 Task: Add an event with the title Second Lunch and Learn: Effective Project Management and Execution Strategies, date ''2023/12/25'', time 9:15 AM to 11:15 AMand add a description: Alongside problem-solving activities, the retreat will provide opportunities for team members to relax, unwind, and build stronger relationships. This could include team meals, social events, or recreational activities that promote camaraderie and connection.Select event color  Tomato . Add location for the event as: 987 Temple of Olympian Zeus, Athens, Greece, logged in from the account softage.10@softage.netand send the event invitation to softage.7@softage.net and softage.8@softage.net. Set a reminder for the event Weekly on Sunday
Action: Mouse moved to (68, 128)
Screenshot: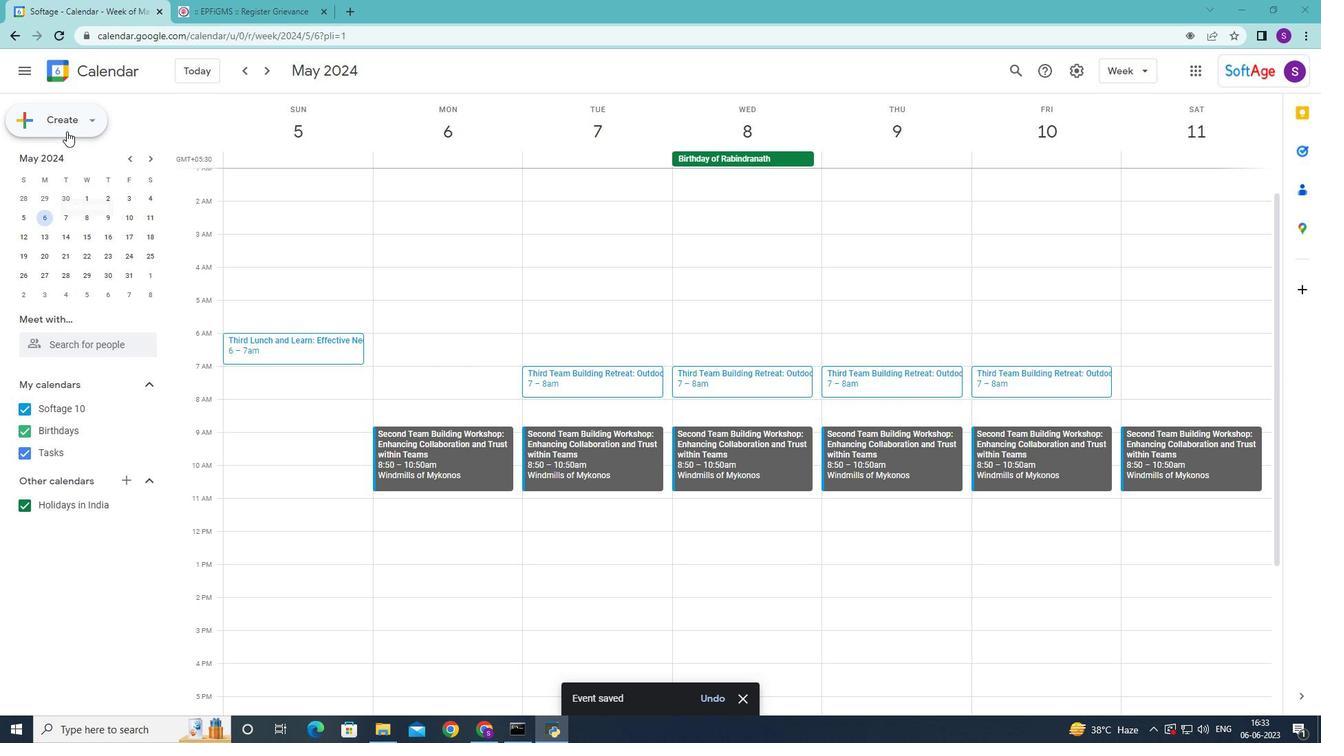 
Action: Mouse pressed left at (68, 128)
Screenshot: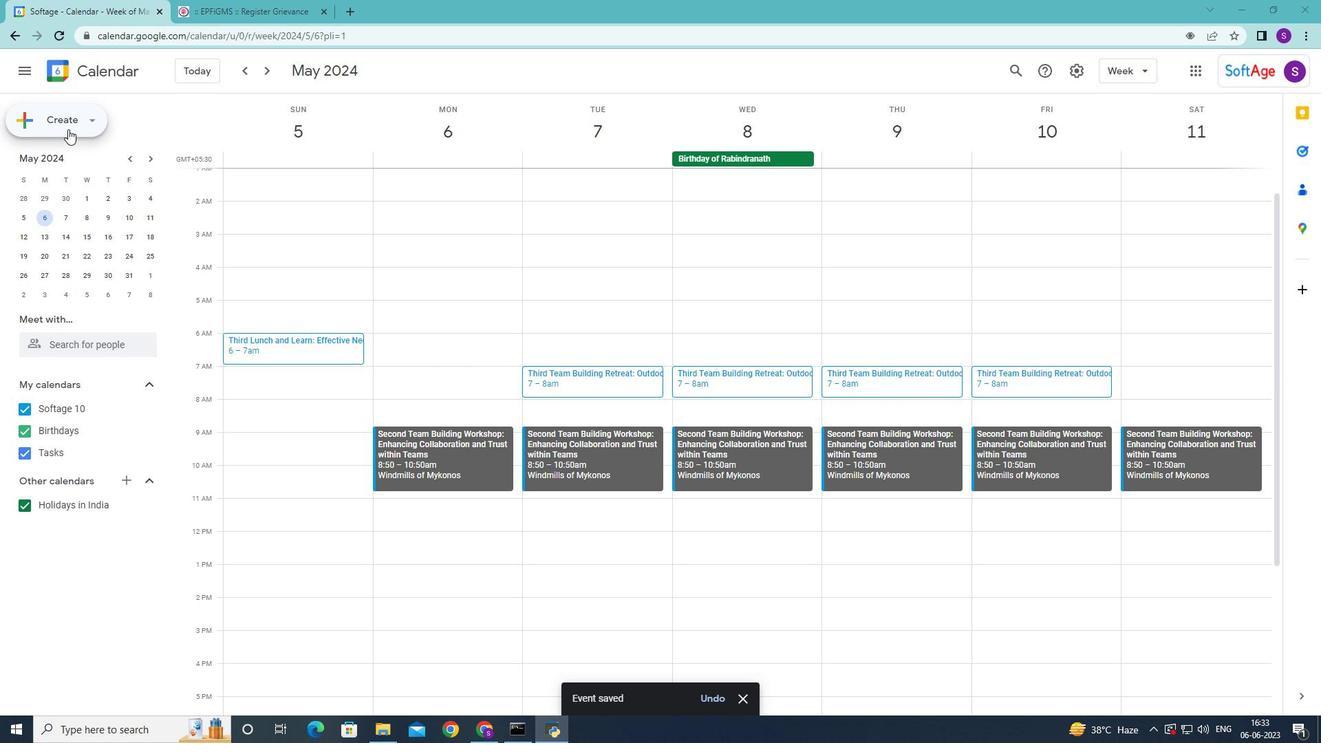 
Action: Mouse moved to (74, 165)
Screenshot: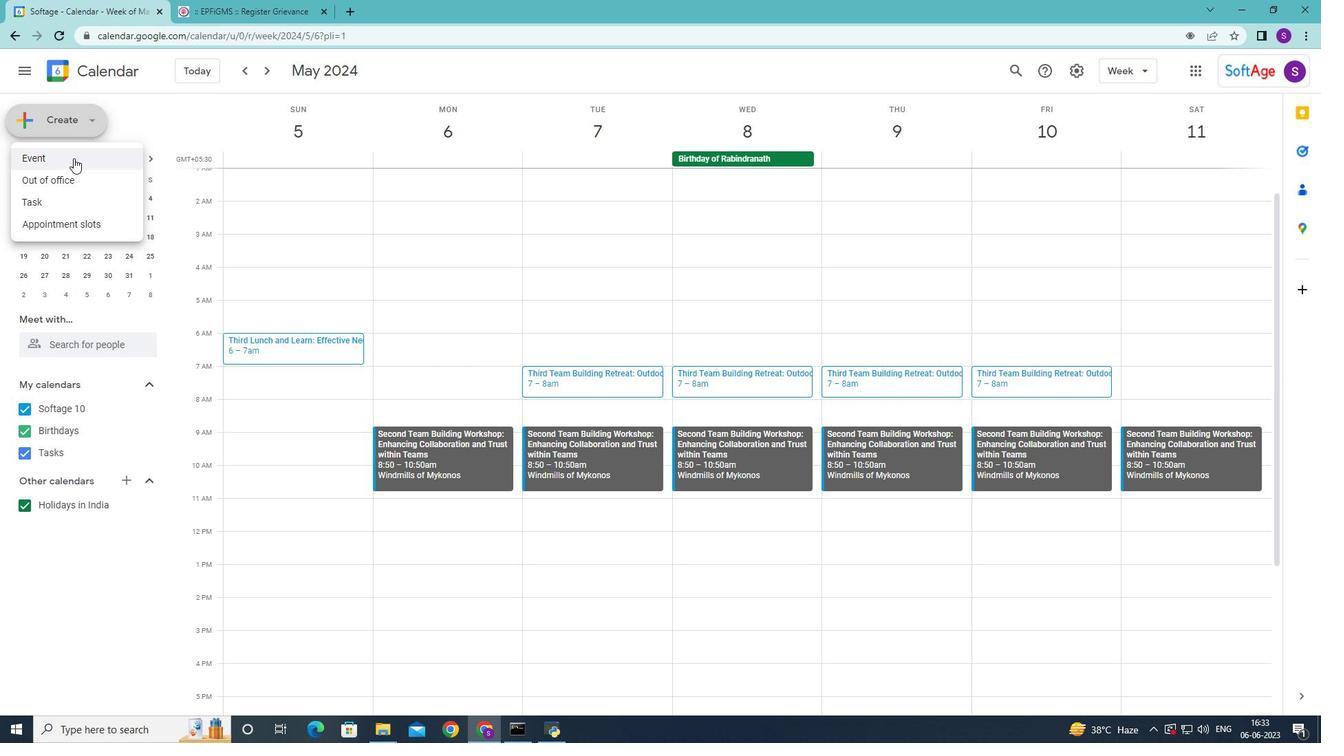 
Action: Mouse pressed left at (74, 165)
Screenshot: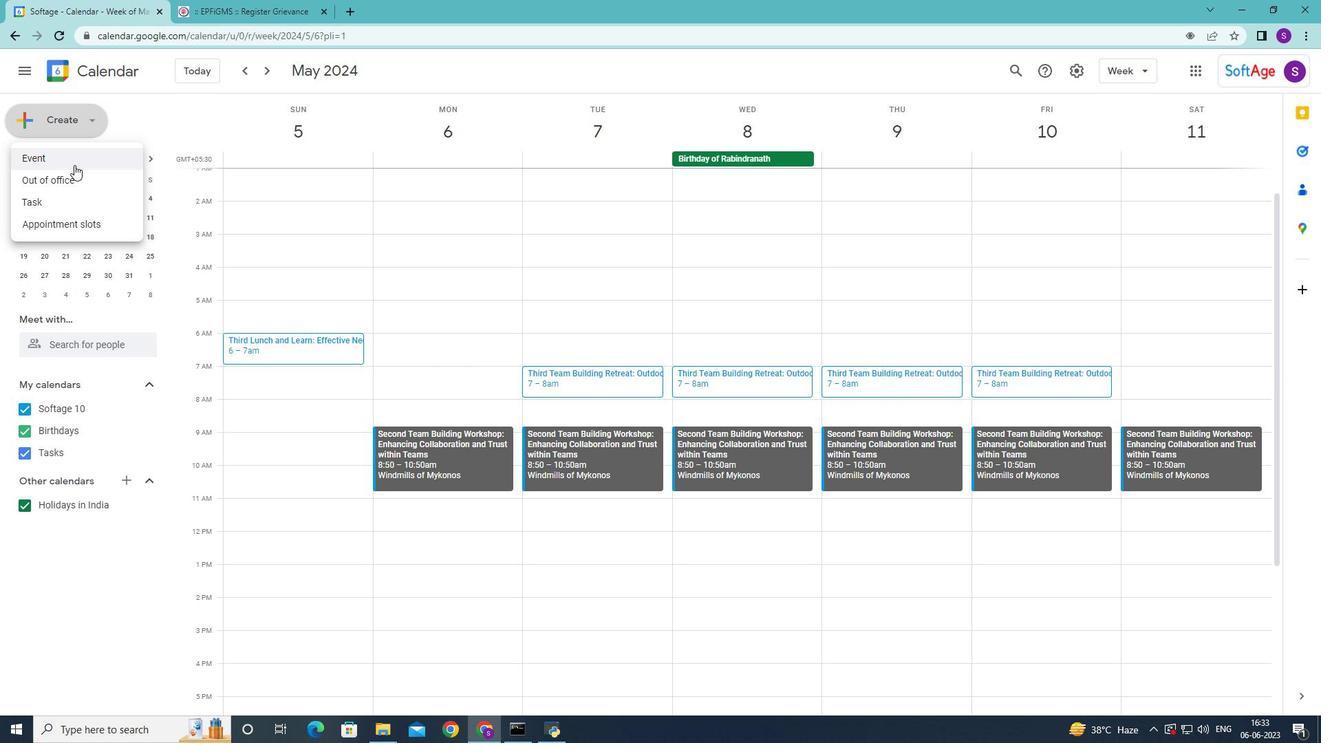 
Action: Mouse moved to (222, 372)
Screenshot: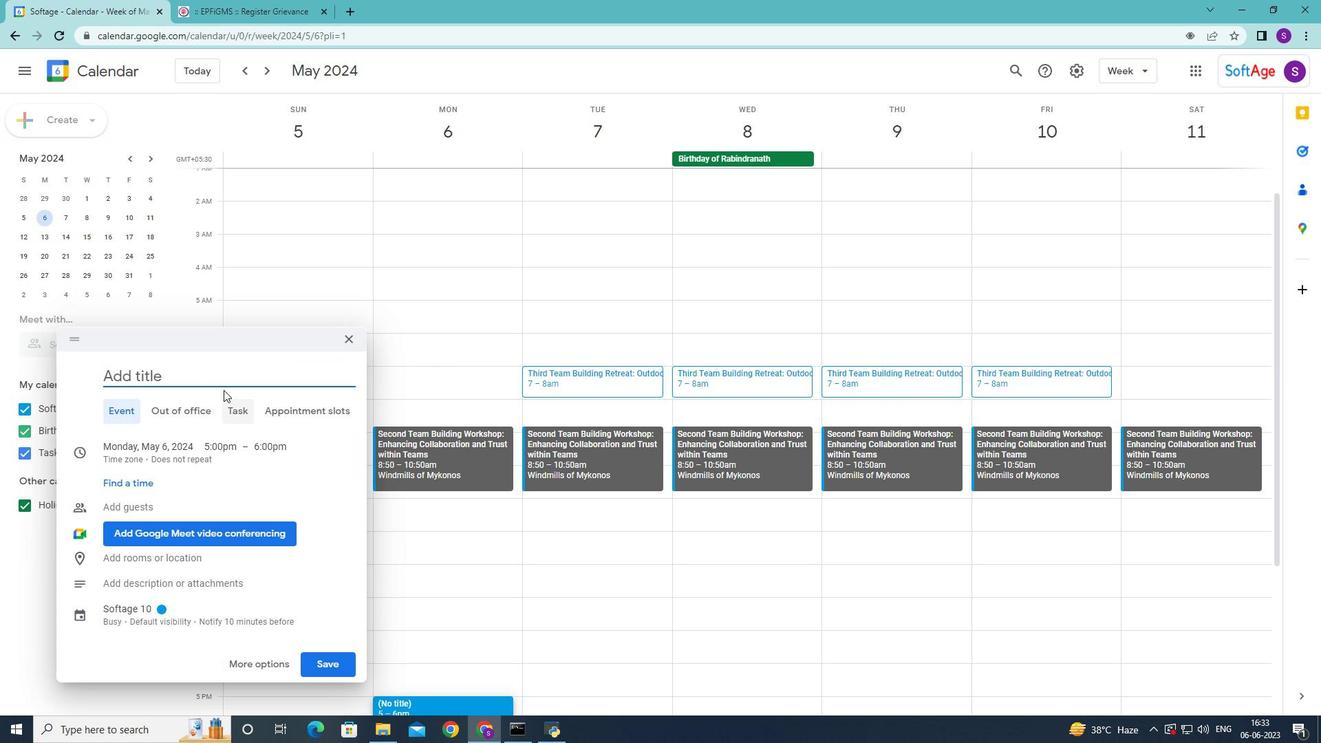 
Action: Mouse pressed left at (222, 372)
Screenshot: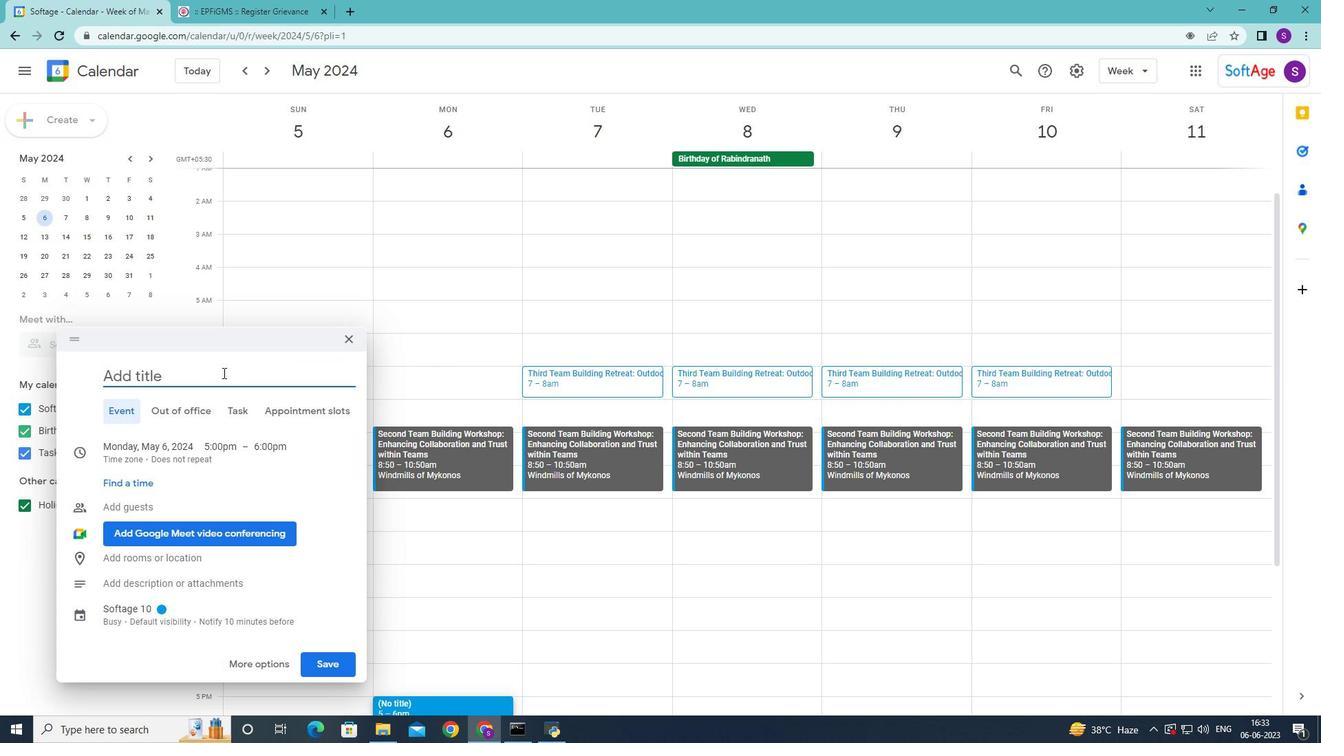 
Action: Mouse moved to (251, 410)
Screenshot: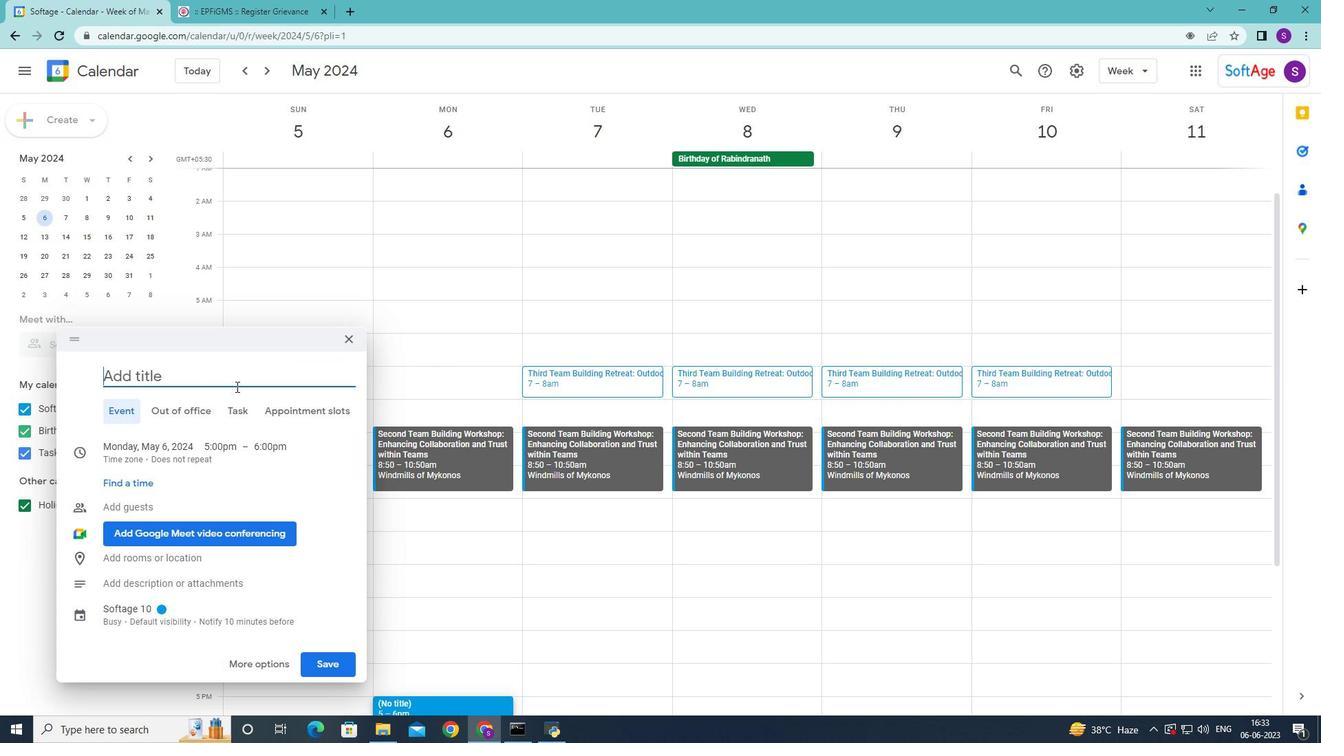 
Action: Key pressed <Key.shift>Scond<Key.space><Key.shift>Lunch<Key.space>
Screenshot: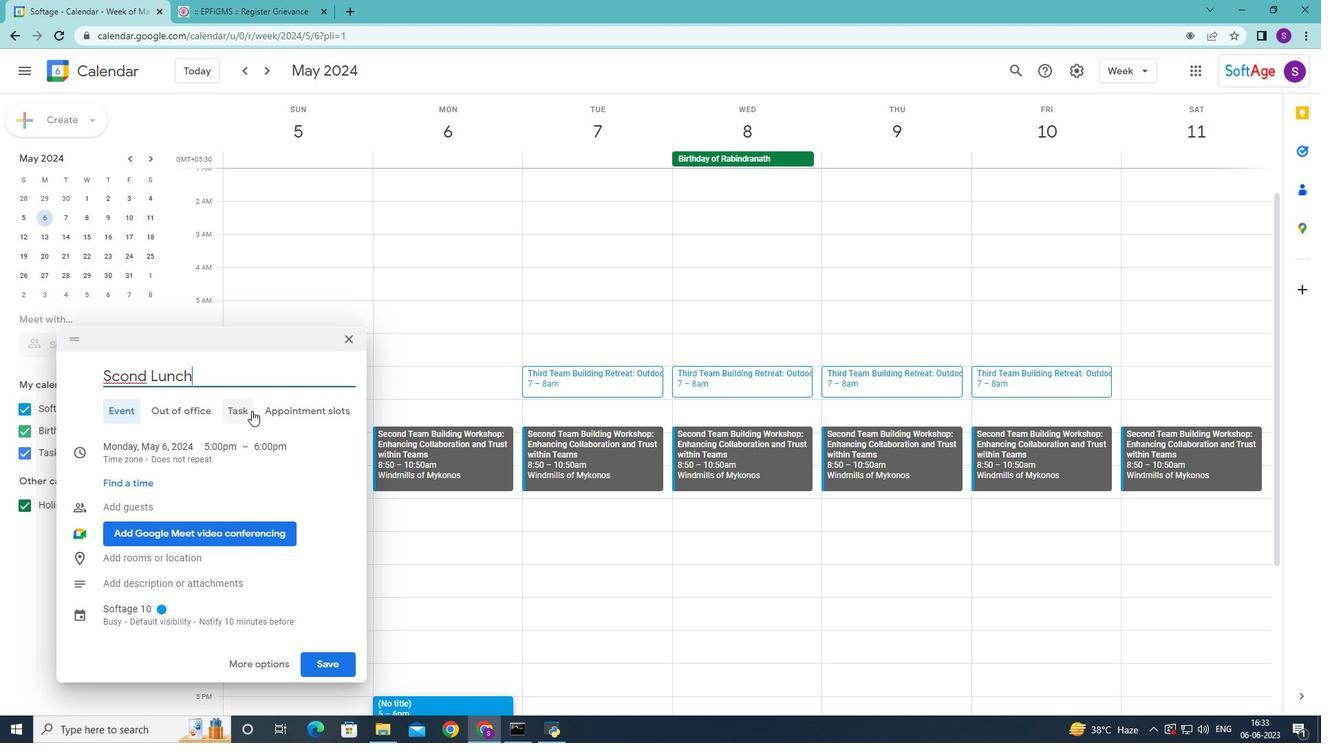 
Action: Mouse moved to (114, 378)
Screenshot: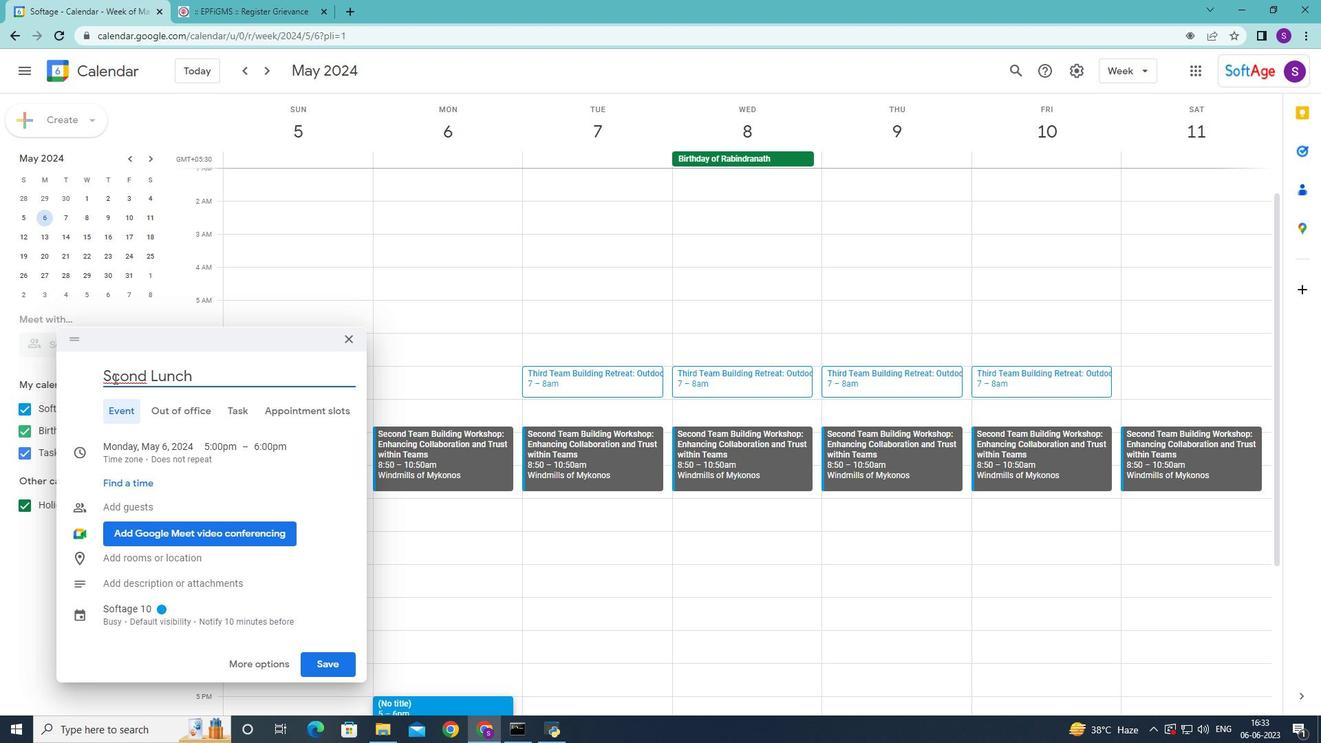 
Action: Mouse pressed left at (114, 378)
Screenshot: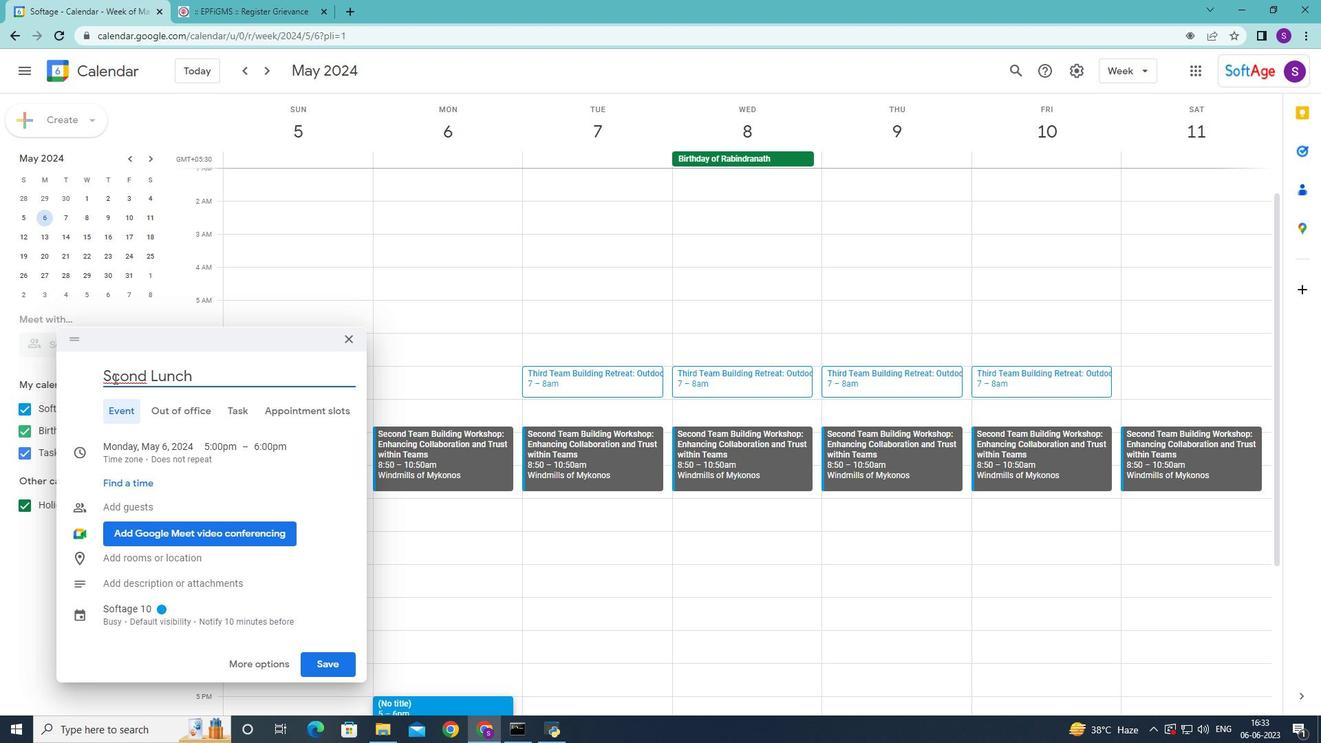 
Action: Mouse moved to (119, 380)
Screenshot: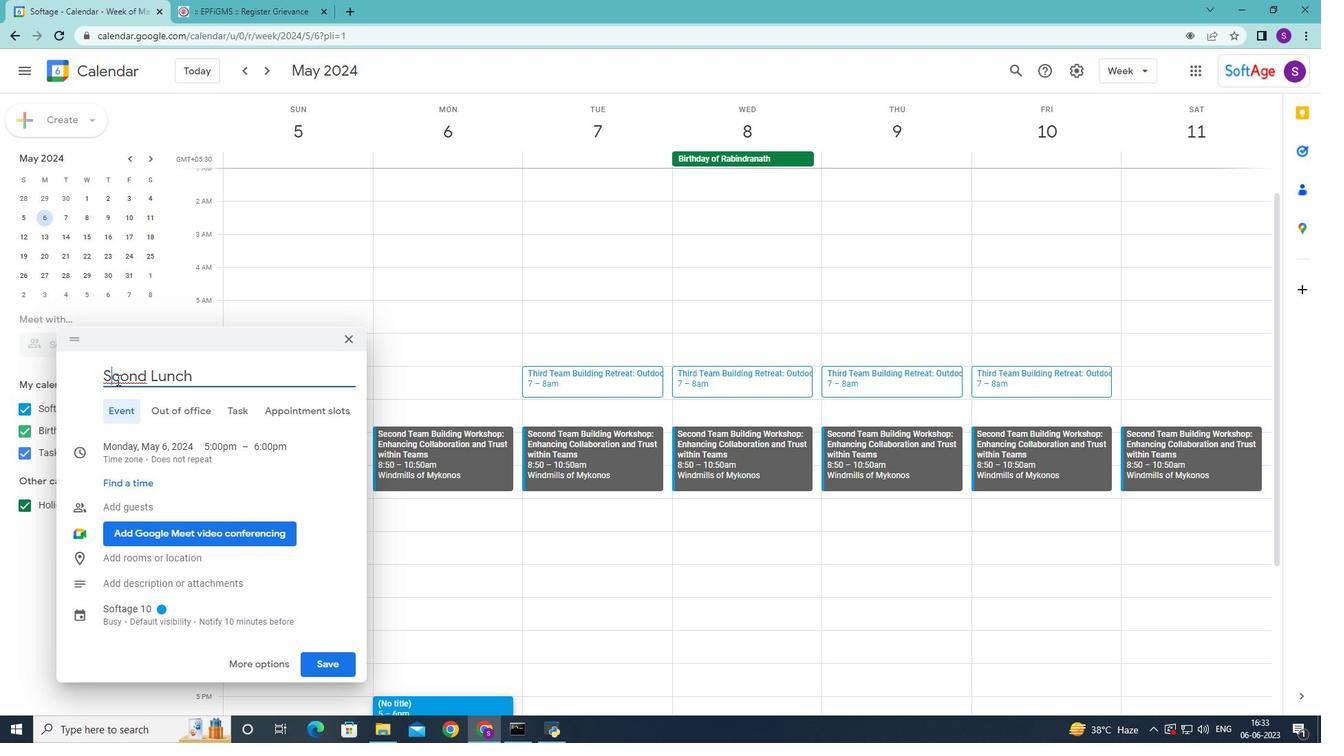 
Action: Key pressed e
Screenshot: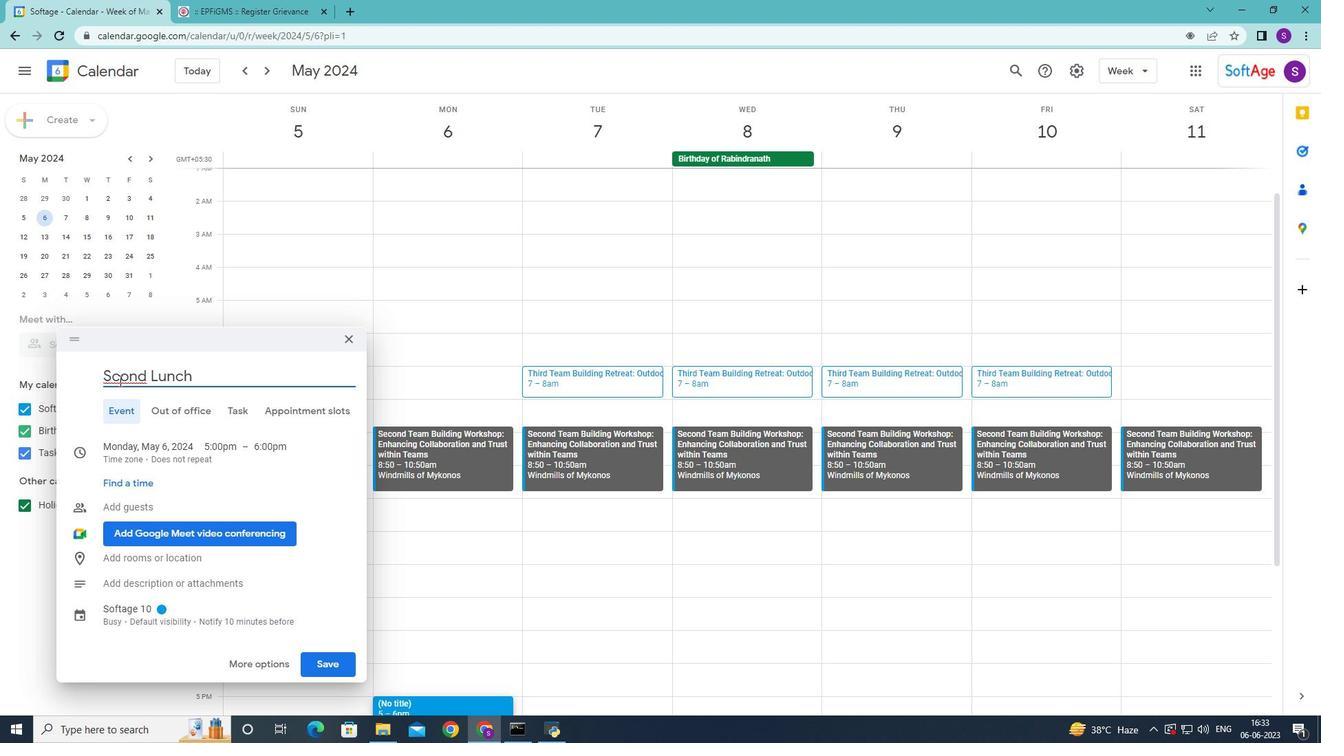 
Action: Mouse moved to (227, 378)
Screenshot: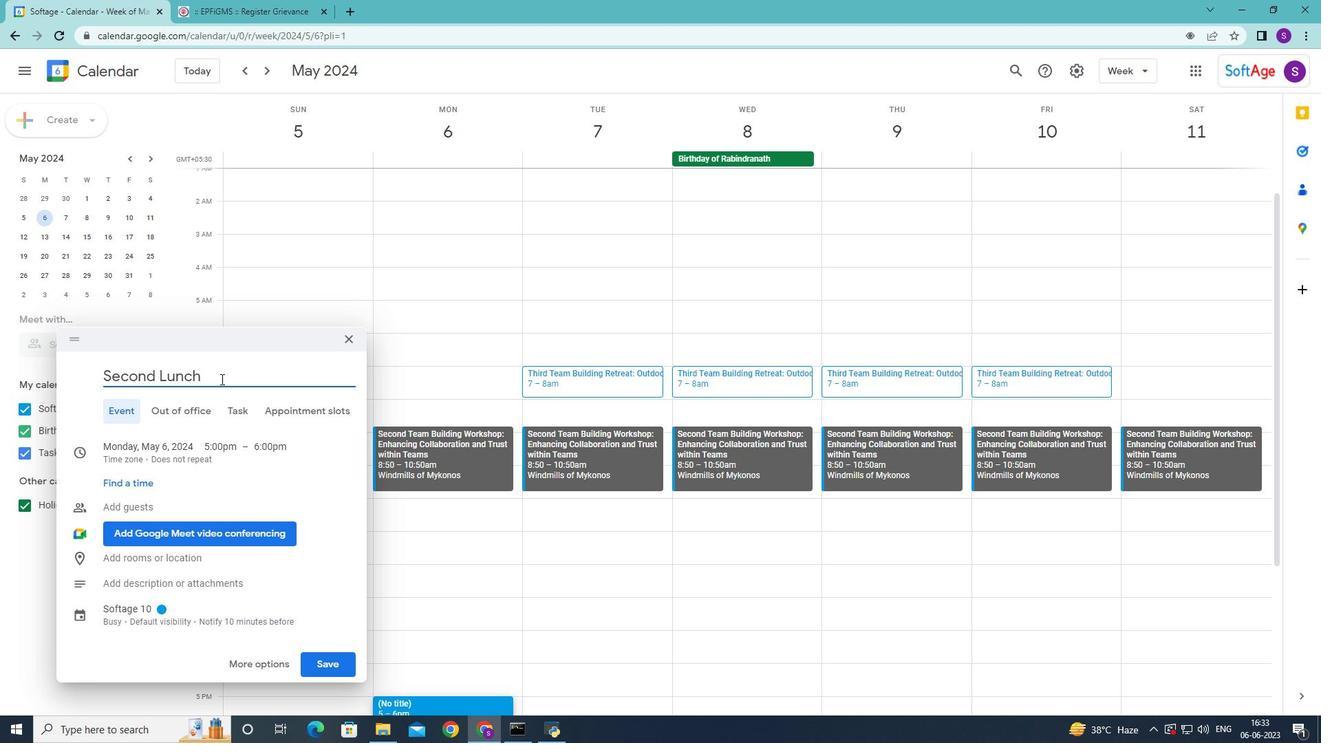 
Action: Mouse pressed left at (227, 378)
Screenshot: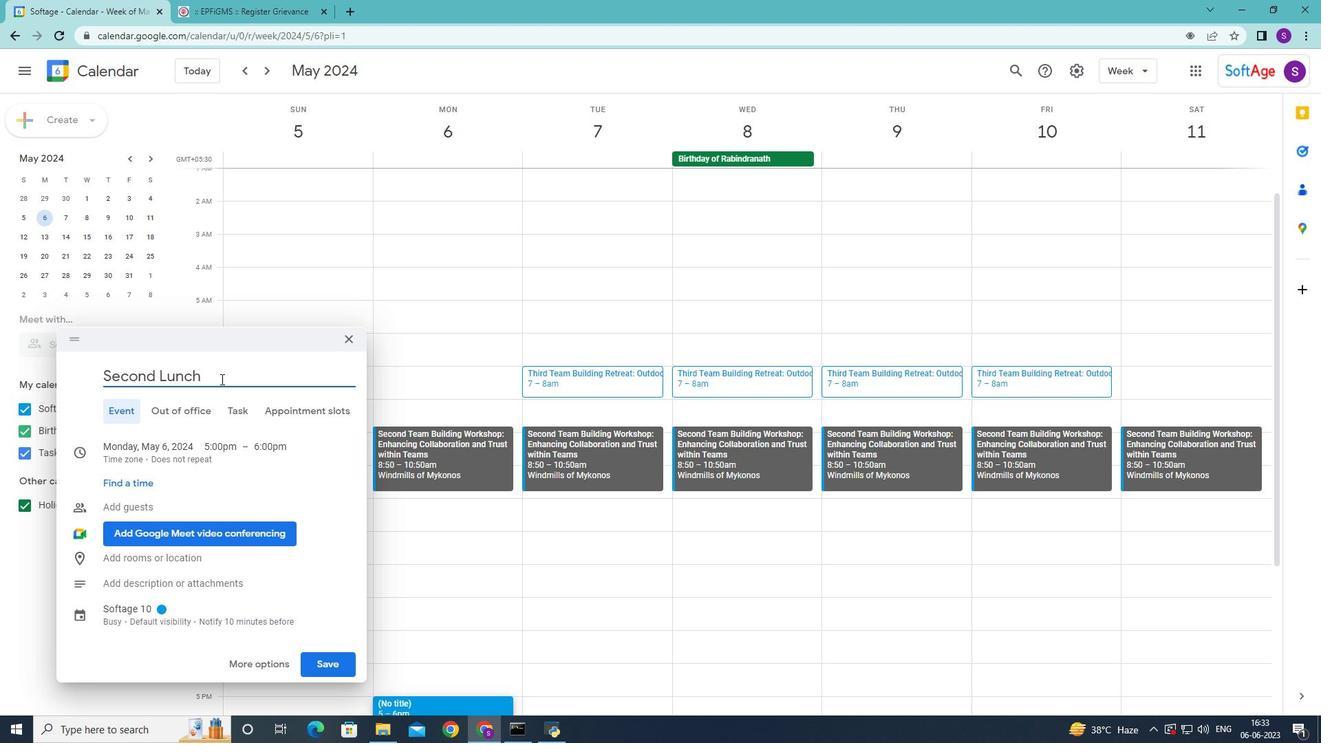 
Action: Mouse moved to (227, 379)
Screenshot: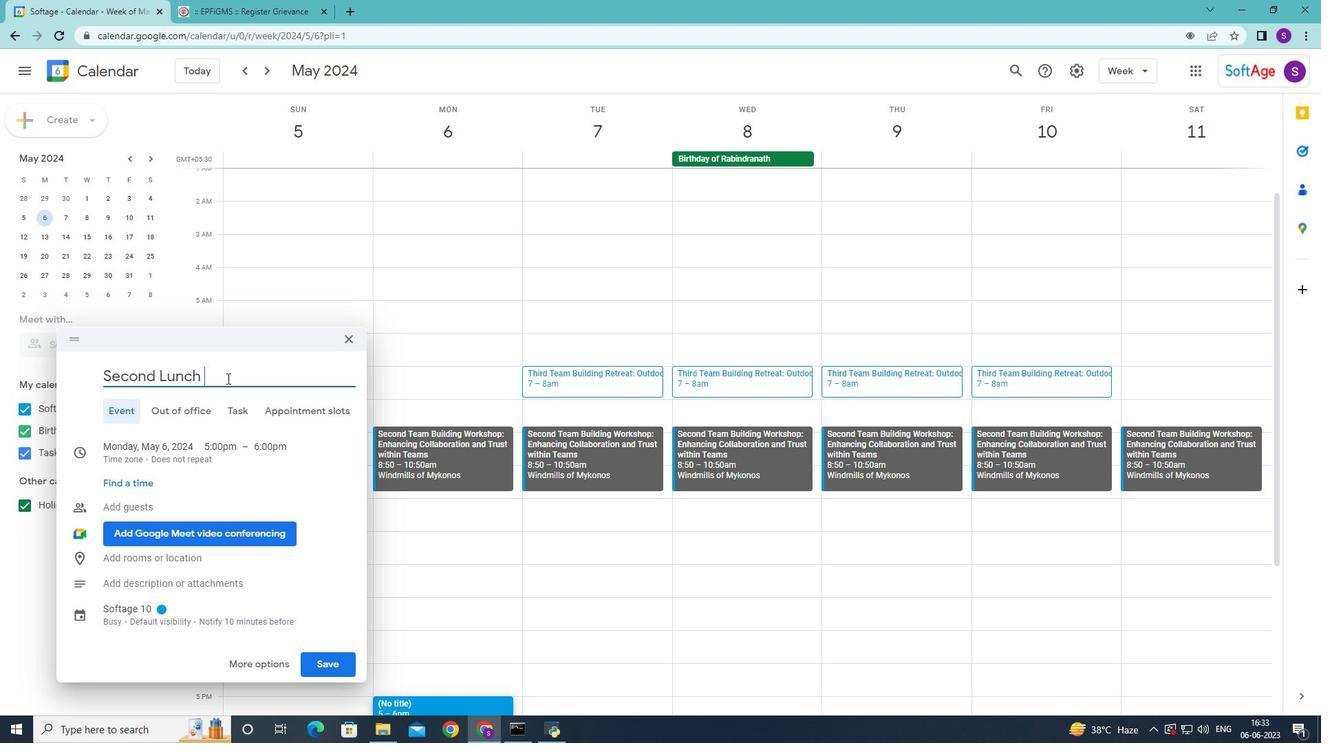 
Action: Key pressed and<Key.space><Key.shift>Learn<Key.shift_r>:<Key.space><Key.shift>Effective<Key.space><Key.shift>Project<Key.space><Key.shift>mnage<Key.backspace><Key.backspace><Key.backspace><Key.backspace><Key.backspace><Key.shift><Key.shift><Key.shift><Key.shift><Key.shift><Key.shift><Key.shift><Key.shift><Key.shift>Mange<Key.space>ment<Key.space><Key.backspace><Key.backspace><Key.backspace><Key.backspace><Key.backspace><Key.backspace>meny<Key.backspace>t<Key.space>
Screenshot: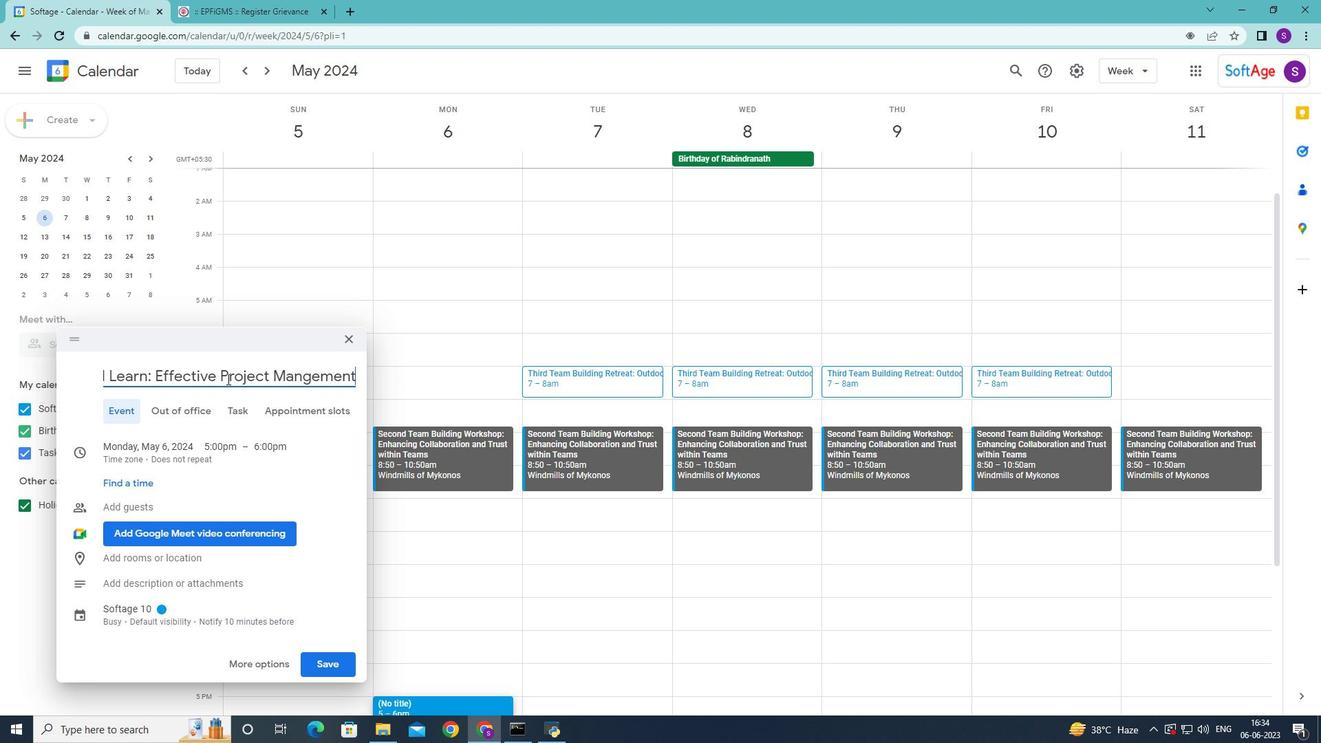 
Action: Mouse moved to (300, 379)
Screenshot: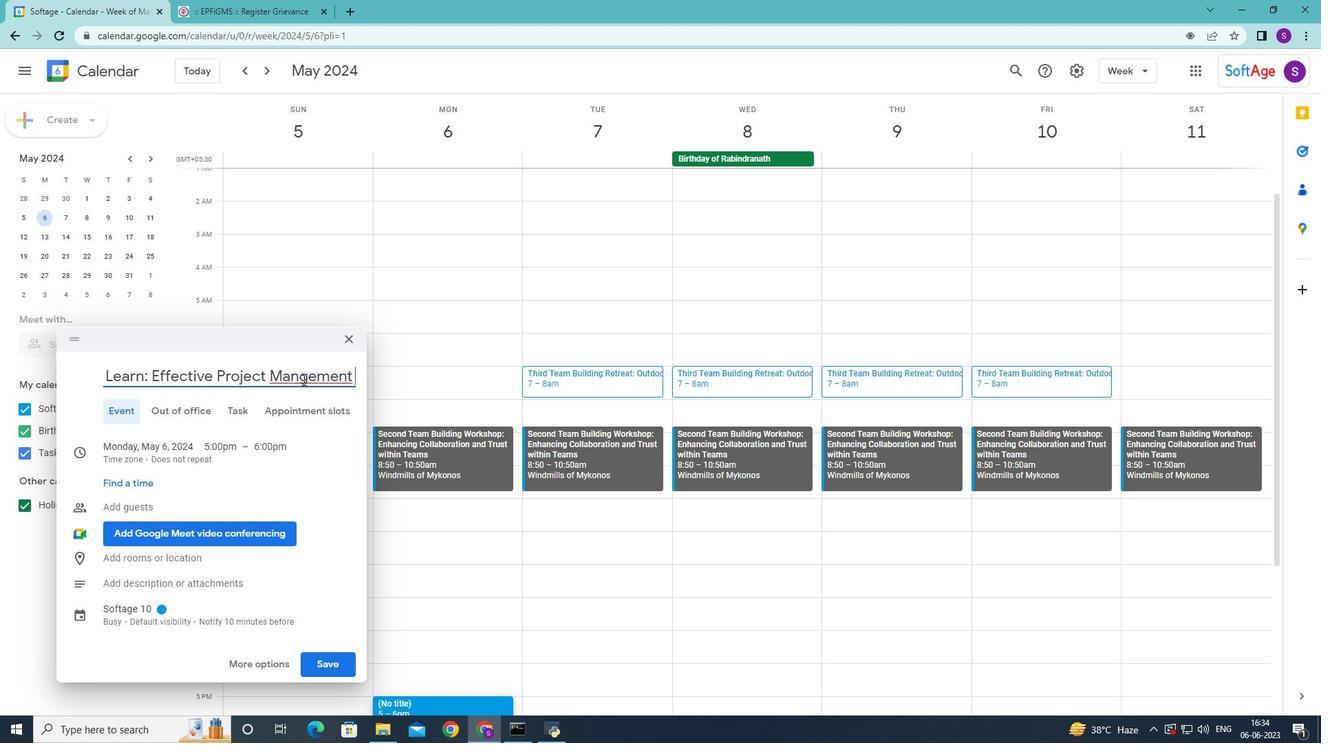 
Action: Mouse pressed left at (300, 379)
Screenshot: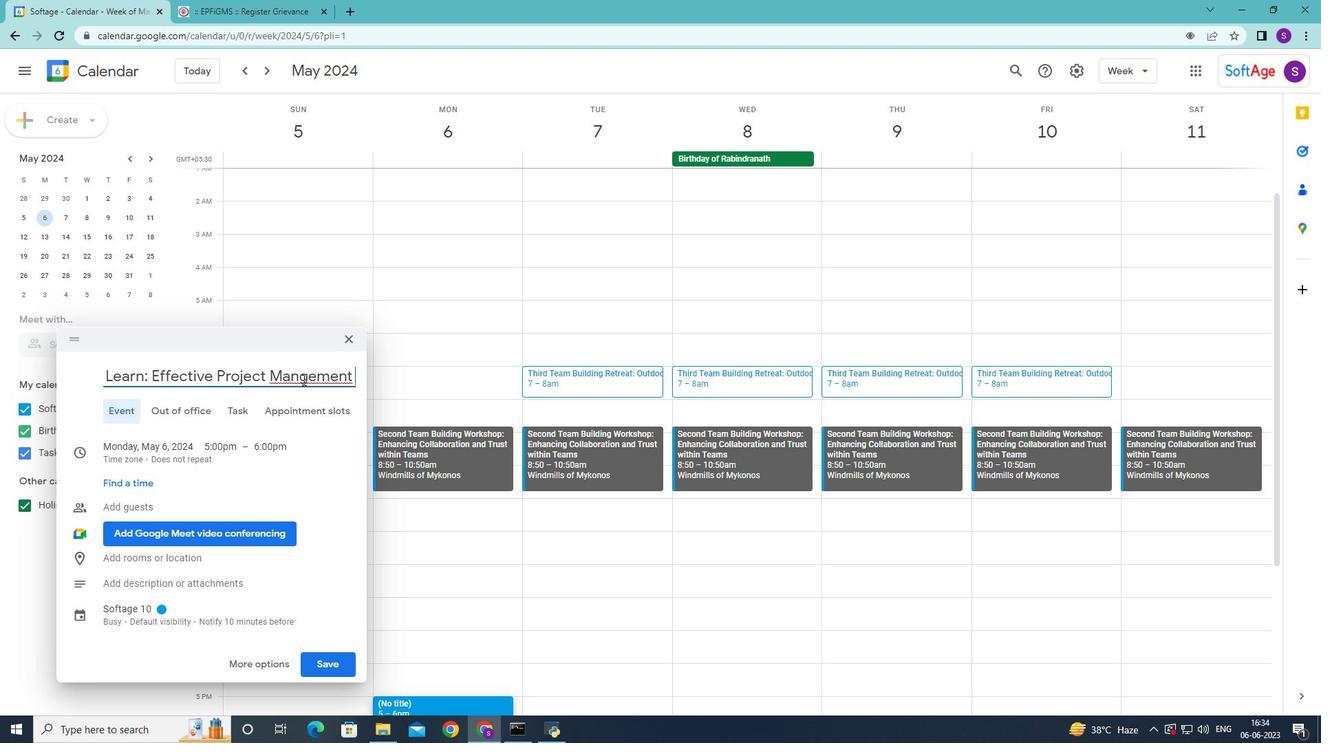 
Action: Mouse moved to (305, 382)
Screenshot: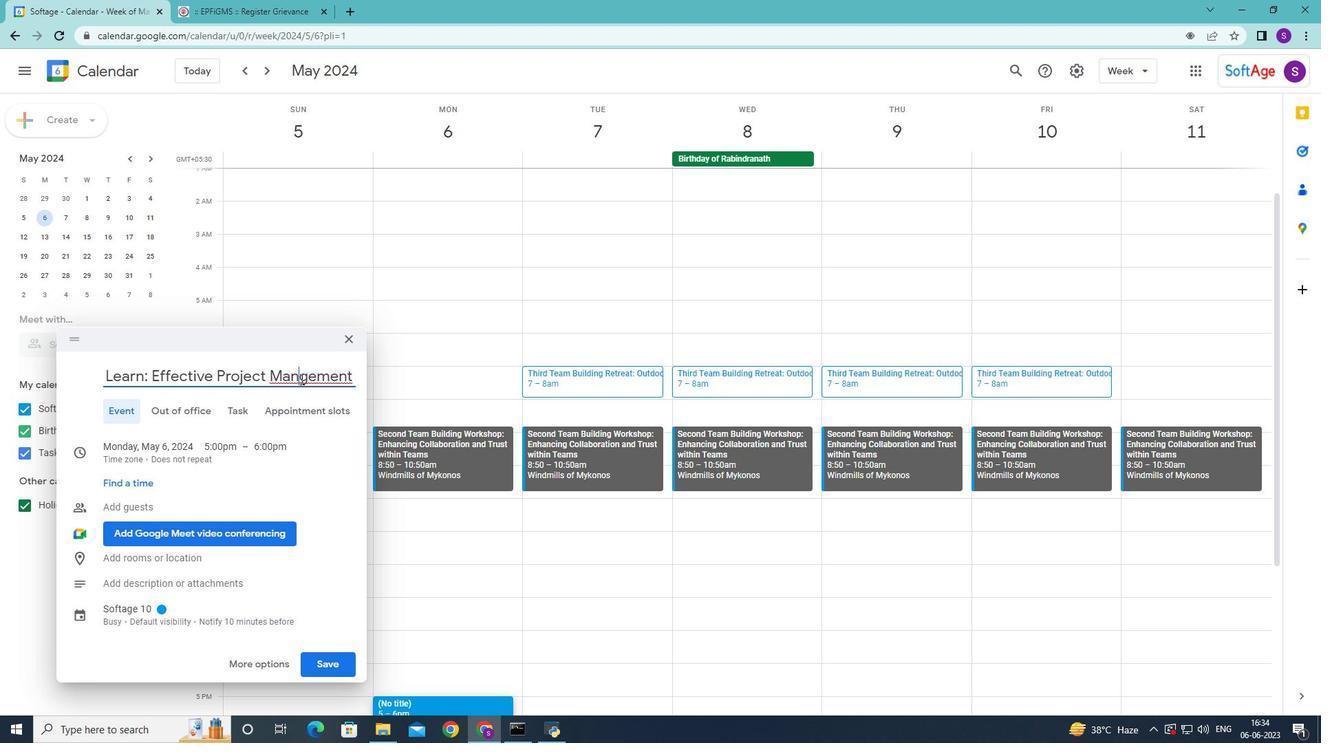 
Action: Key pressed a
Screenshot: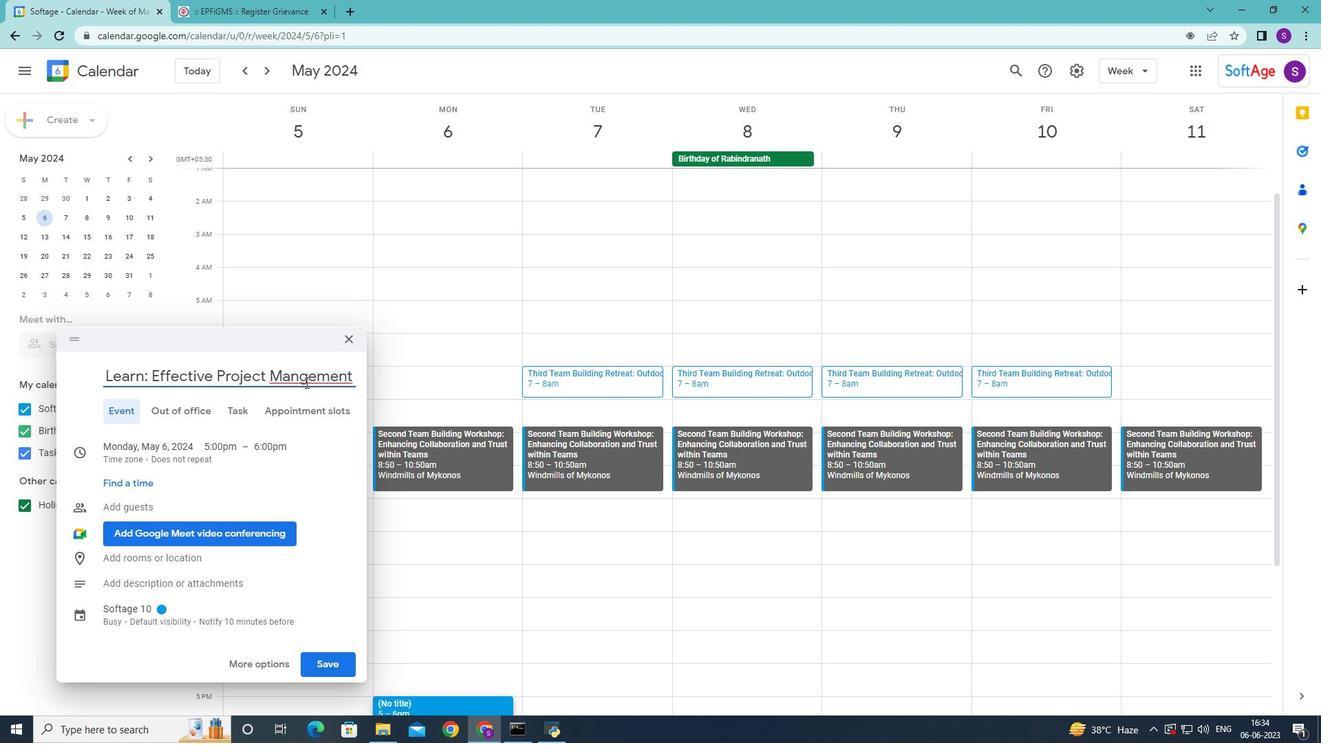 
Action: Mouse moved to (357, 375)
Screenshot: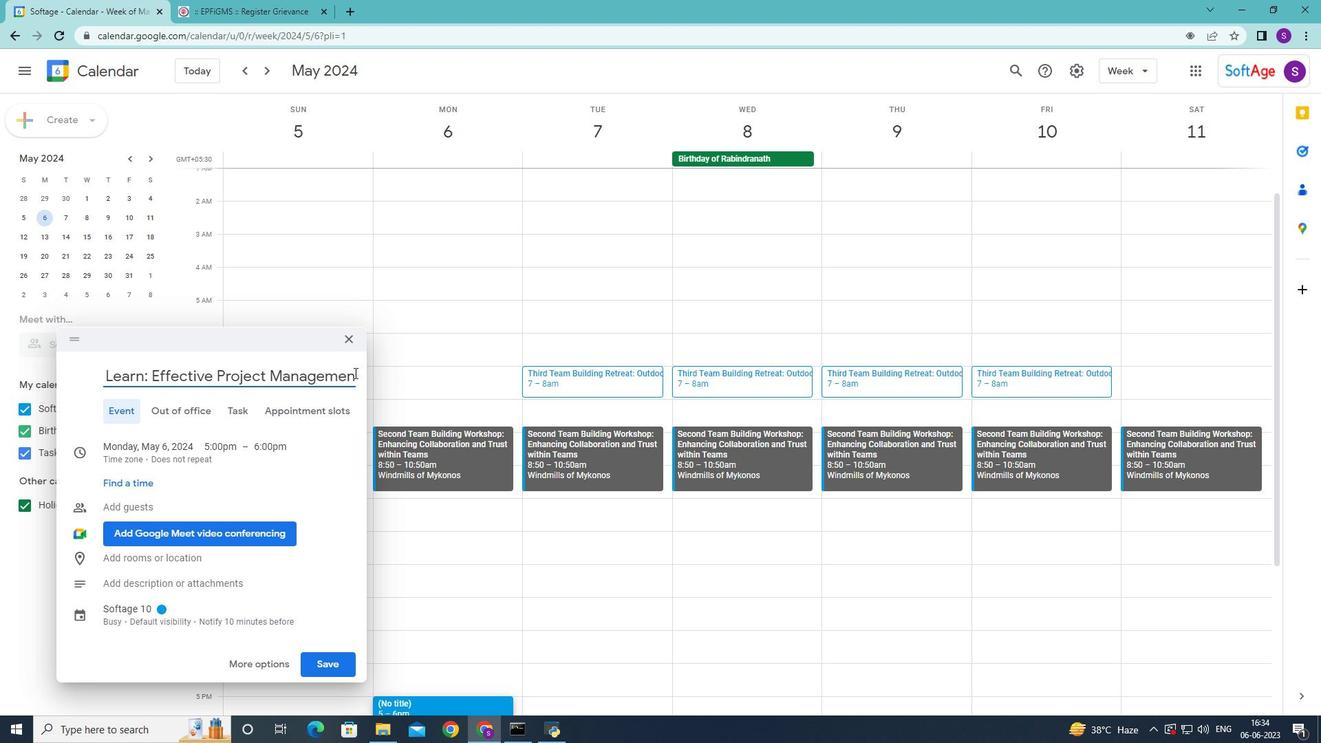 
Action: Mouse pressed left at (357, 375)
Screenshot: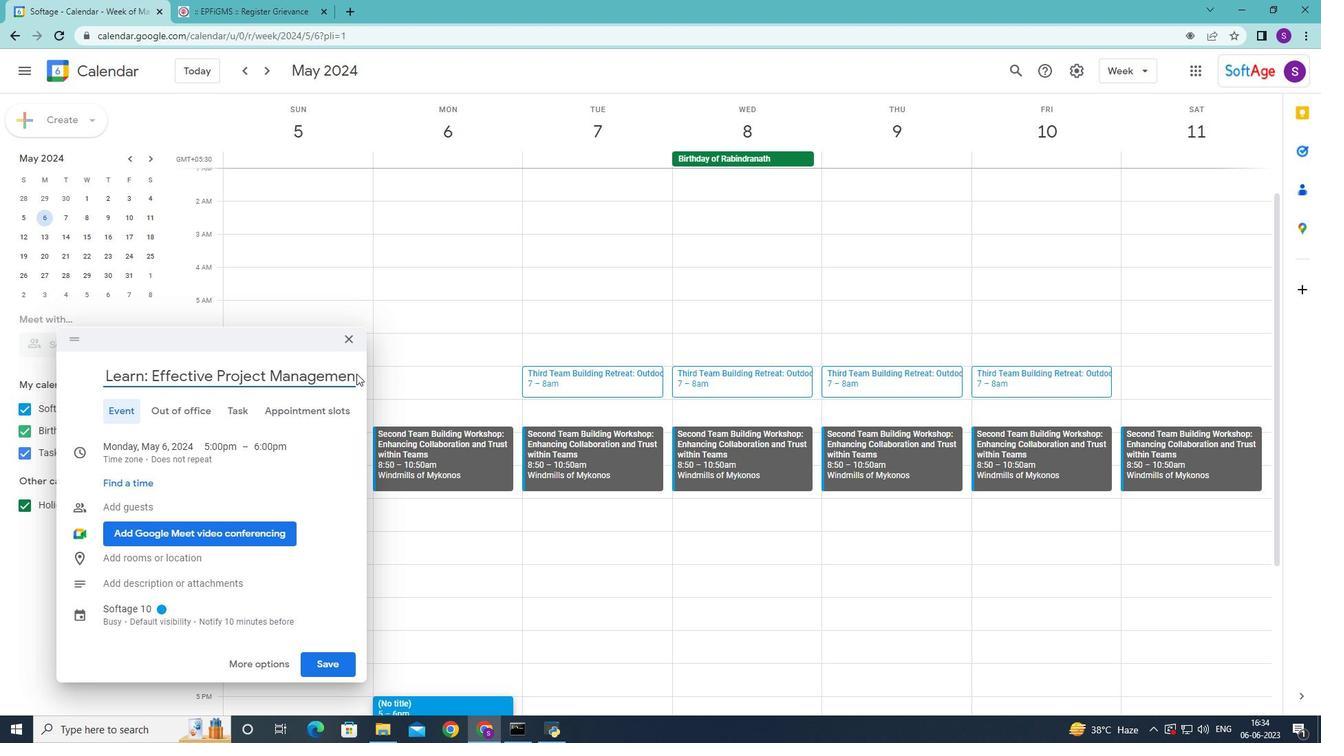 
Action: Mouse moved to (341, 381)
Screenshot: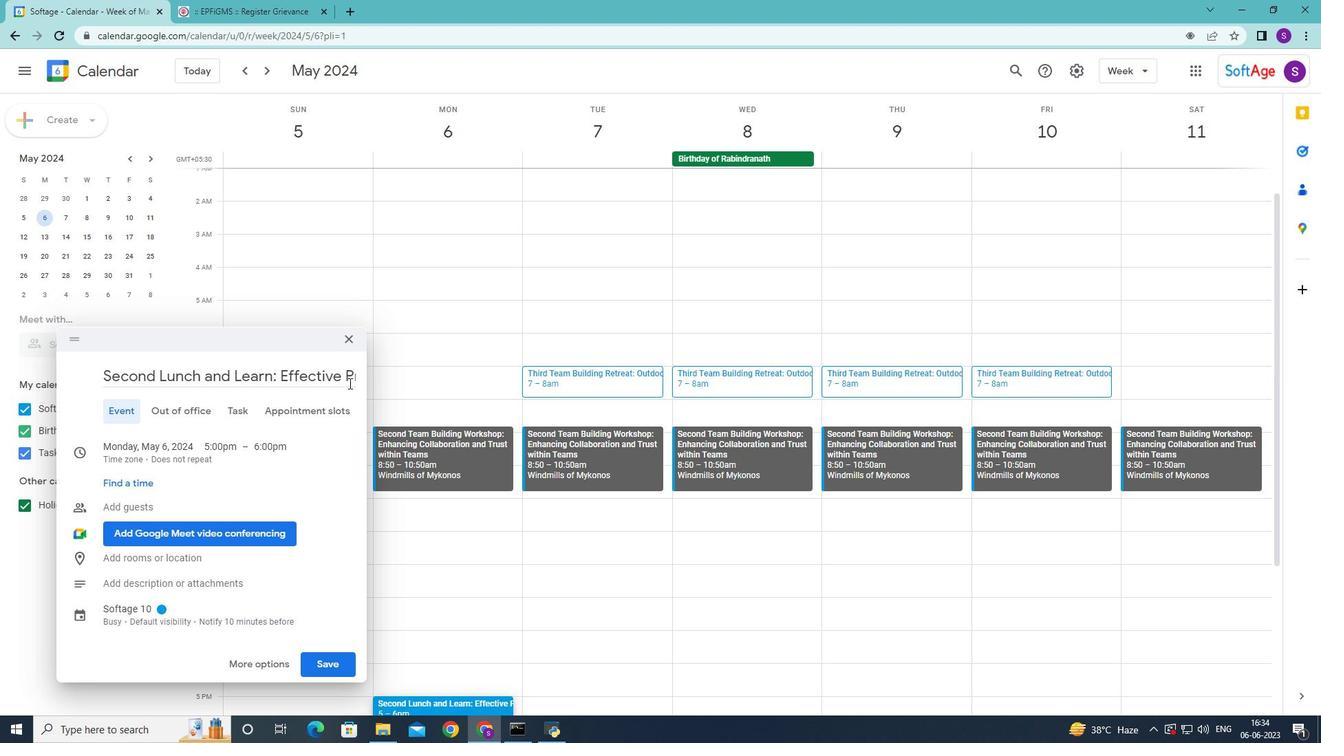 
Action: Key pressed <Key.right><Key.right><Key.right><Key.right><Key.right><Key.right><Key.right><Key.right><Key.right>
Screenshot: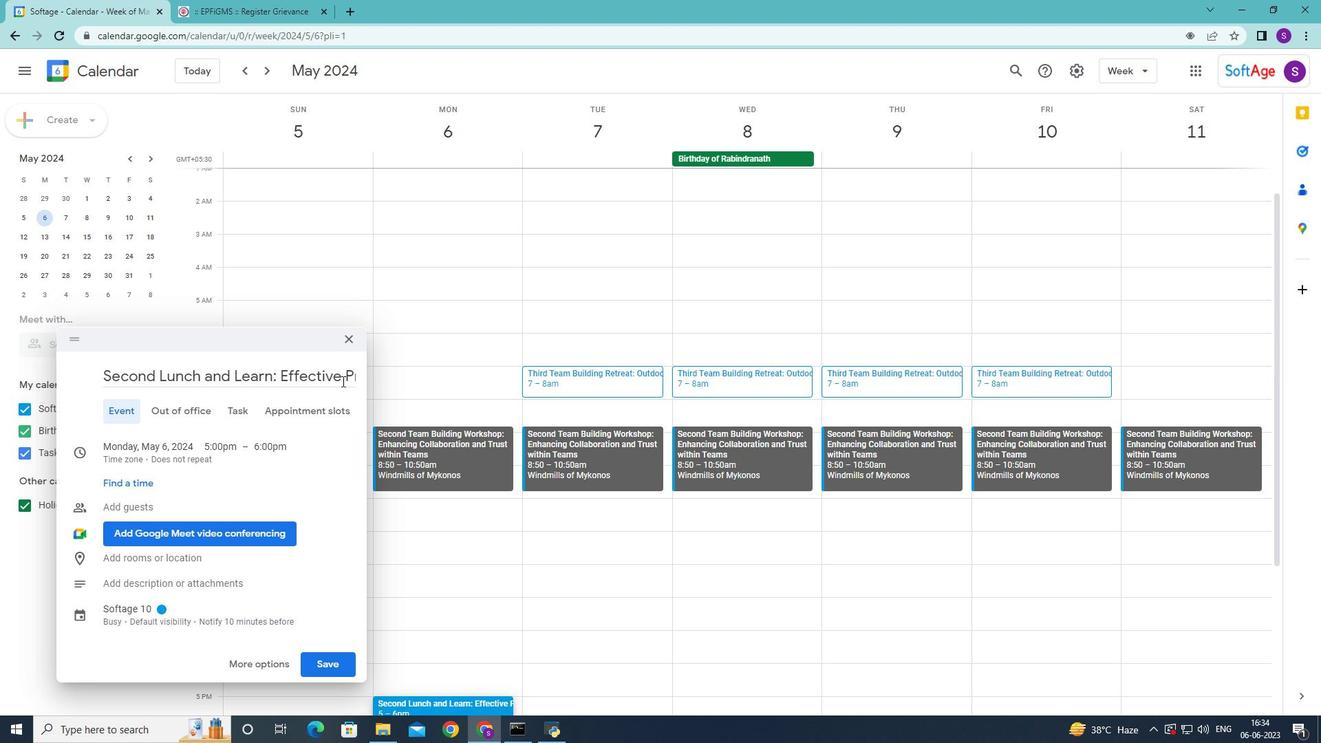 
Action: Mouse moved to (354, 375)
Screenshot: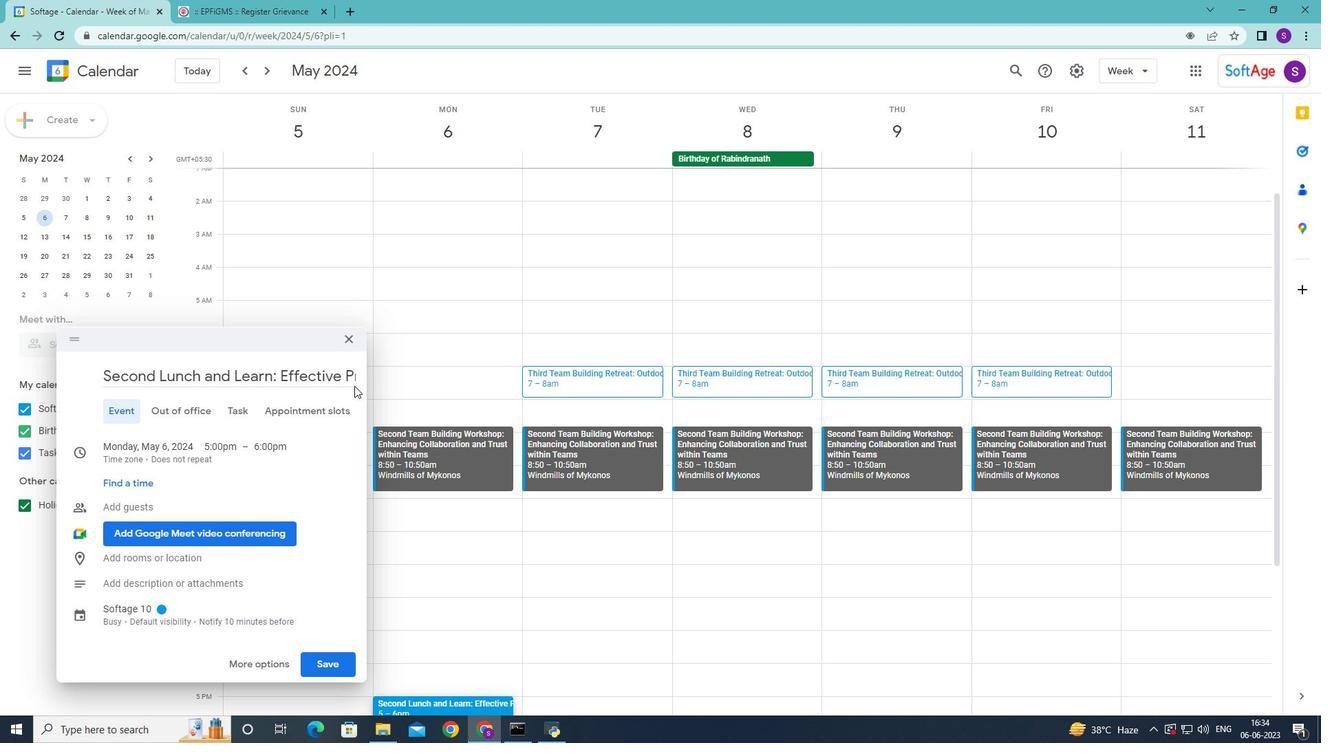 
Action: Mouse pressed left at (354, 375)
Screenshot: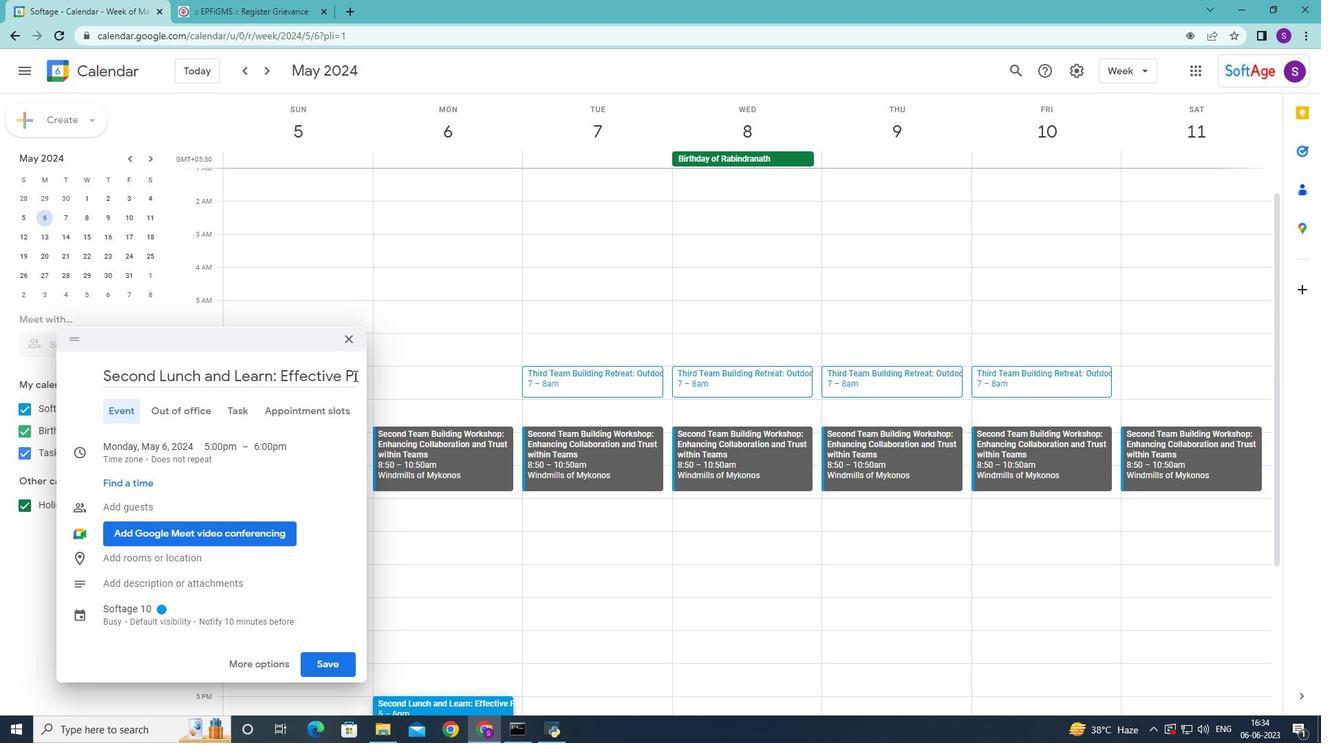 
Action: Mouse moved to (357, 378)
Screenshot: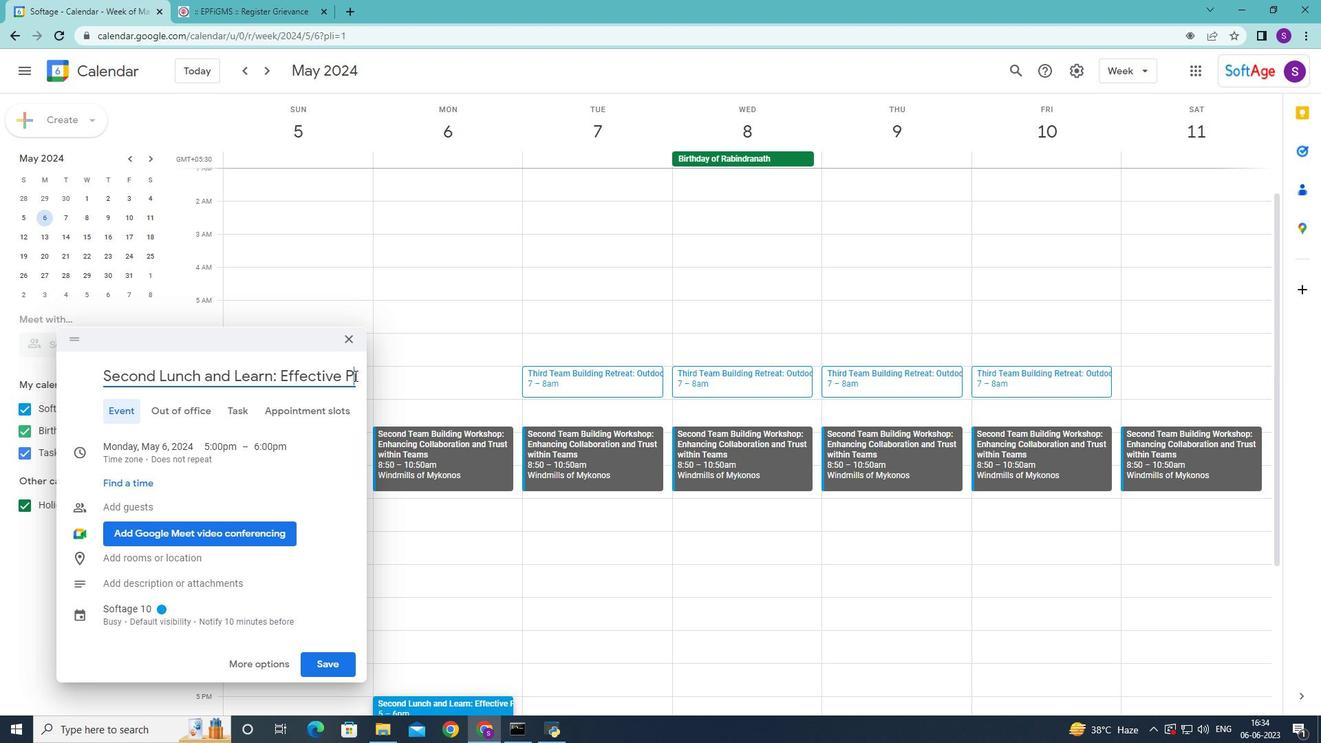 
Action: Key pressed <Key.right><Key.right>
Screenshot: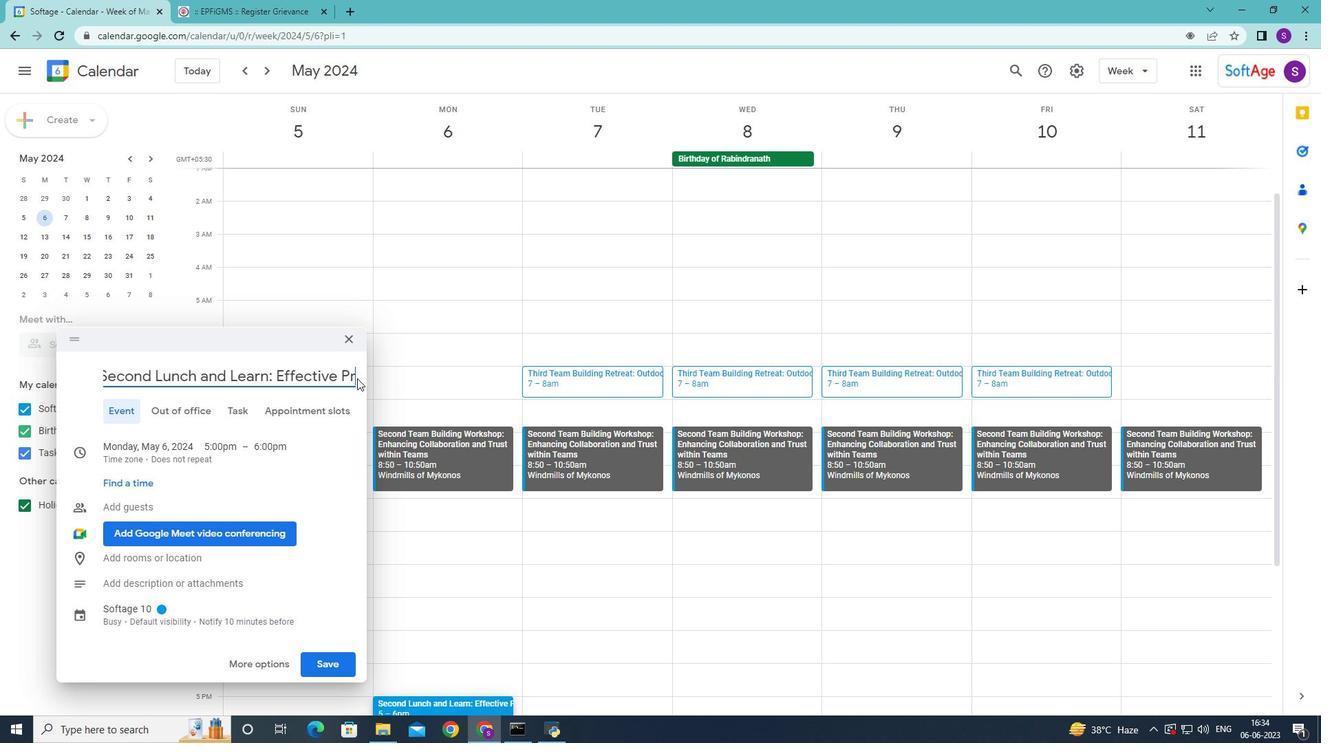 
Action: Mouse moved to (357, 379)
Screenshot: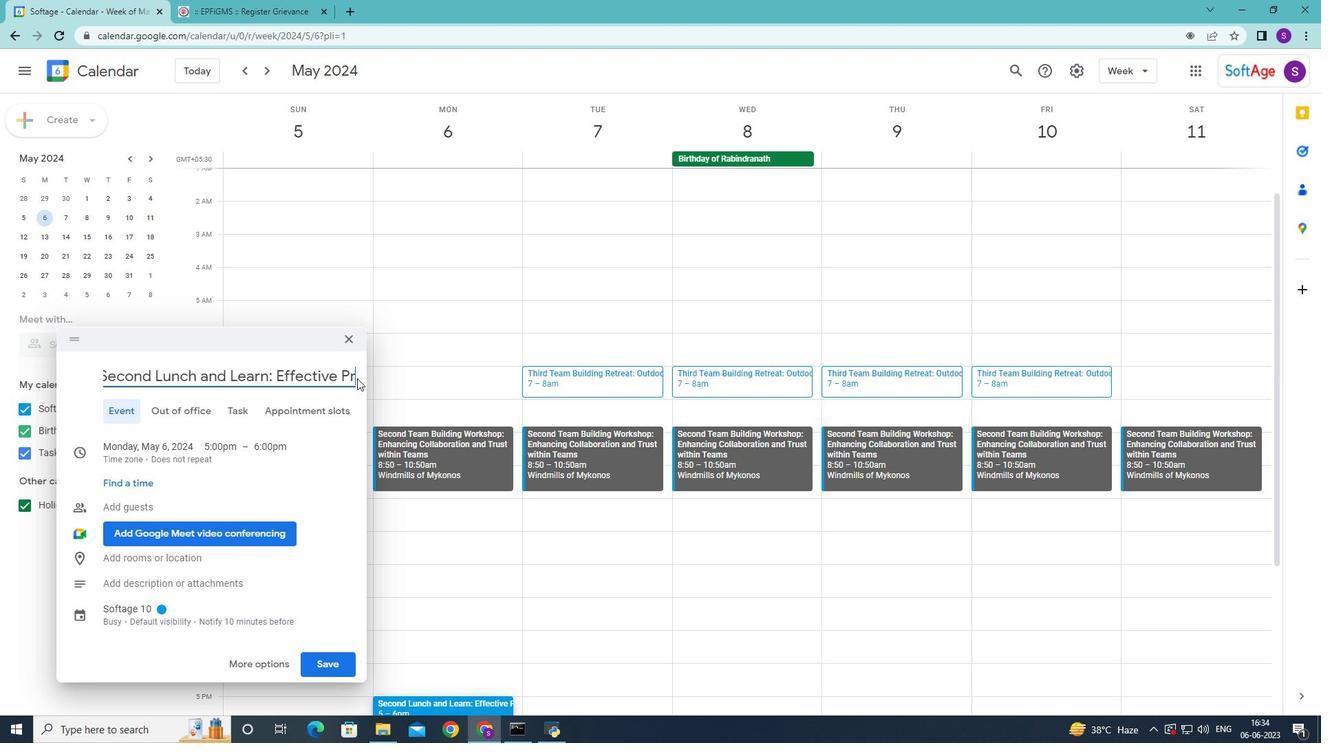 
Action: Key pressed <Key.right><Key.right><Key.right><Key.right><Key.right><Key.right><Key.right><Key.right><Key.right><Key.right><Key.right><Key.right><Key.right><Key.right><Key.right><Key.space>and<Key.space><Key.shift>Execution<Key.space><Key.shift>Strategies<Key.space>
Screenshot: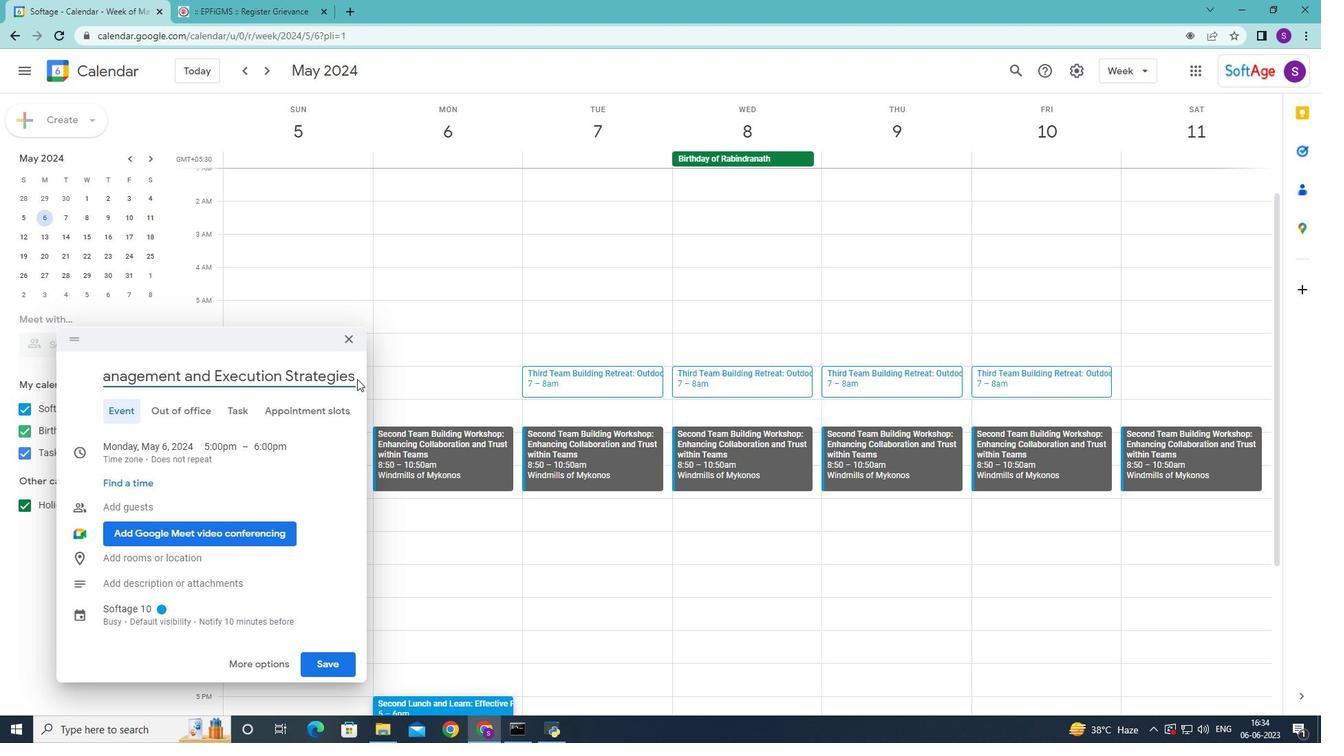 
Action: Mouse moved to (158, 456)
Screenshot: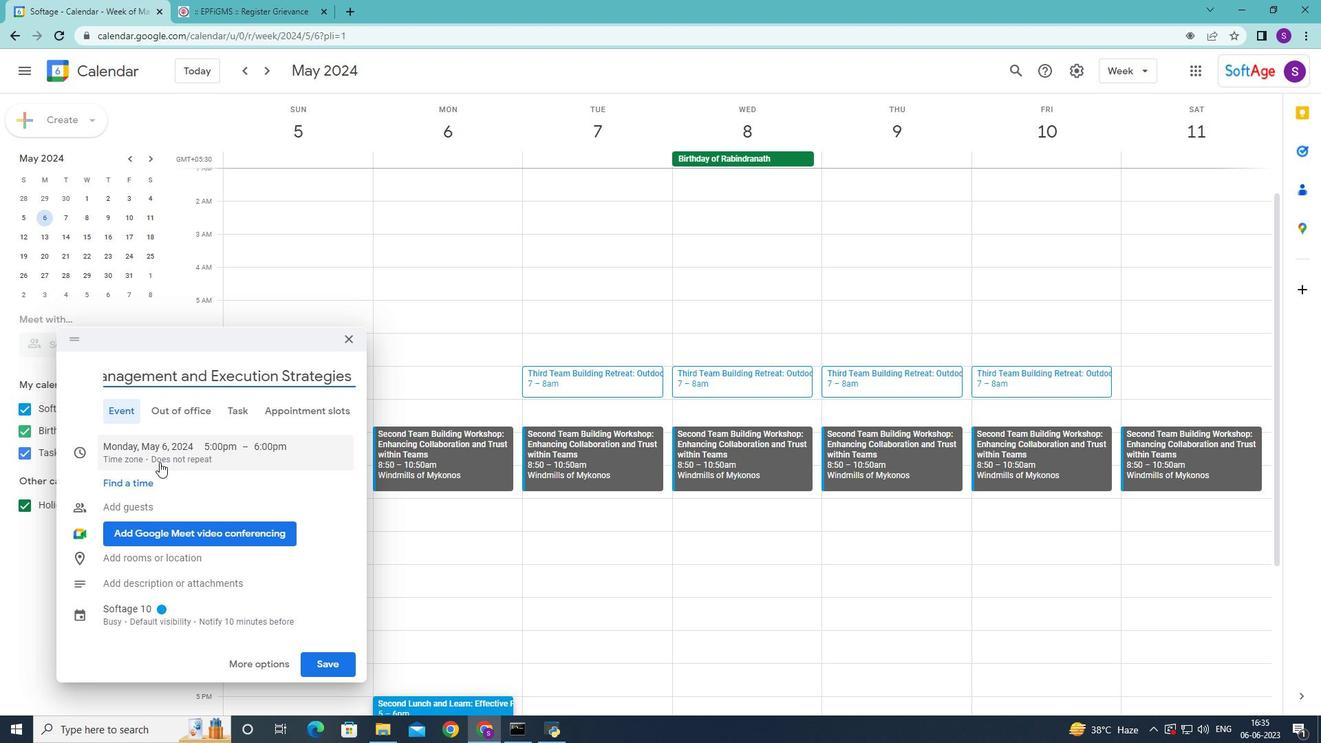 
Action: Mouse pressed left at (158, 456)
Screenshot: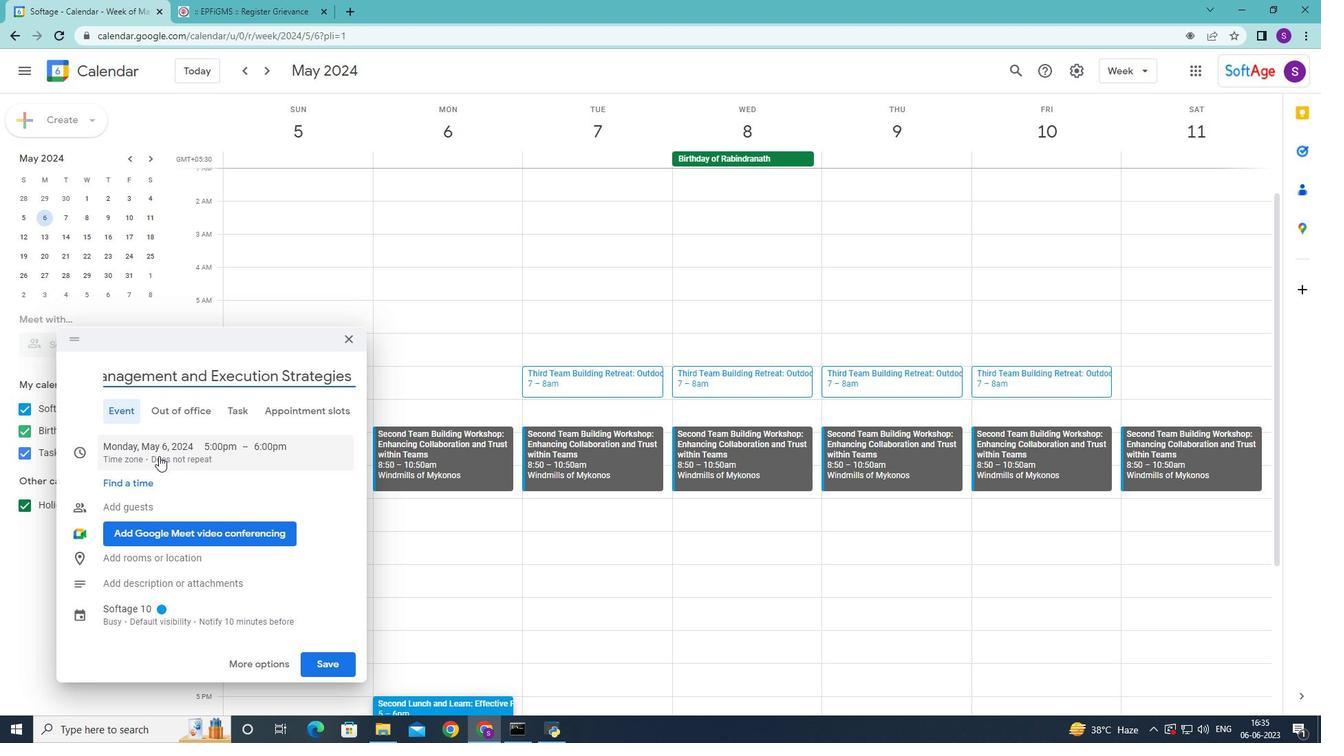 
Action: Mouse moved to (159, 401)
Screenshot: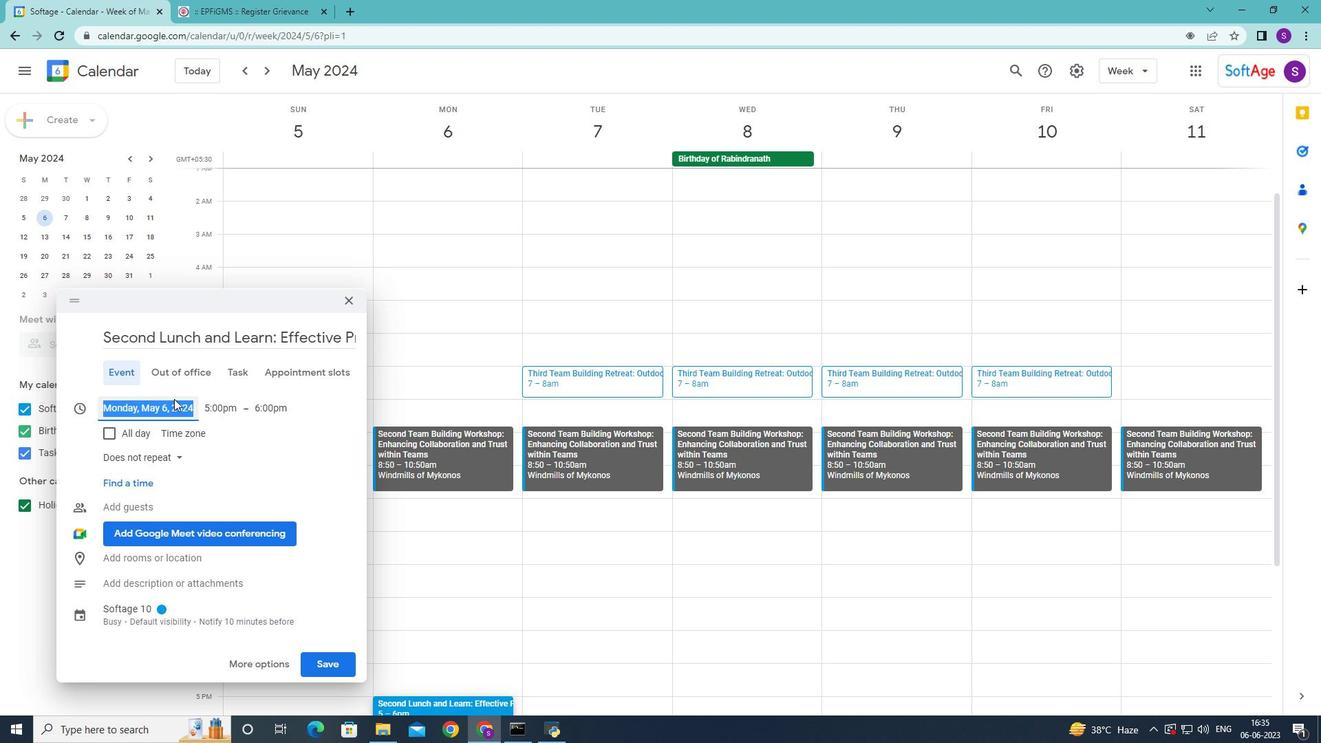 
Action: Mouse pressed left at (159, 401)
Screenshot: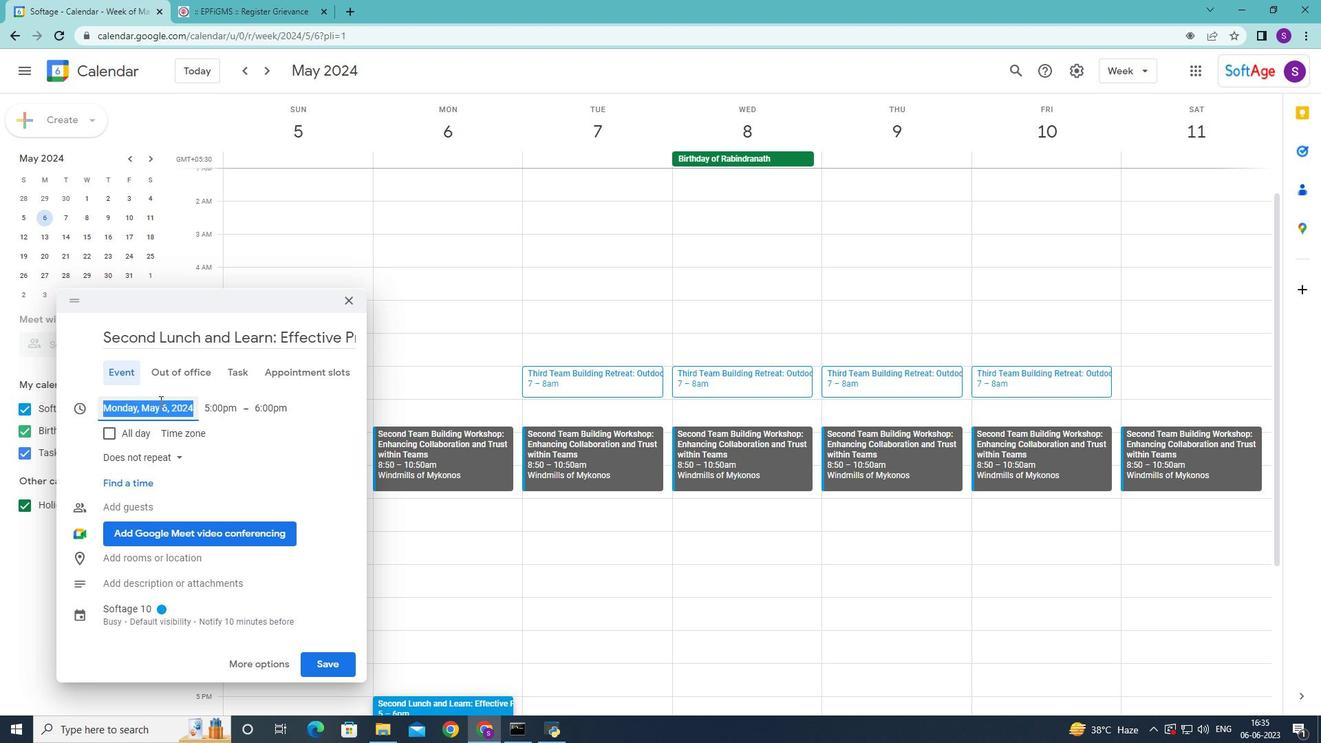 
Action: Mouse moved to (257, 438)
Screenshot: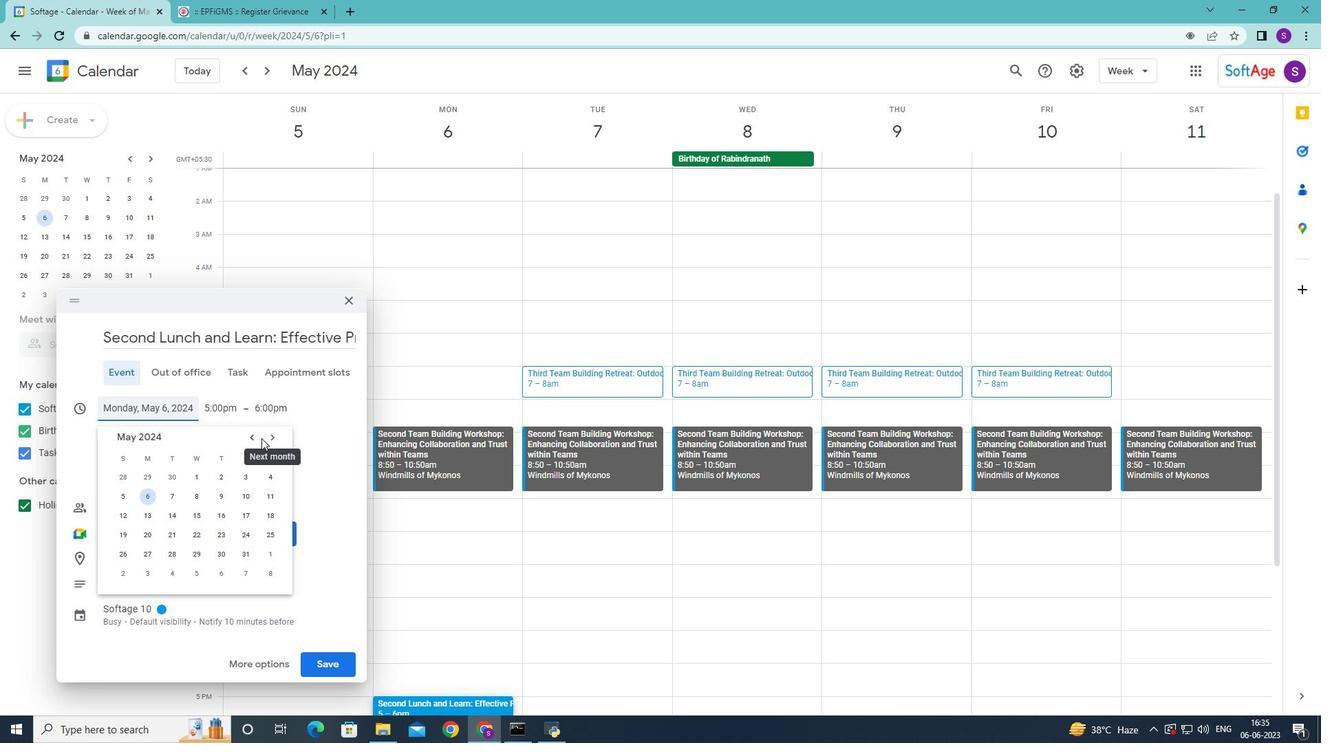 
Action: Mouse pressed left at (257, 438)
Screenshot: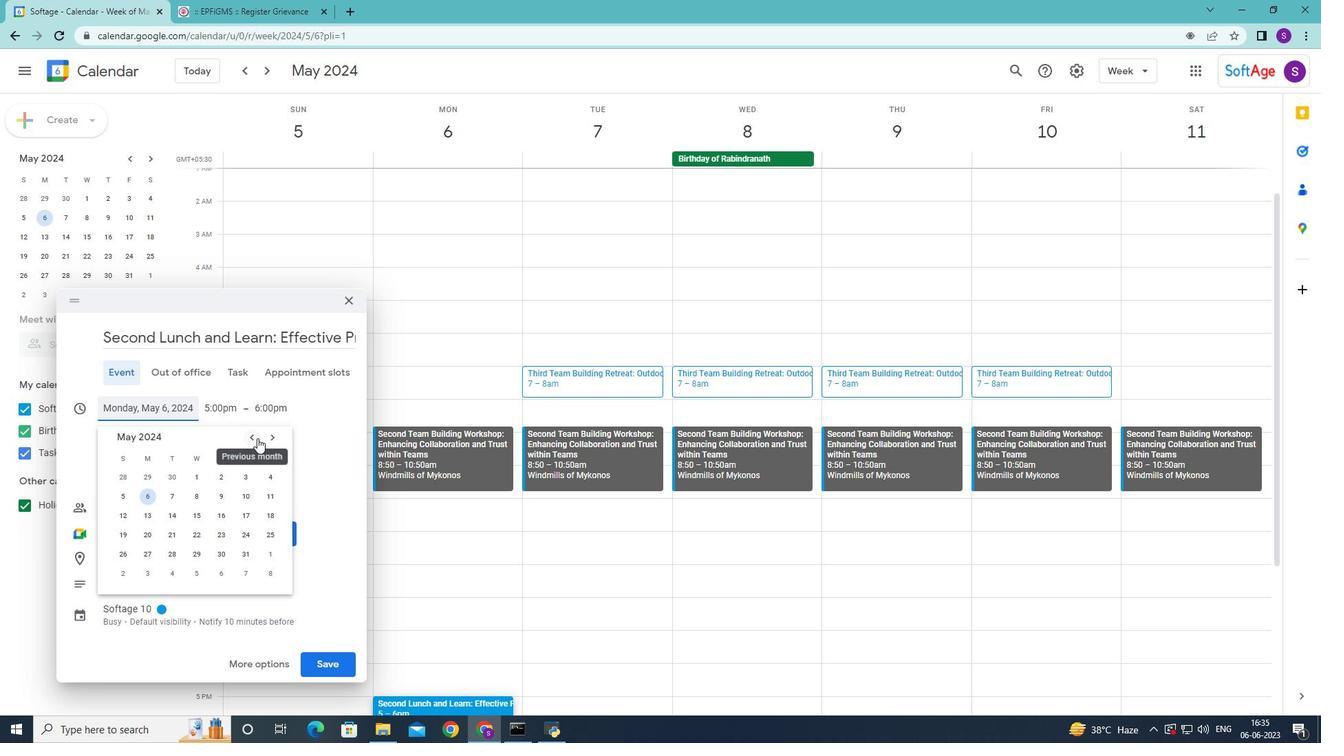 
Action: Mouse pressed left at (257, 438)
Screenshot: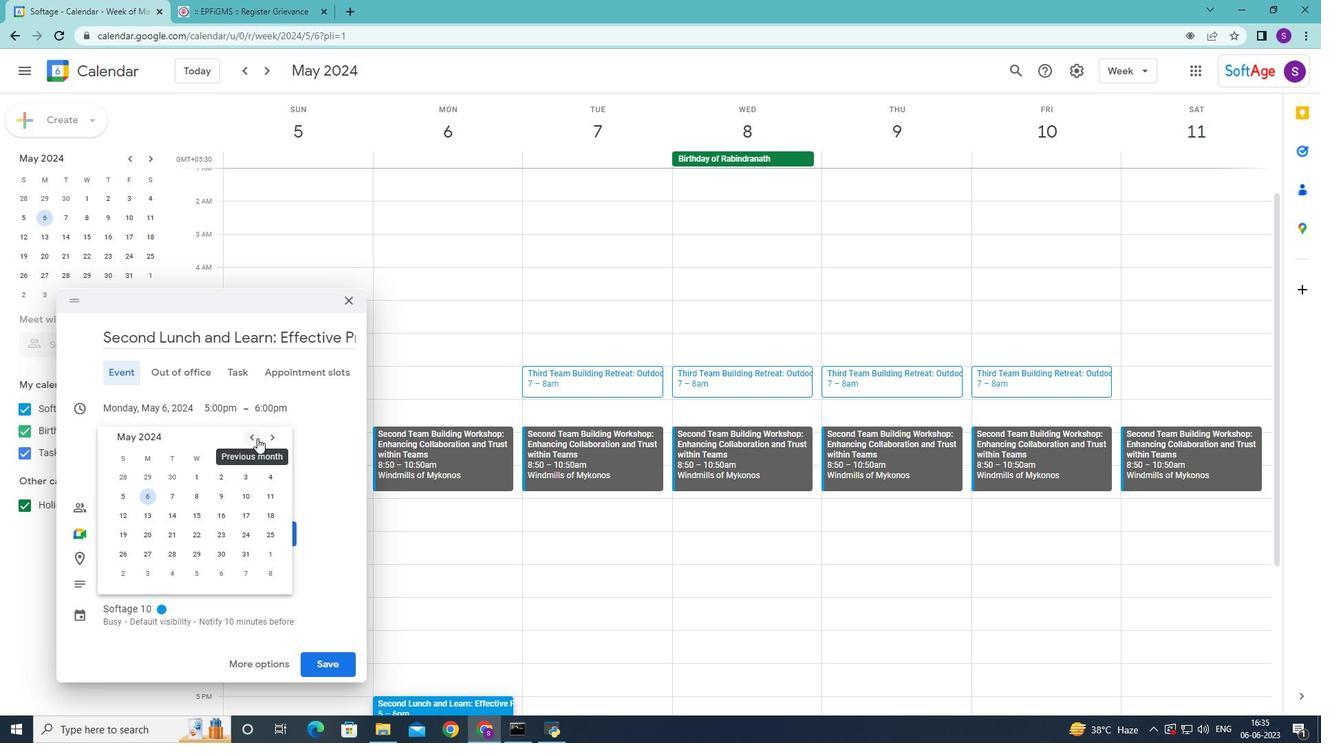 
Action: Mouse moved to (257, 438)
Screenshot: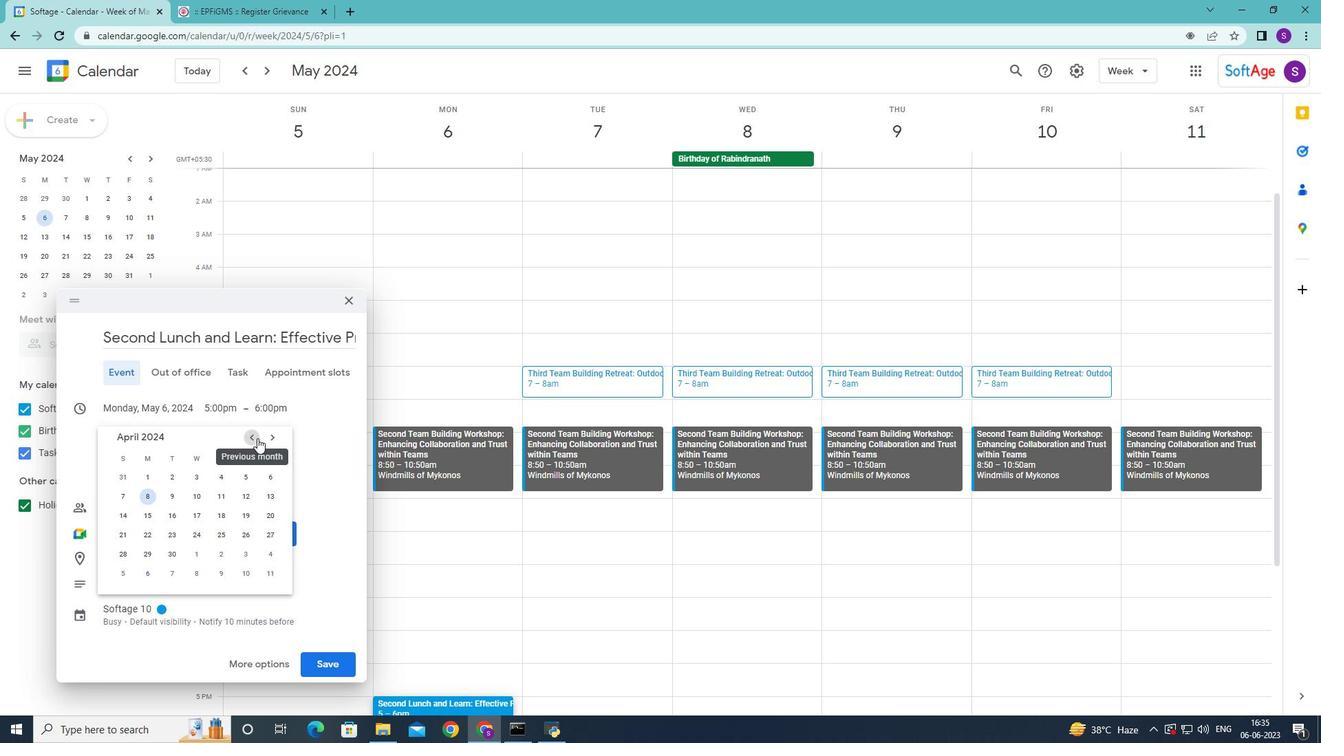 
Action: Mouse pressed left at (257, 438)
Screenshot: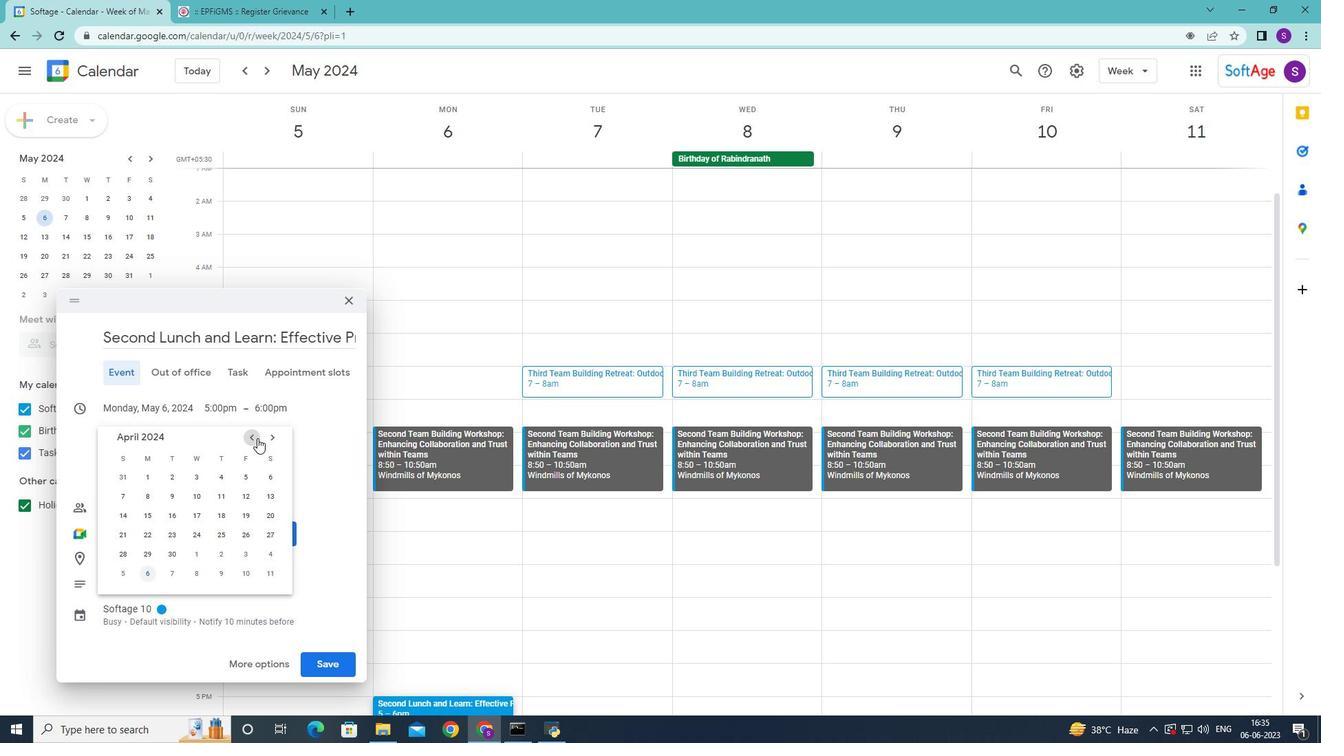 
Action: Mouse pressed left at (257, 438)
Screenshot: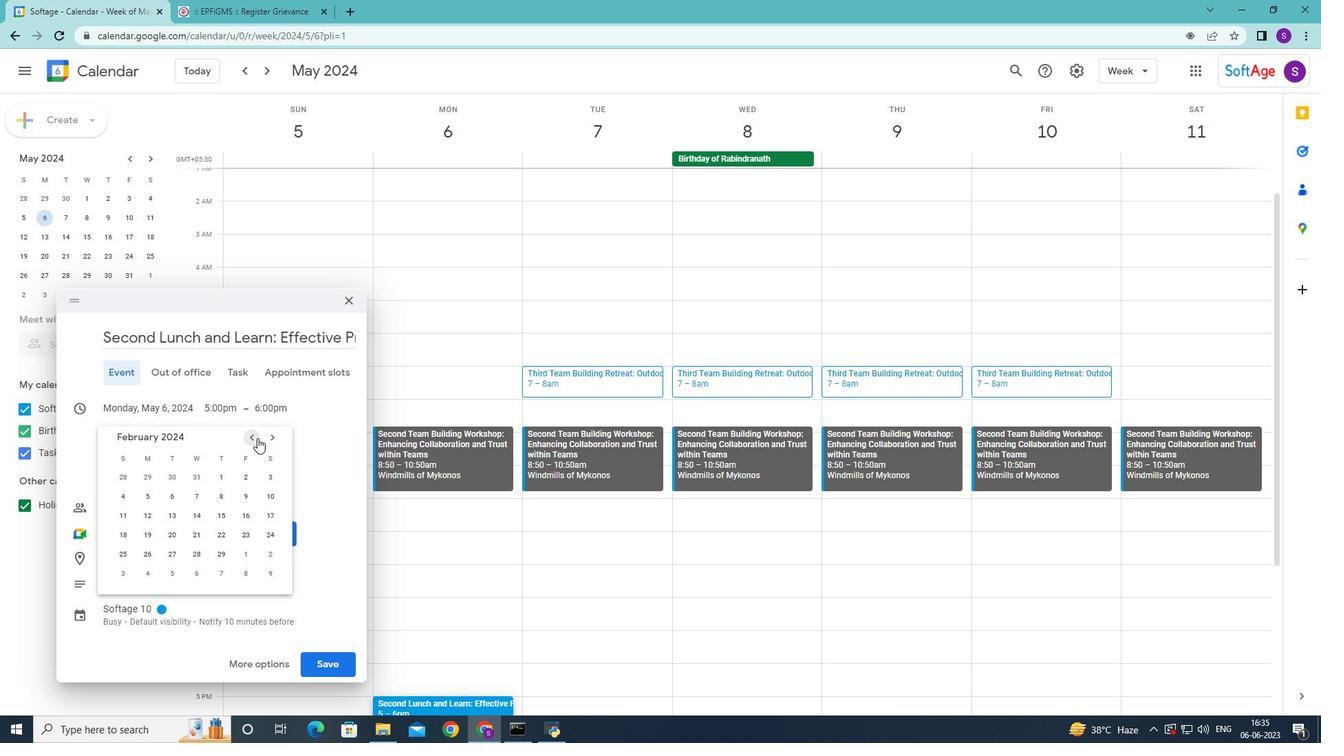 
Action: Mouse pressed left at (257, 438)
Screenshot: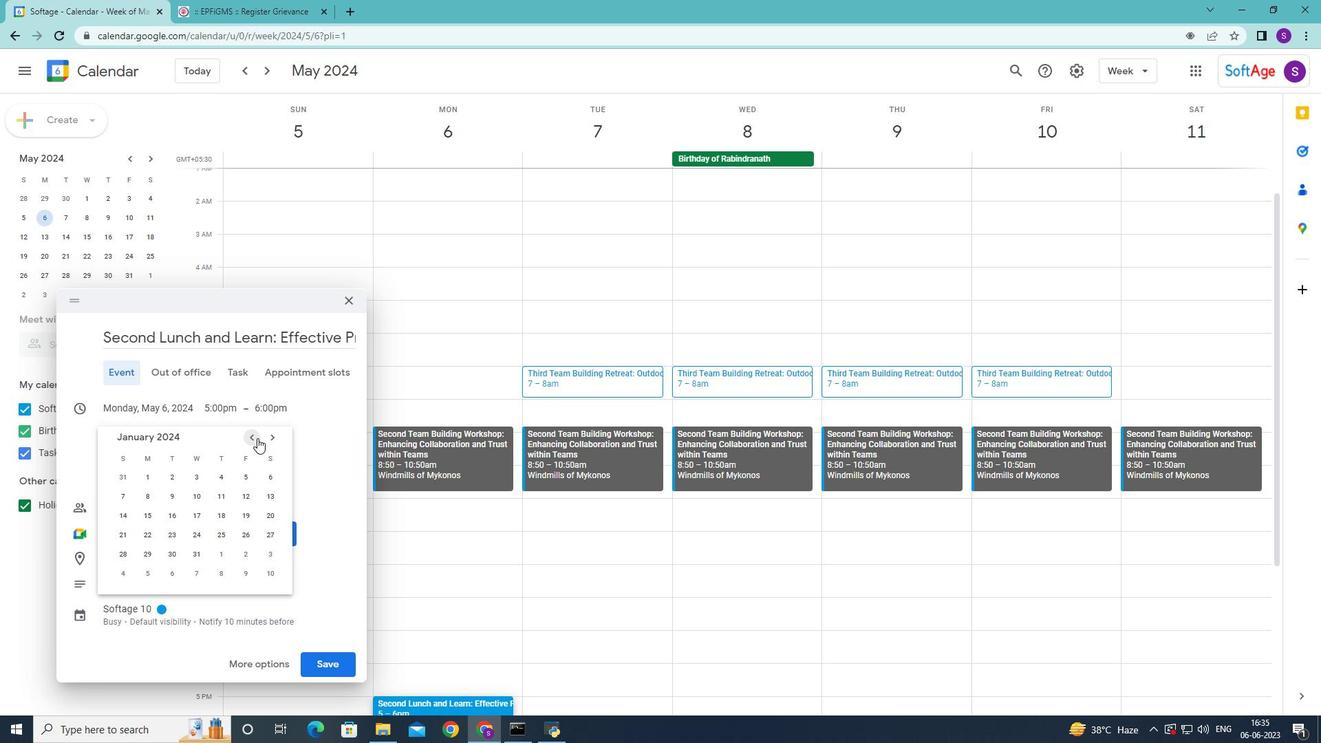 
Action: Mouse moved to (150, 555)
Screenshot: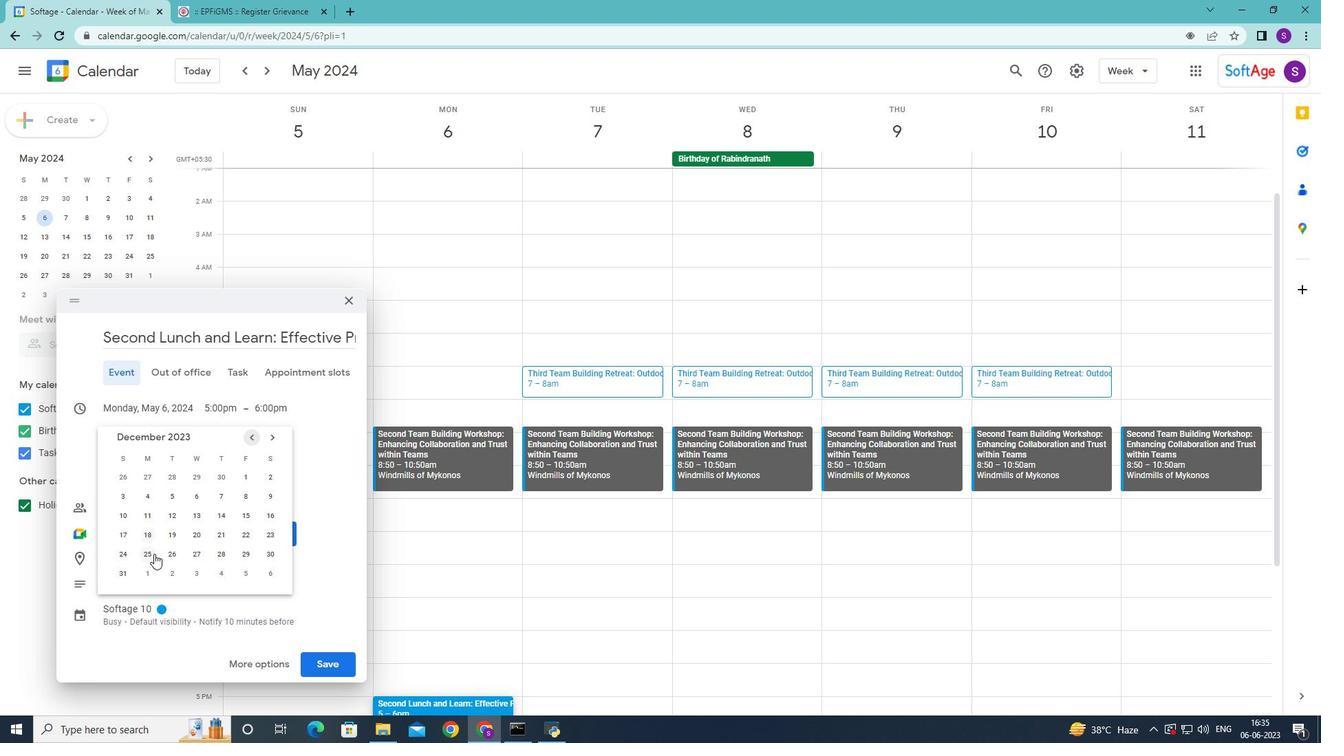 
Action: Mouse pressed left at (150, 555)
Screenshot: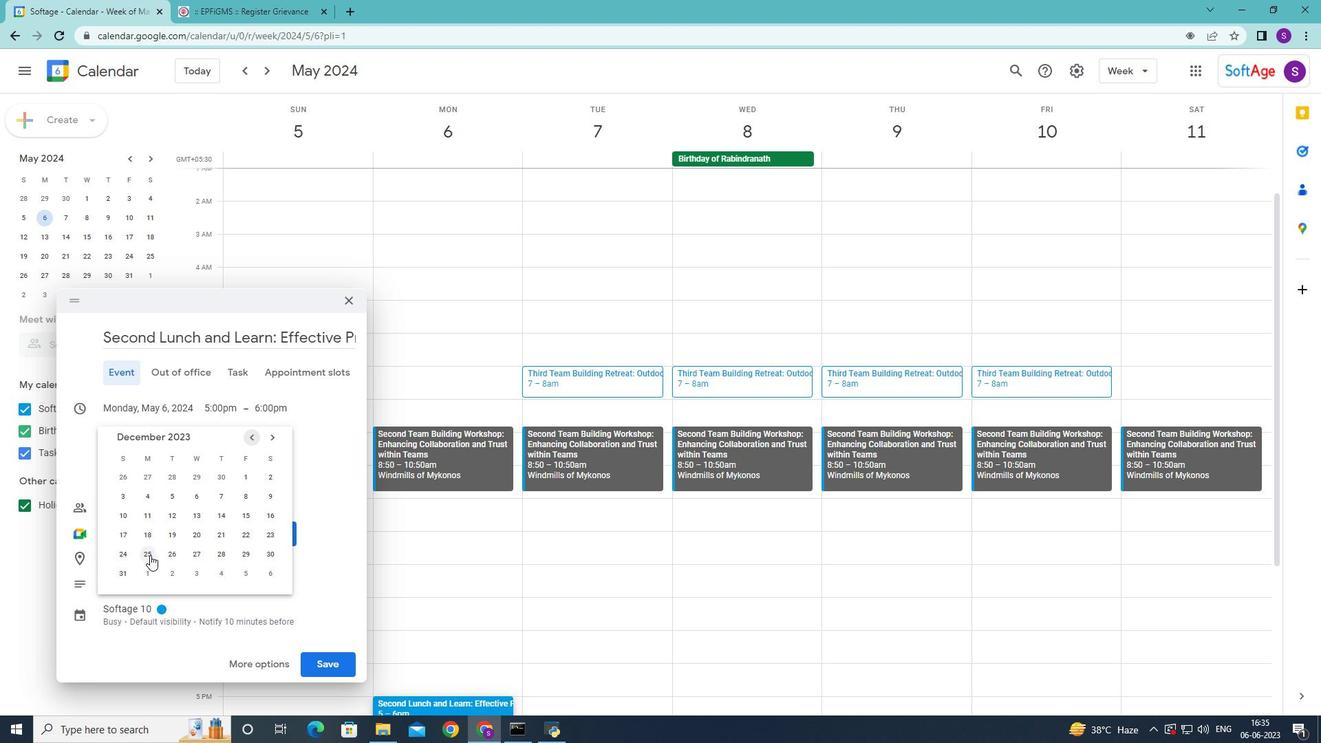 
Action: Mouse moved to (224, 412)
Screenshot: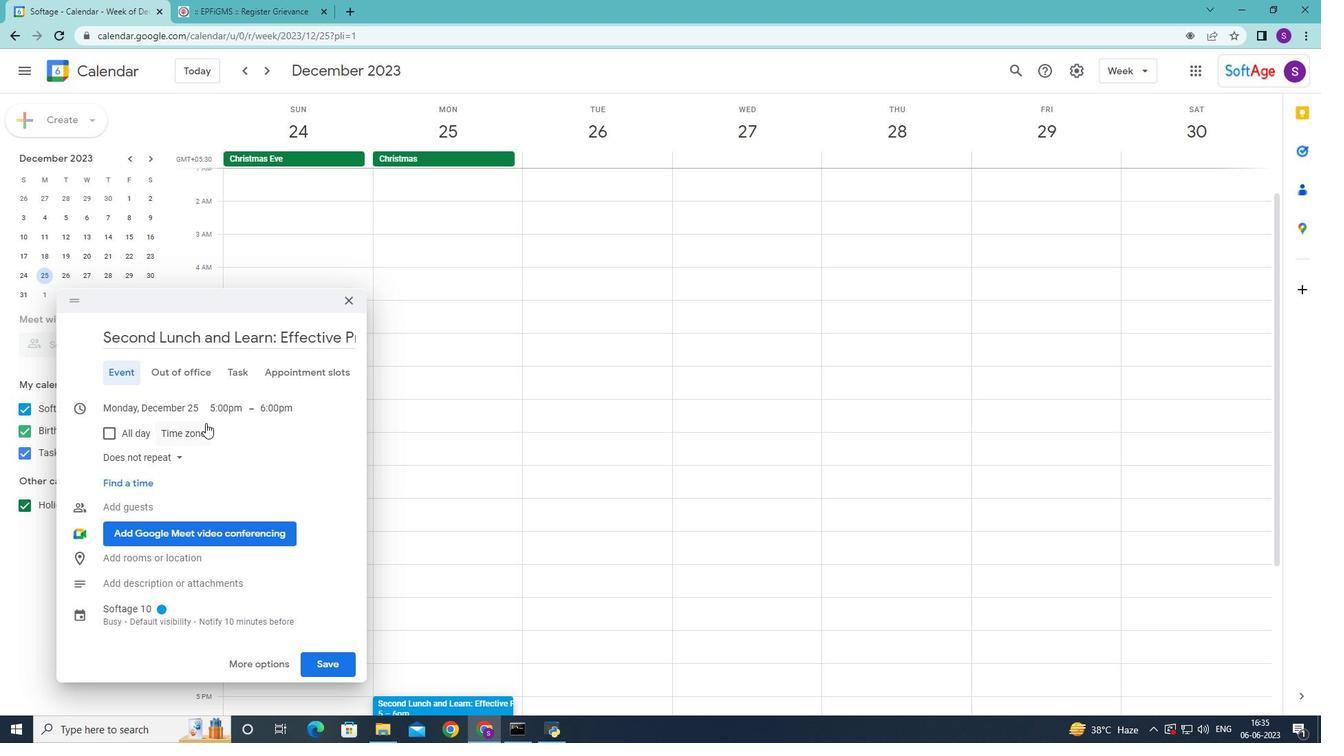 
Action: Mouse pressed left at (224, 412)
Screenshot: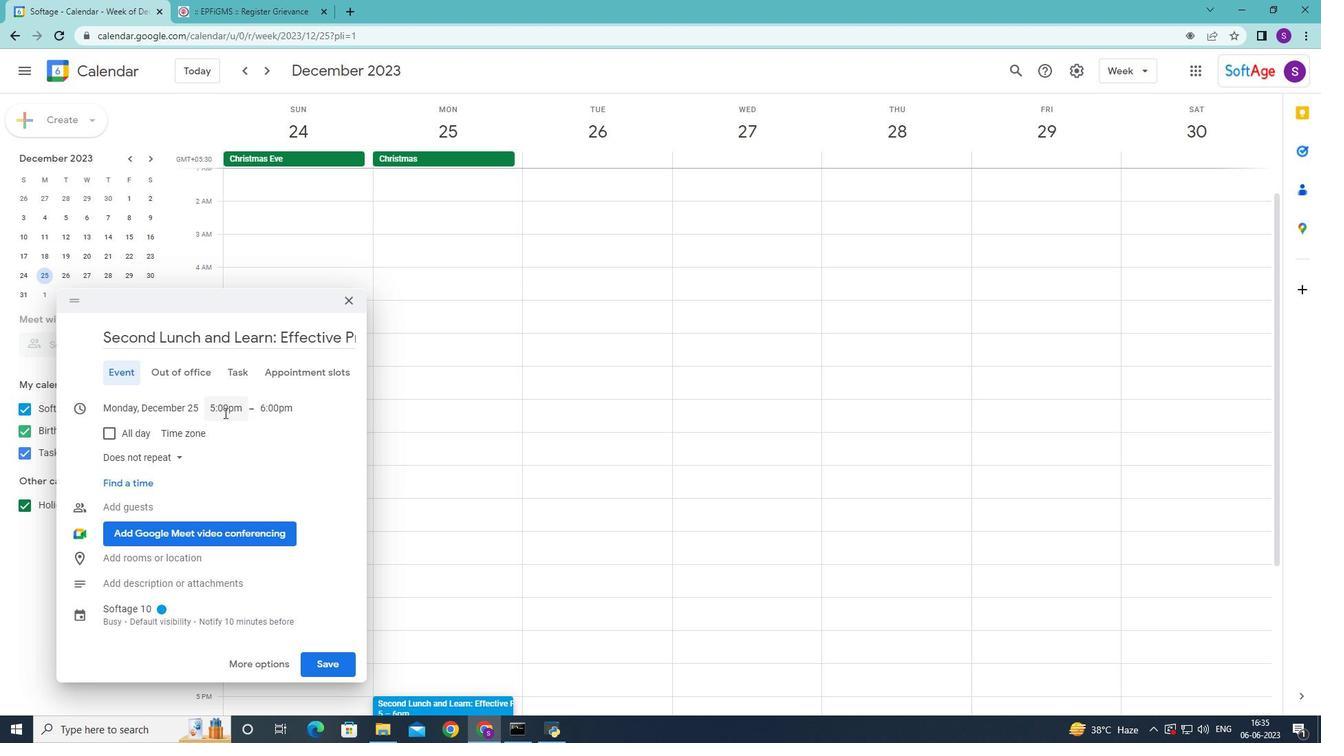 
Action: Mouse moved to (256, 500)
Screenshot: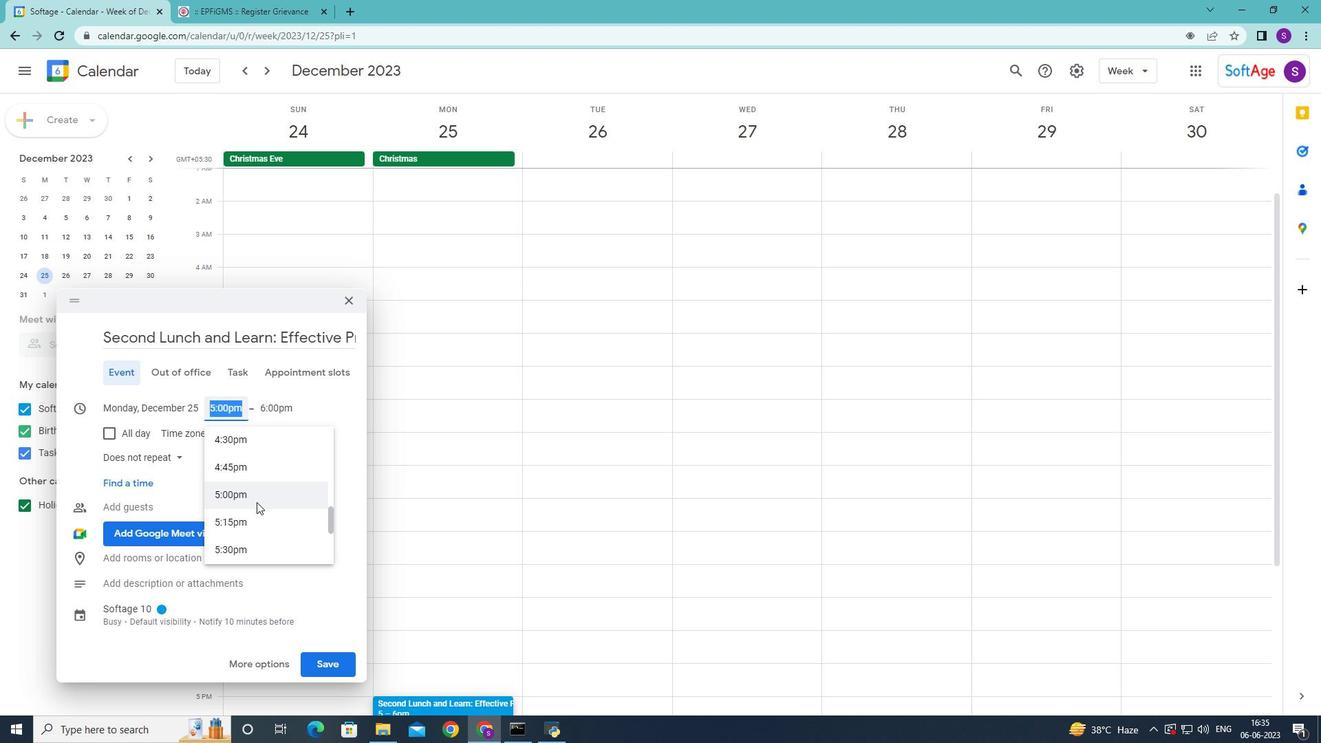 
Action: Mouse scrolled (256, 501) with delta (0, 0)
Screenshot: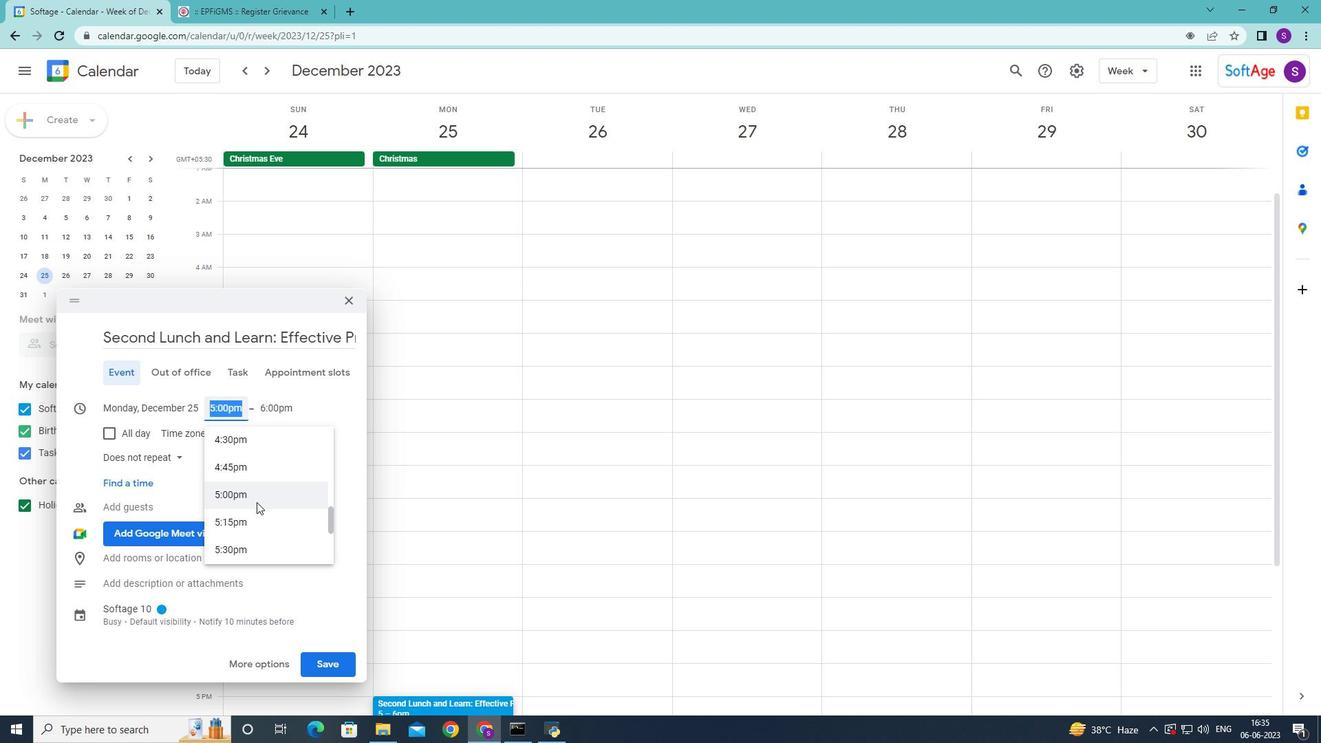 
Action: Mouse moved to (256, 499)
Screenshot: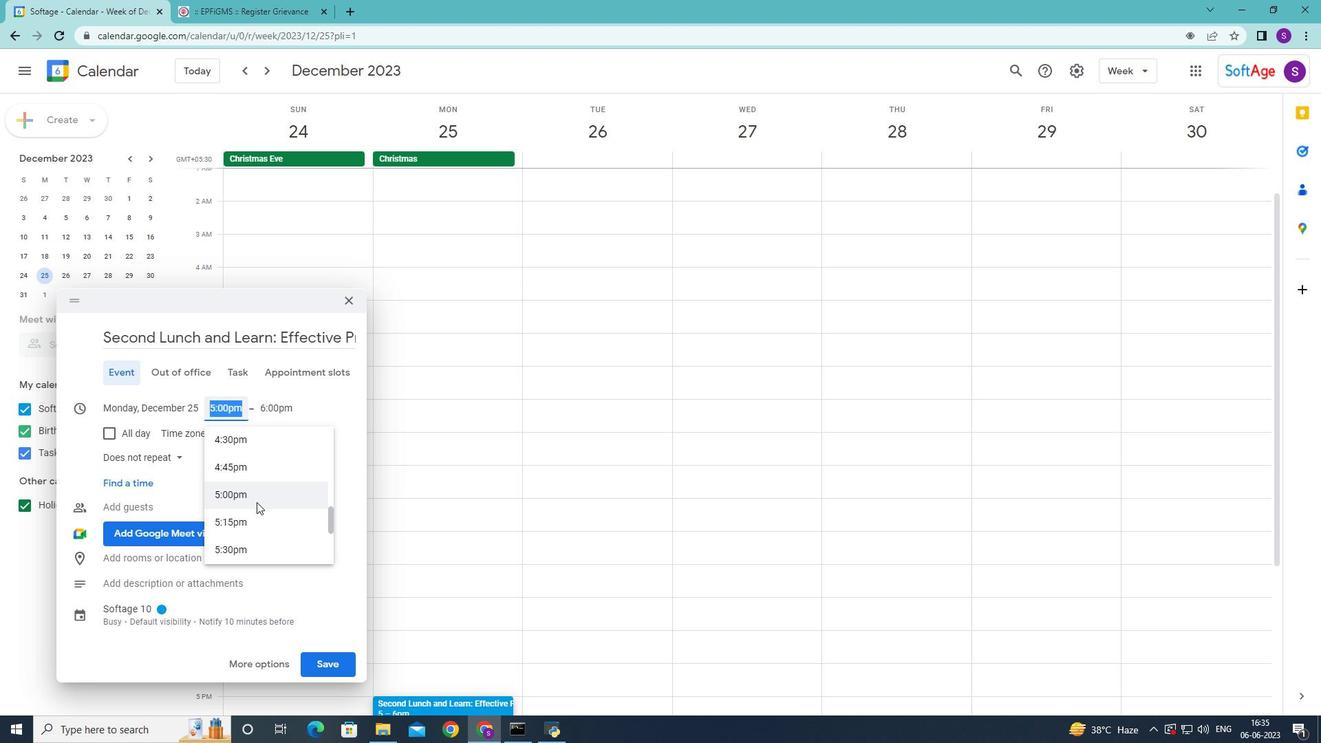 
Action: Mouse scrolled (256, 500) with delta (0, 0)
Screenshot: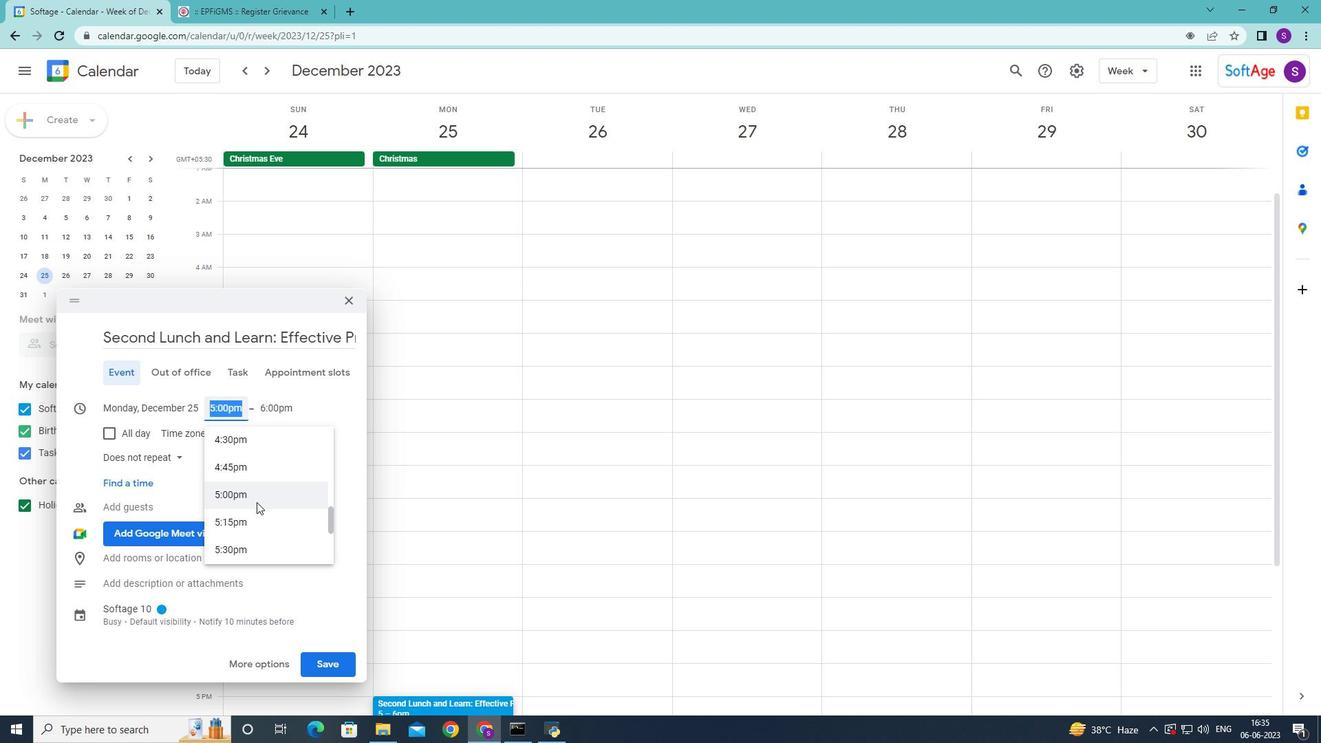 
Action: Mouse scrolled (256, 500) with delta (0, 0)
Screenshot: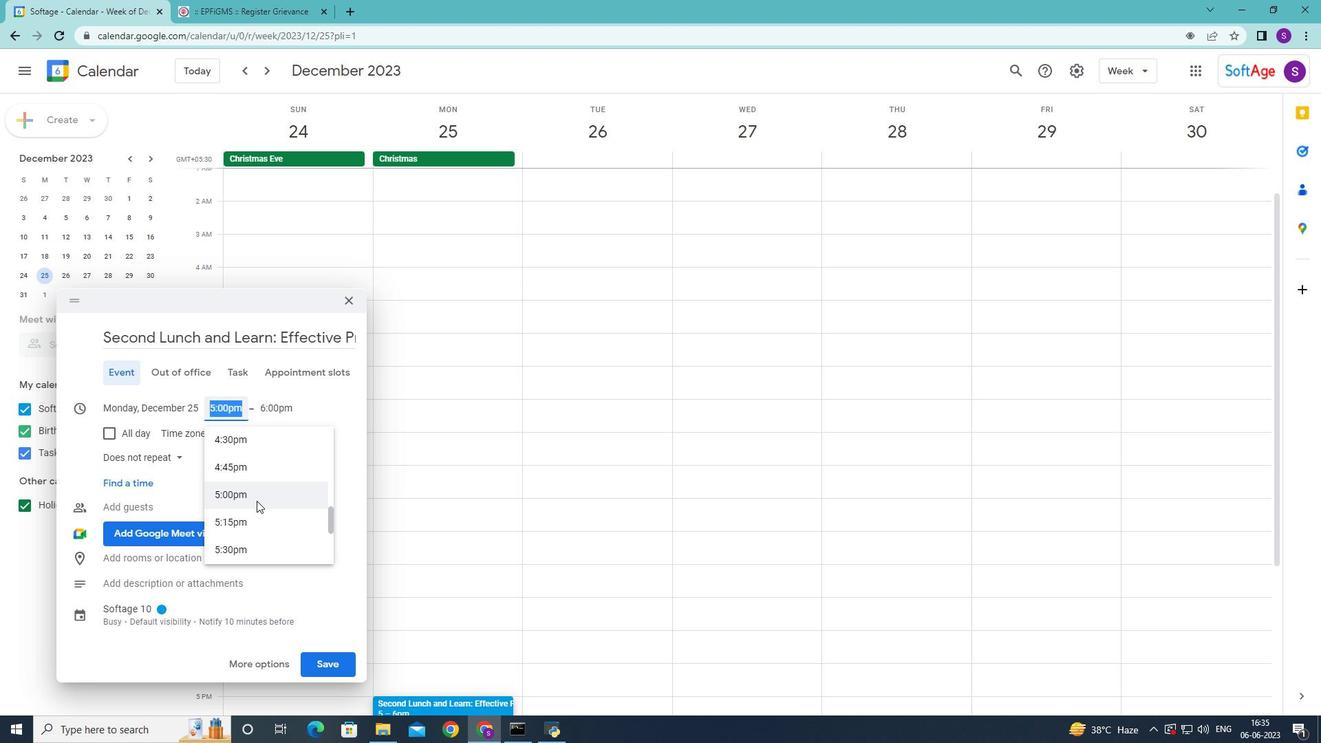 
Action: Mouse scrolled (256, 500) with delta (0, 0)
Screenshot: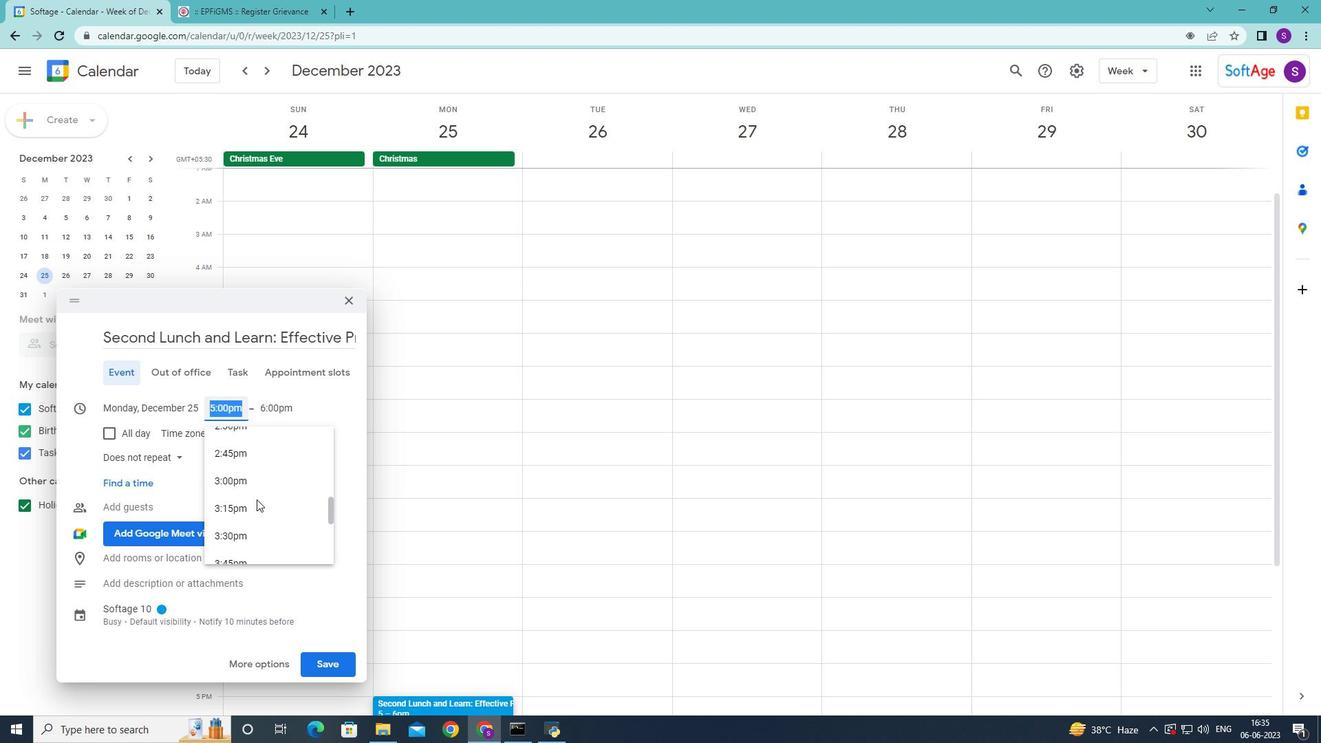 
Action: Mouse scrolled (256, 500) with delta (0, 0)
Screenshot: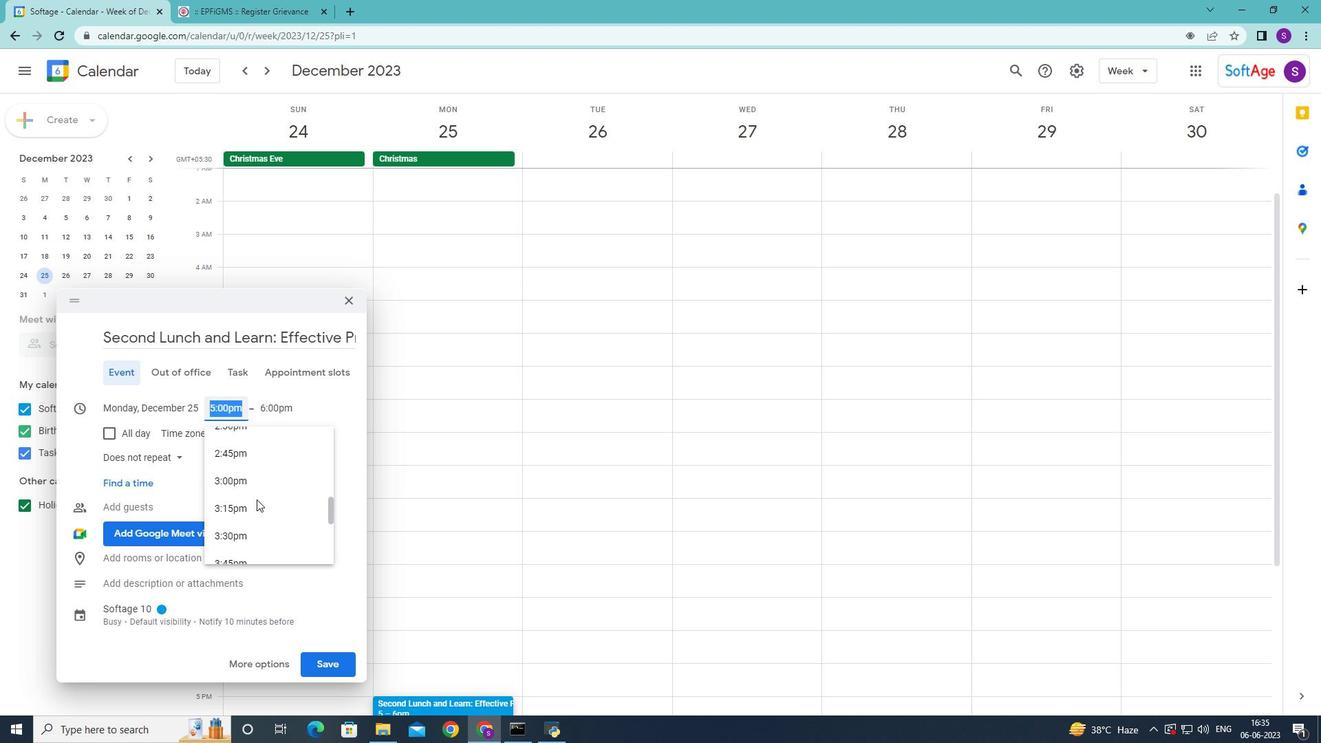 
Action: Mouse scrolled (256, 500) with delta (0, 0)
Screenshot: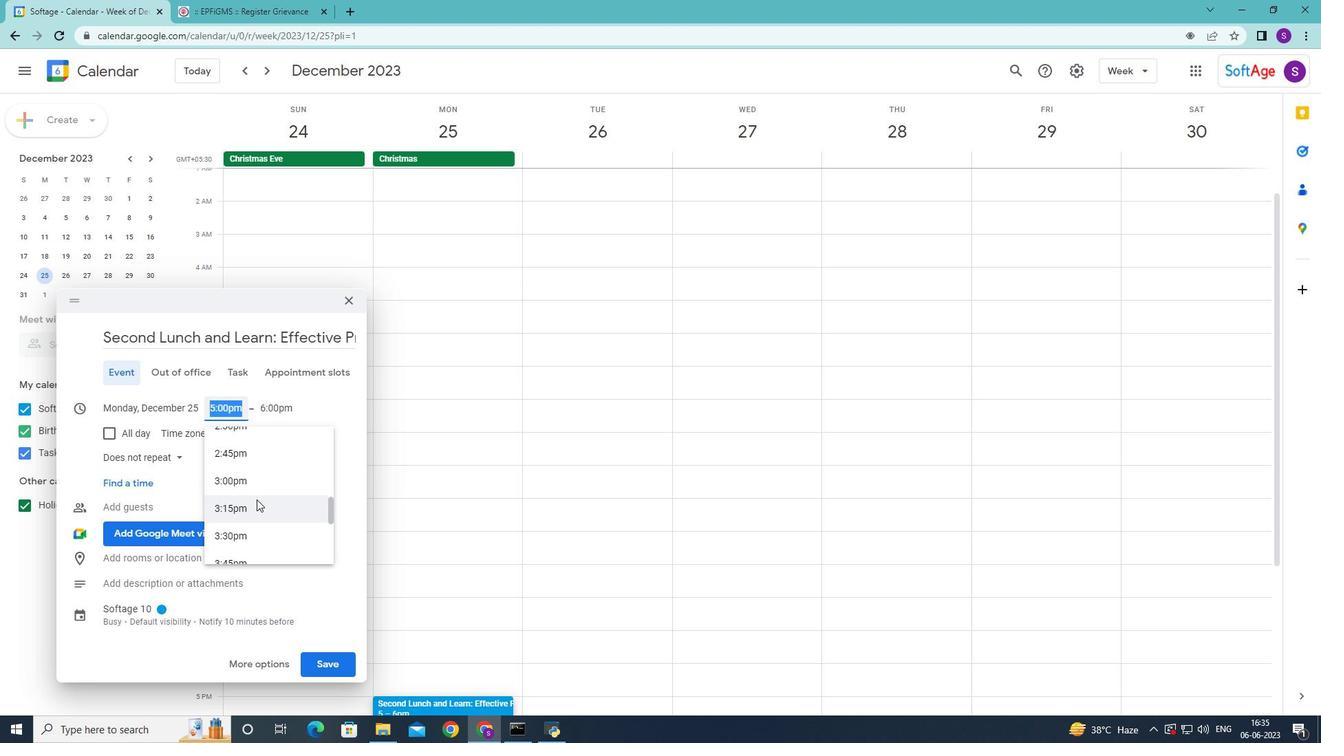 
Action: Mouse scrolled (256, 500) with delta (0, 0)
Screenshot: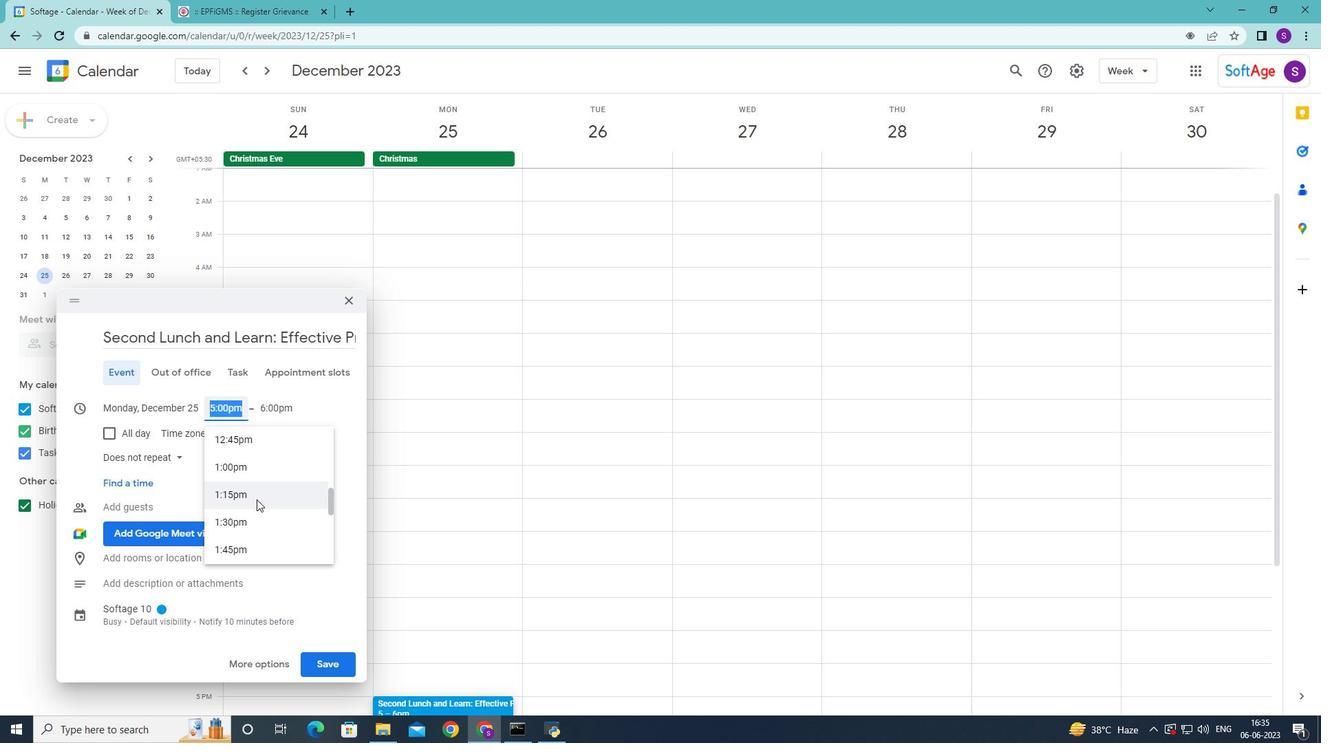 
Action: Mouse scrolled (256, 500) with delta (0, 0)
Screenshot: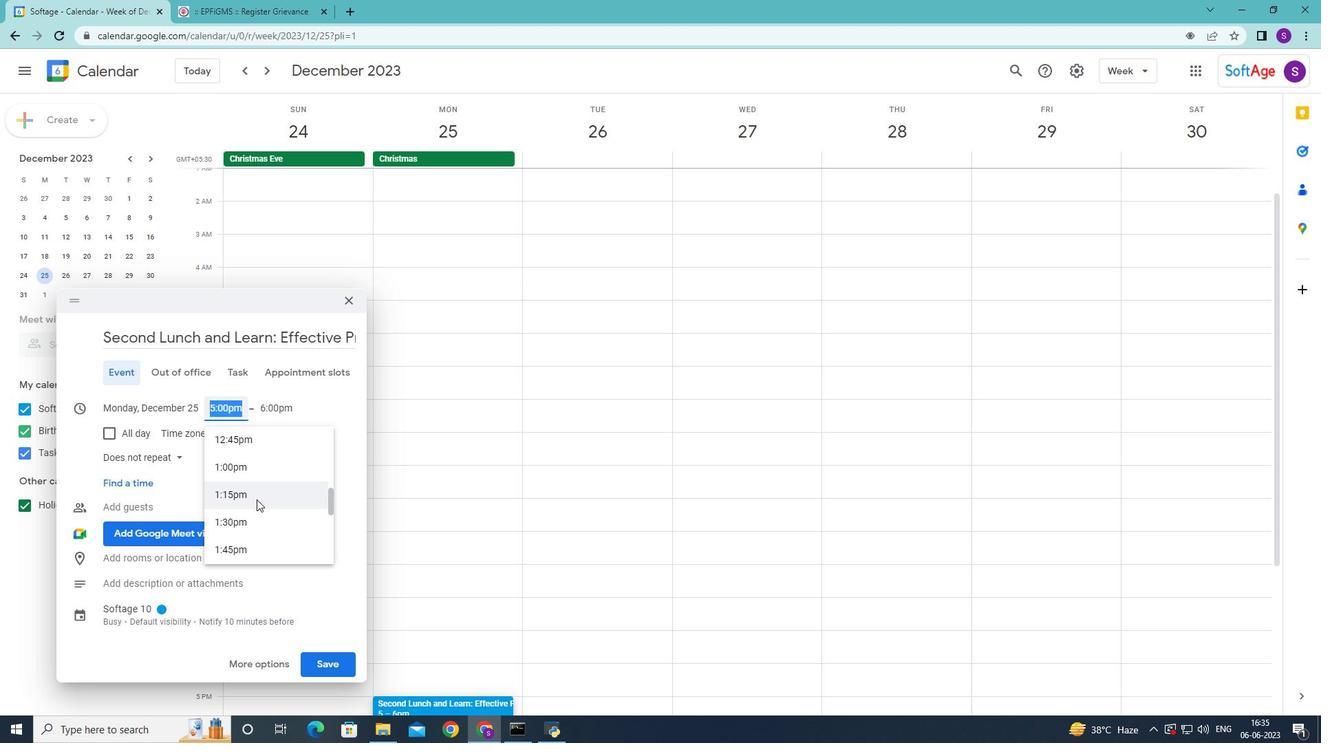 
Action: Mouse scrolled (256, 500) with delta (0, 0)
Screenshot: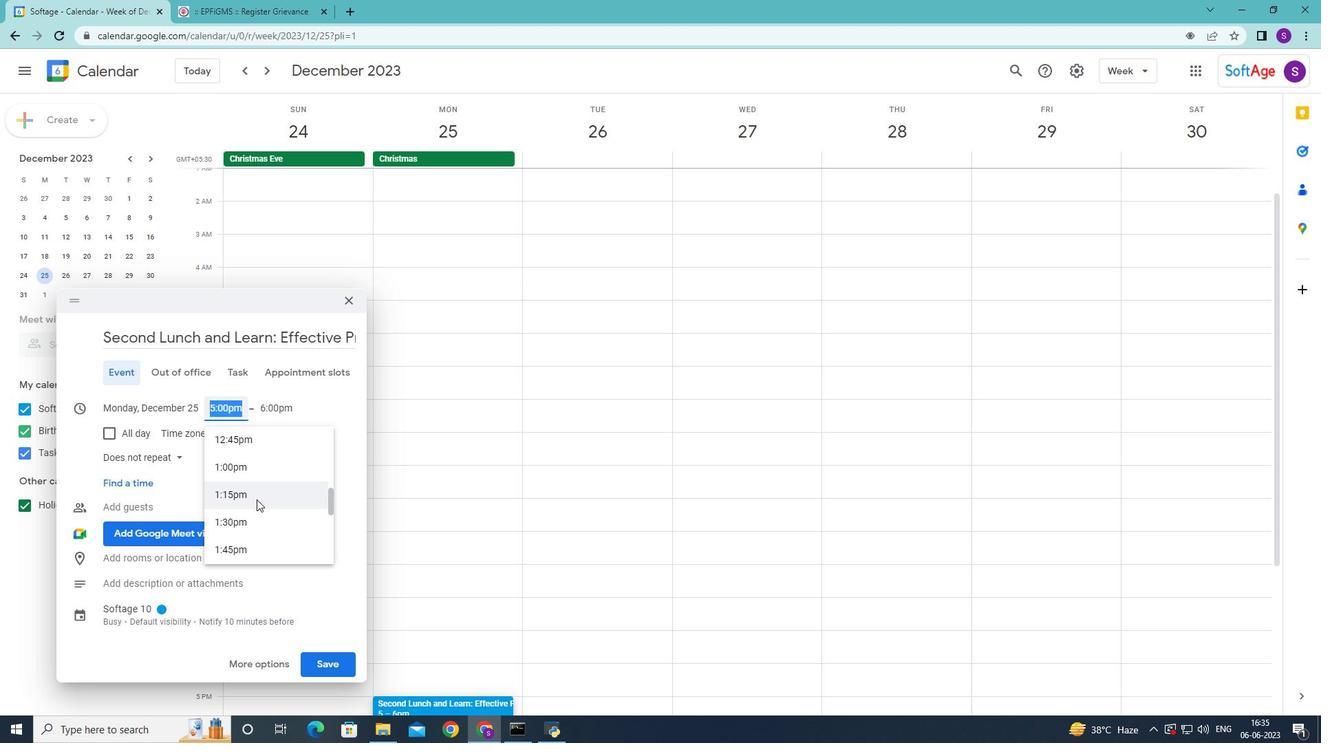 
Action: Mouse scrolled (256, 500) with delta (0, 0)
Screenshot: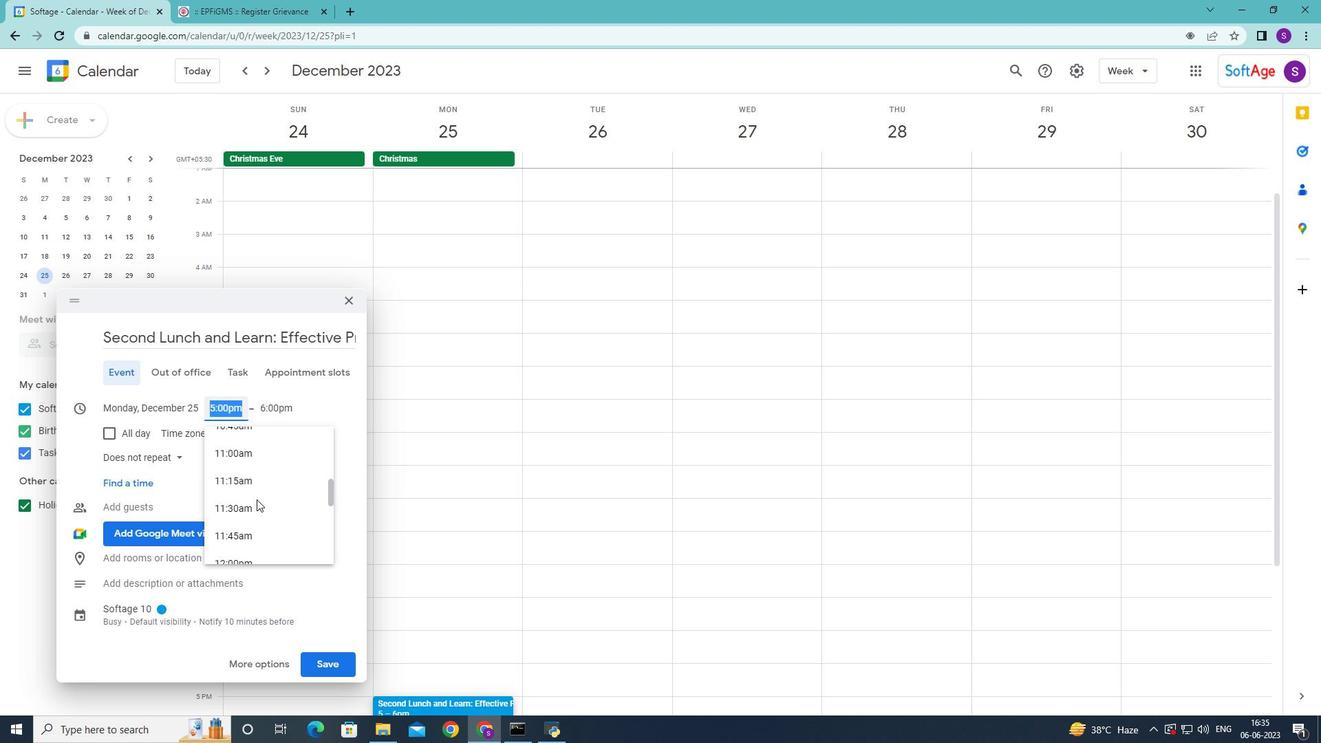 
Action: Mouse scrolled (256, 500) with delta (0, 0)
Screenshot: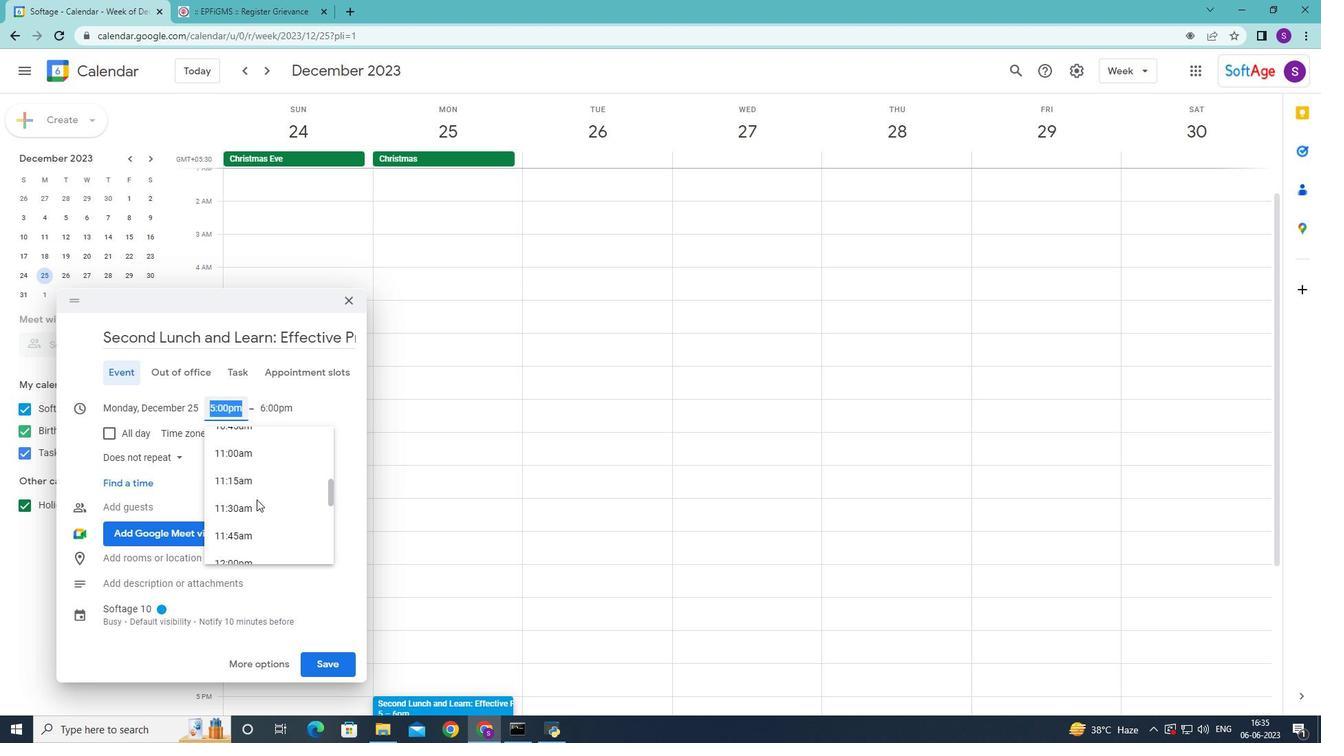 
Action: Mouse scrolled (256, 500) with delta (0, 0)
Screenshot: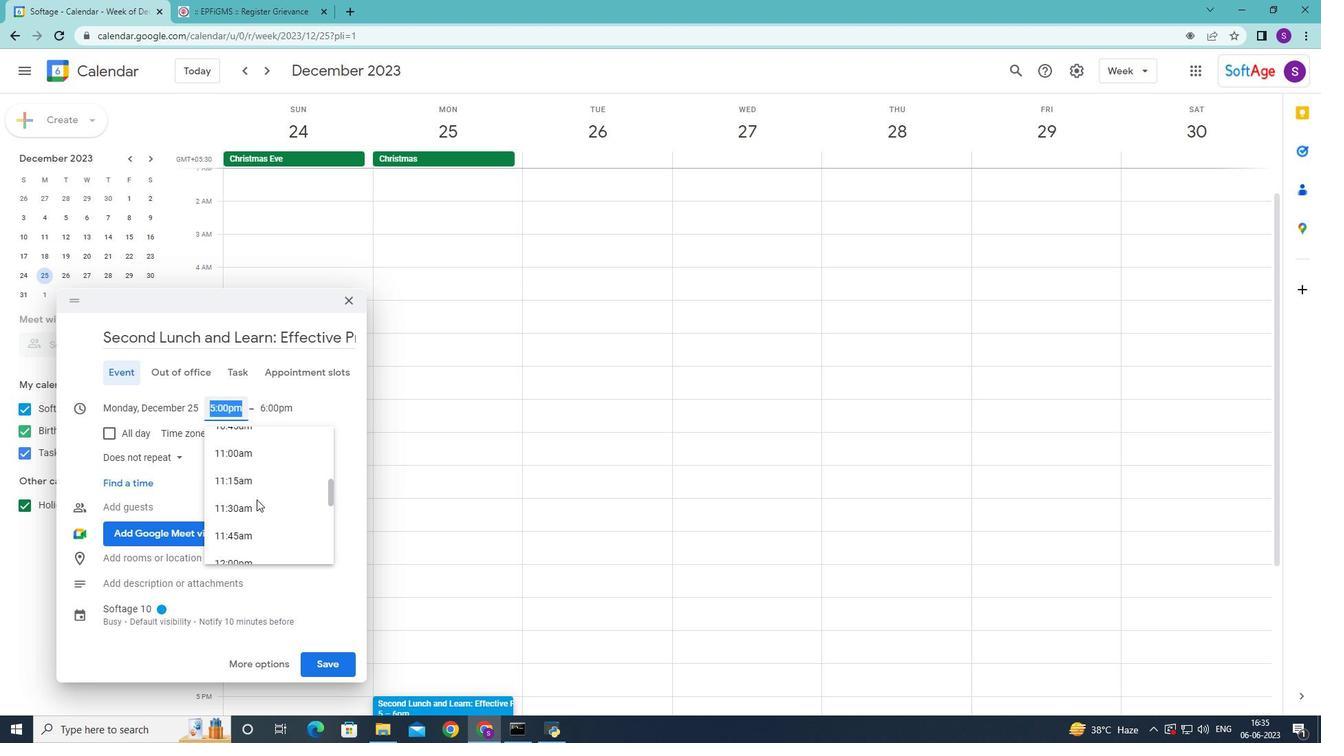 
Action: Mouse scrolled (256, 500) with delta (0, 0)
Screenshot: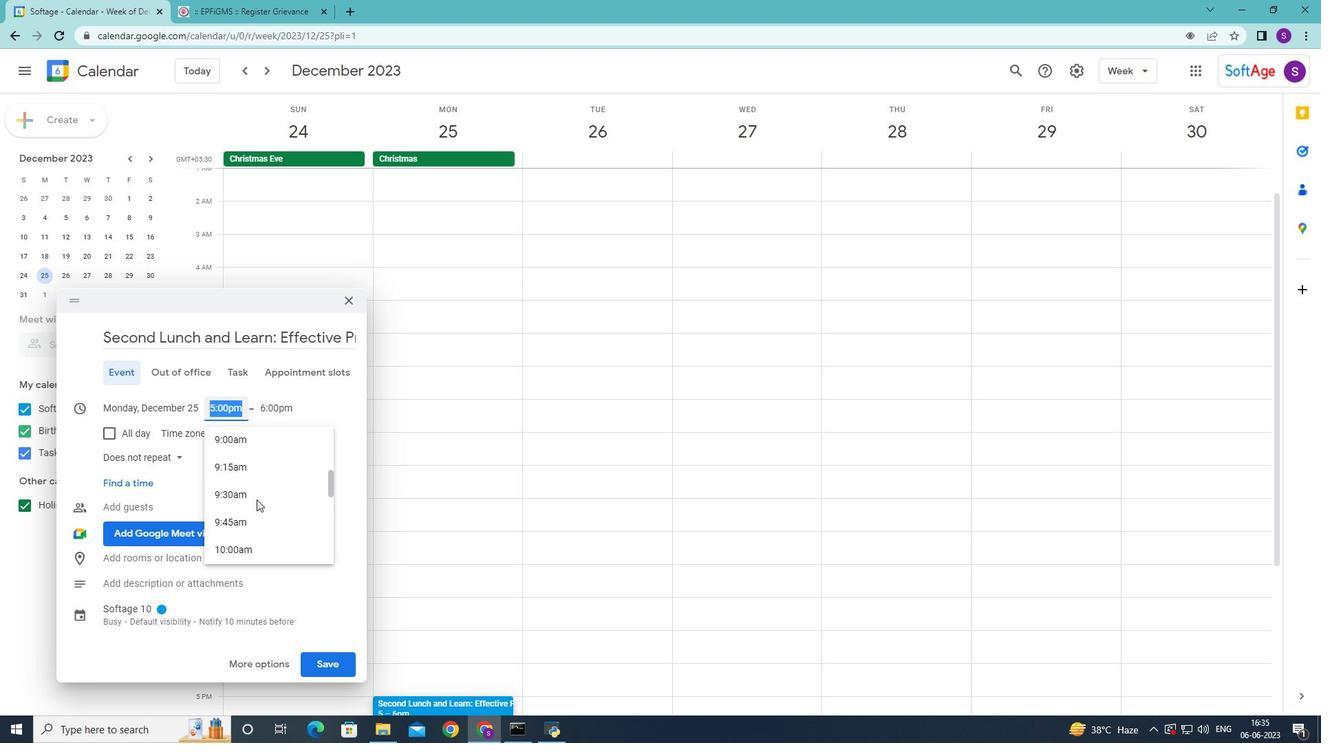 
Action: Mouse scrolled (256, 498) with delta (0, 0)
Screenshot: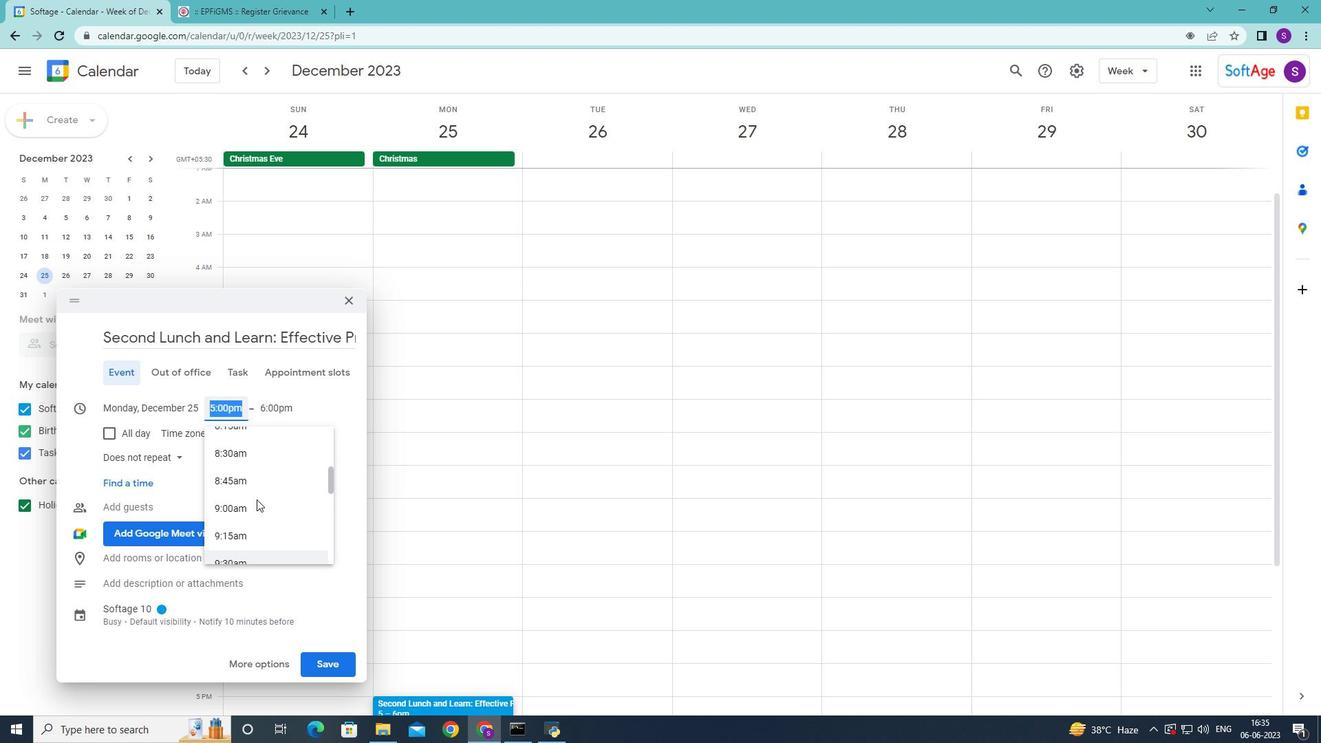 
Action: Mouse scrolled (256, 500) with delta (0, 0)
Screenshot: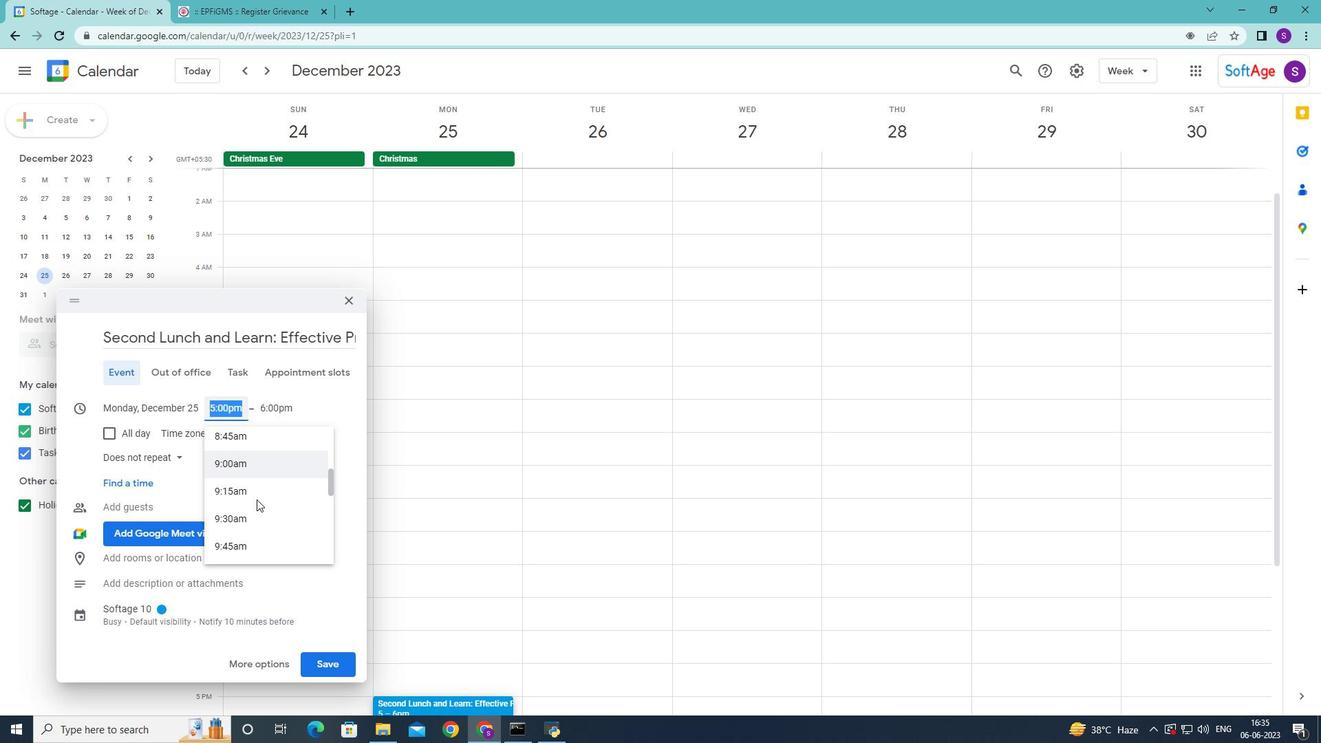 
Action: Mouse moved to (256, 535)
Screenshot: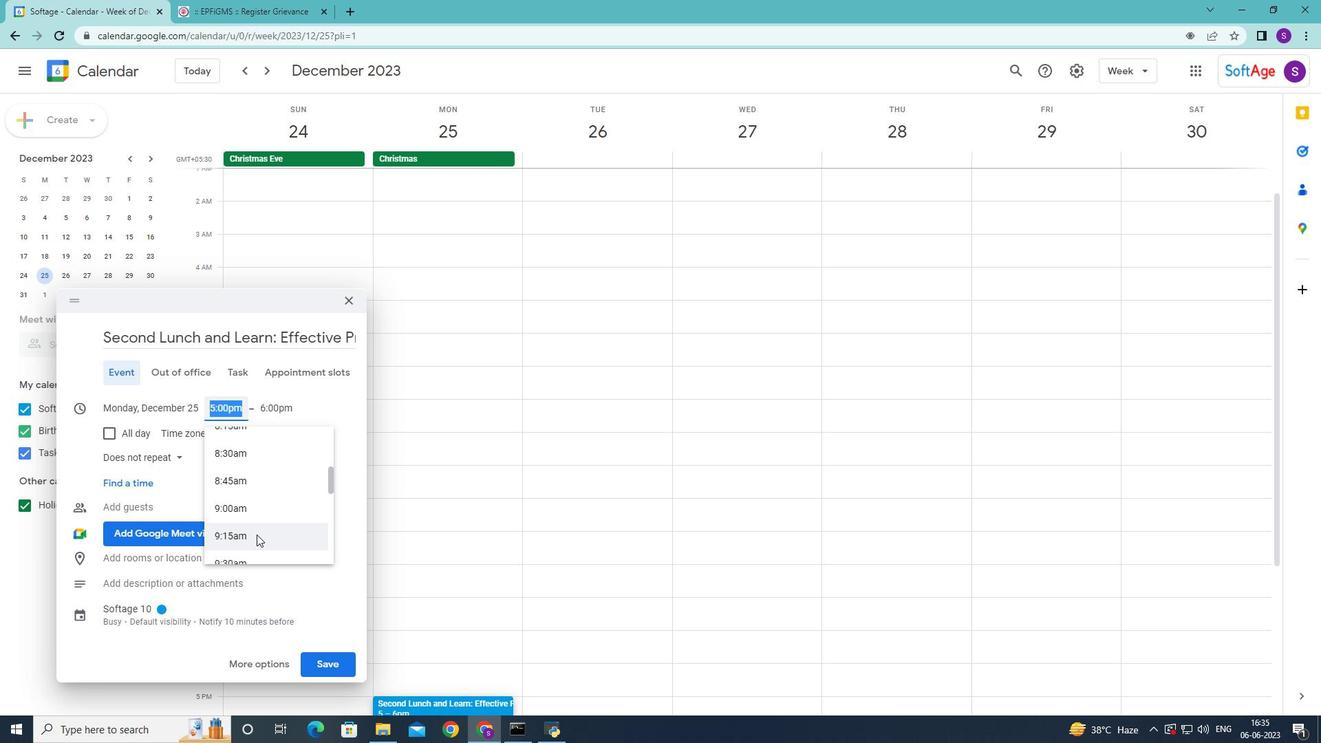 
Action: Mouse pressed left at (256, 535)
Screenshot: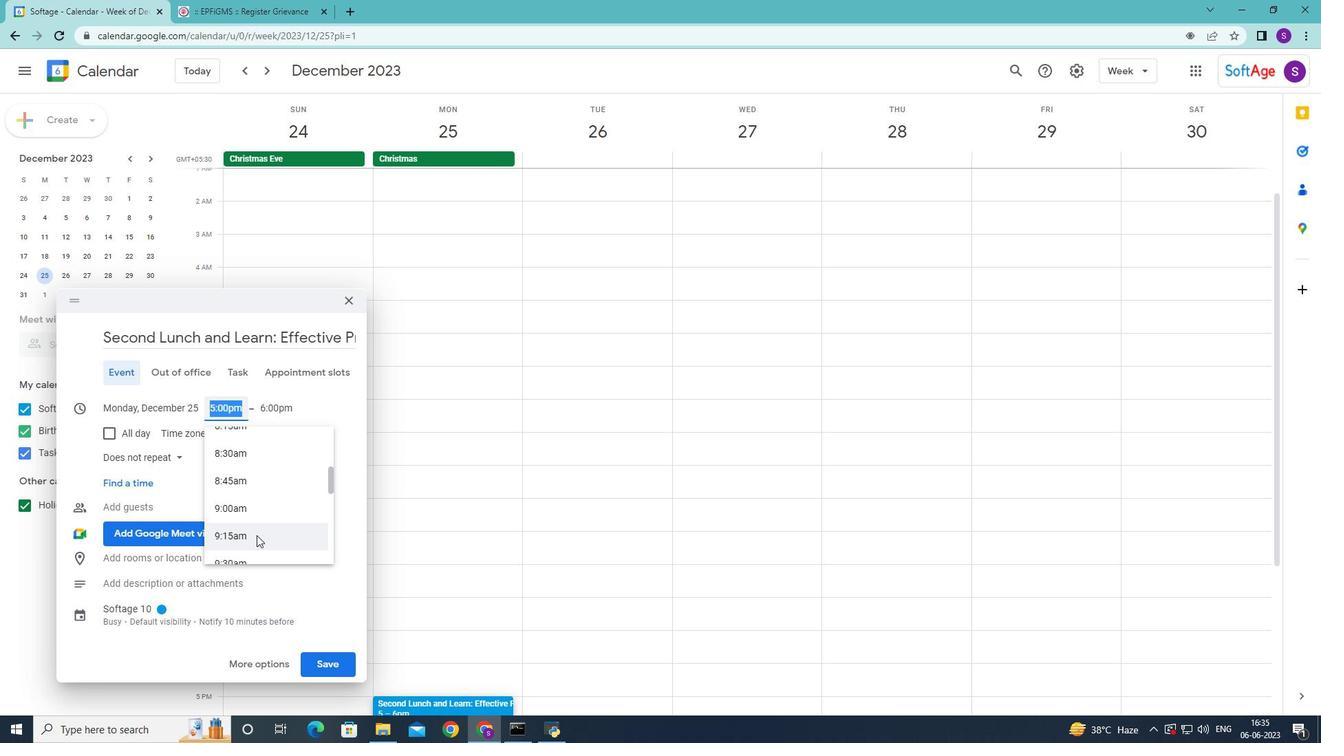 
Action: Mouse moved to (273, 317)
Screenshot: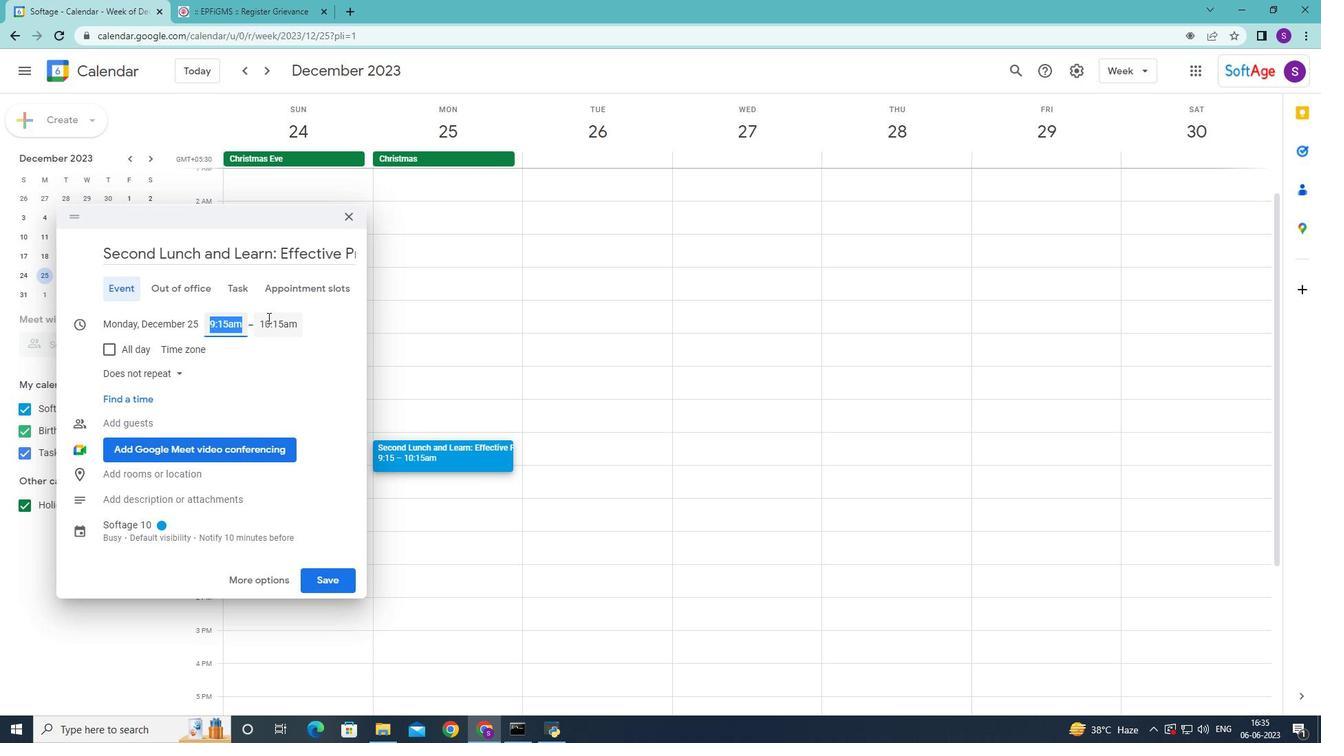 
Action: Mouse pressed left at (273, 317)
Screenshot: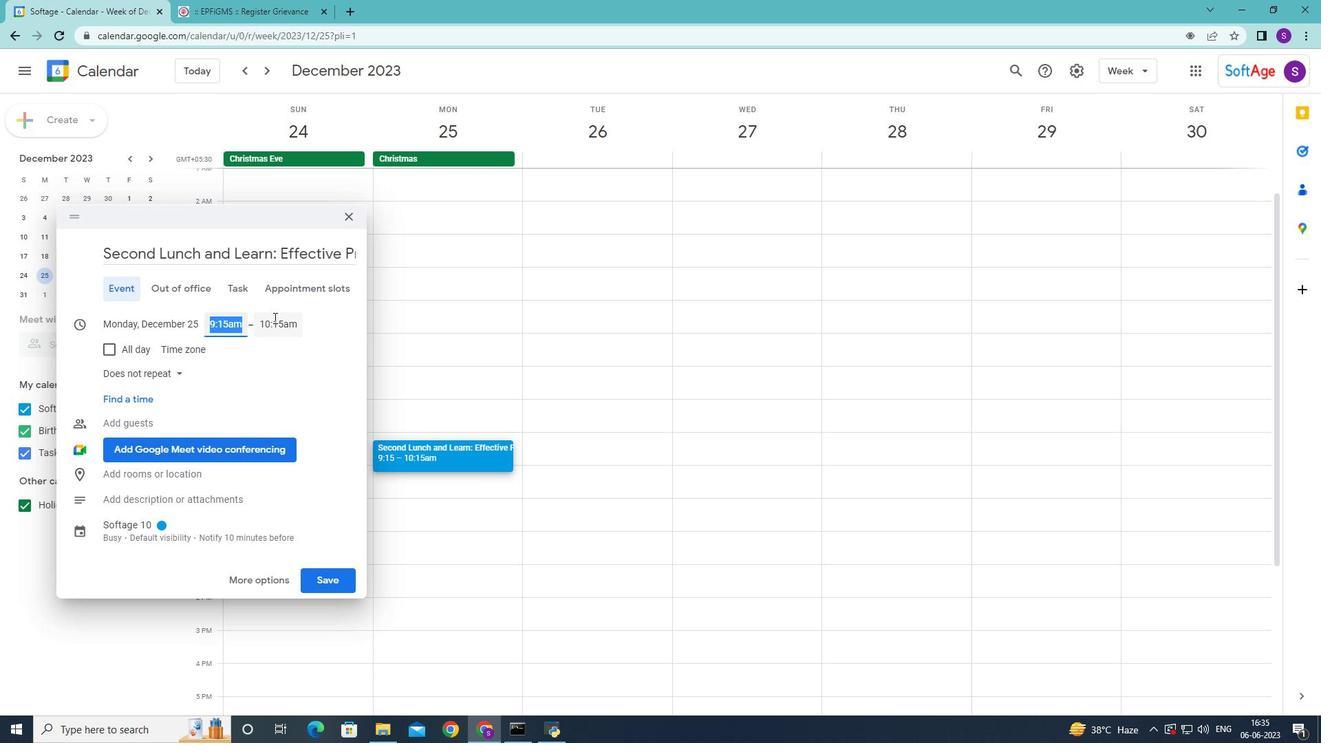 
Action: Mouse moved to (313, 472)
Screenshot: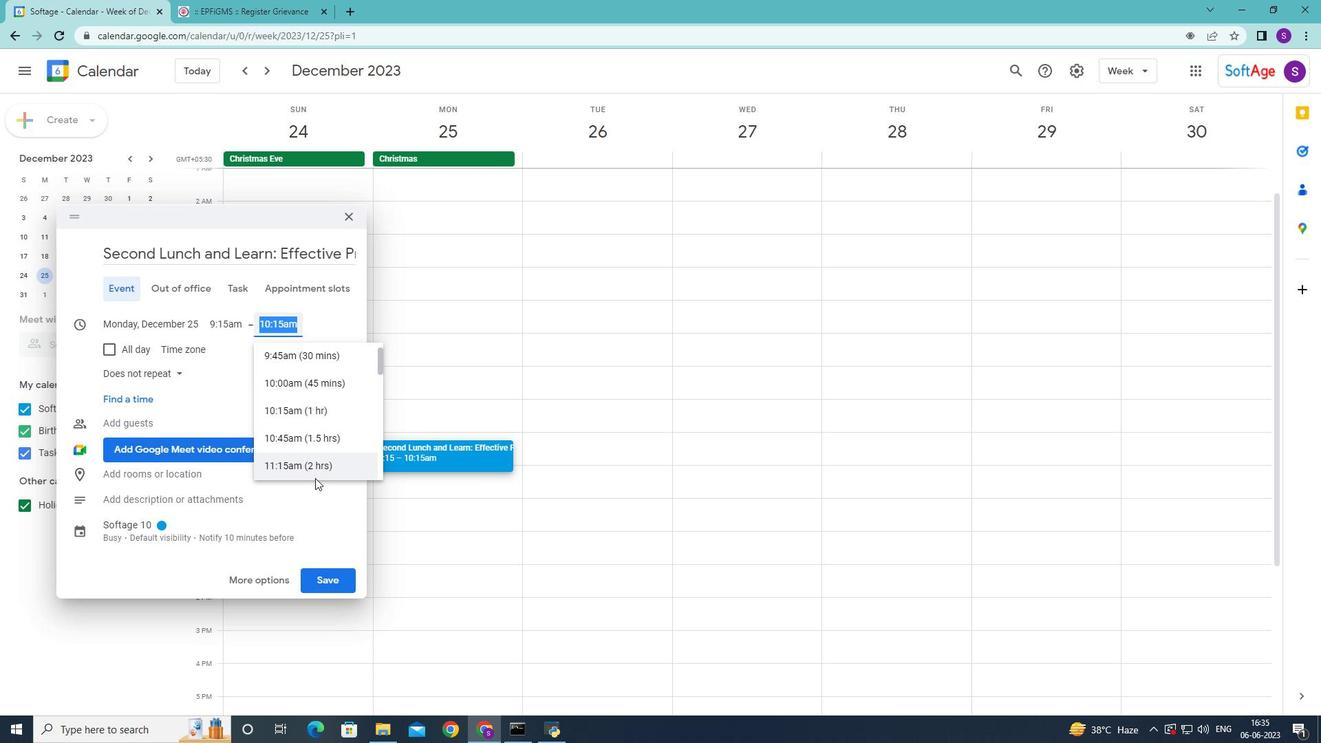 
Action: Mouse pressed left at (313, 472)
Screenshot: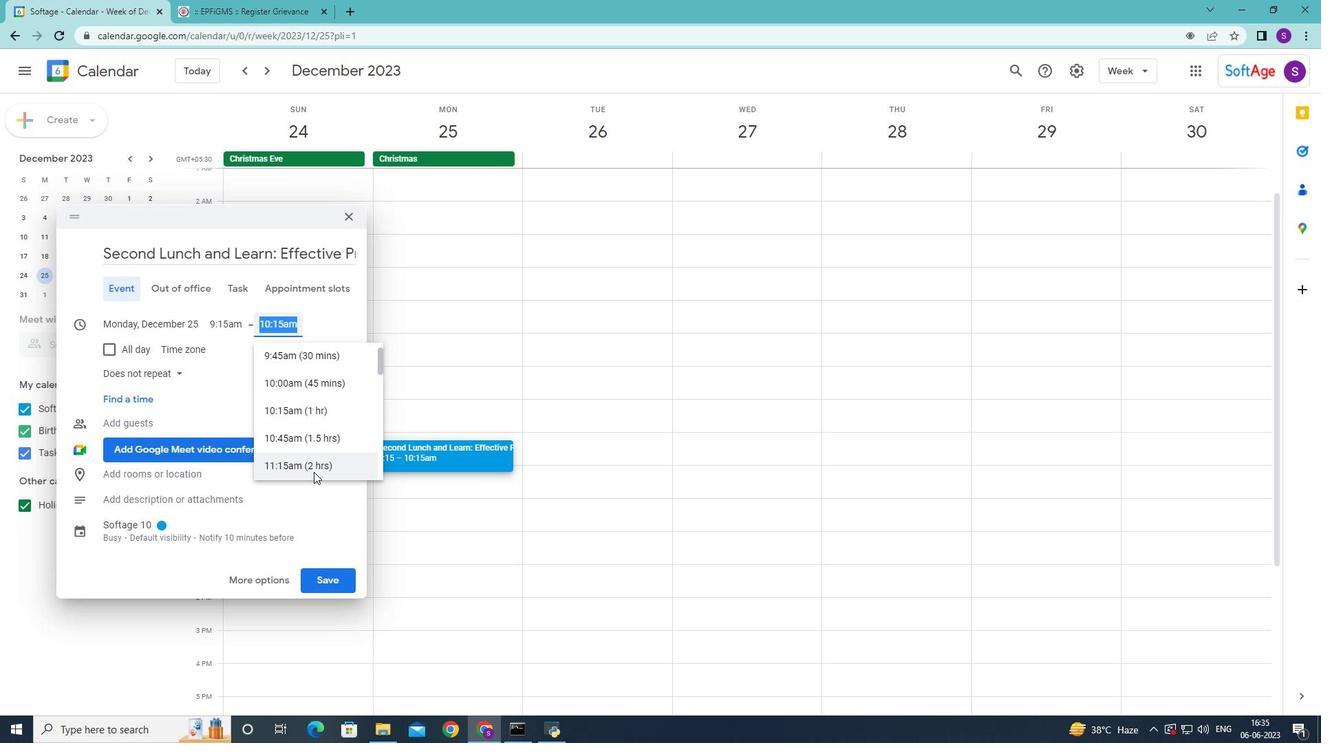 
Action: Mouse moved to (257, 584)
Screenshot: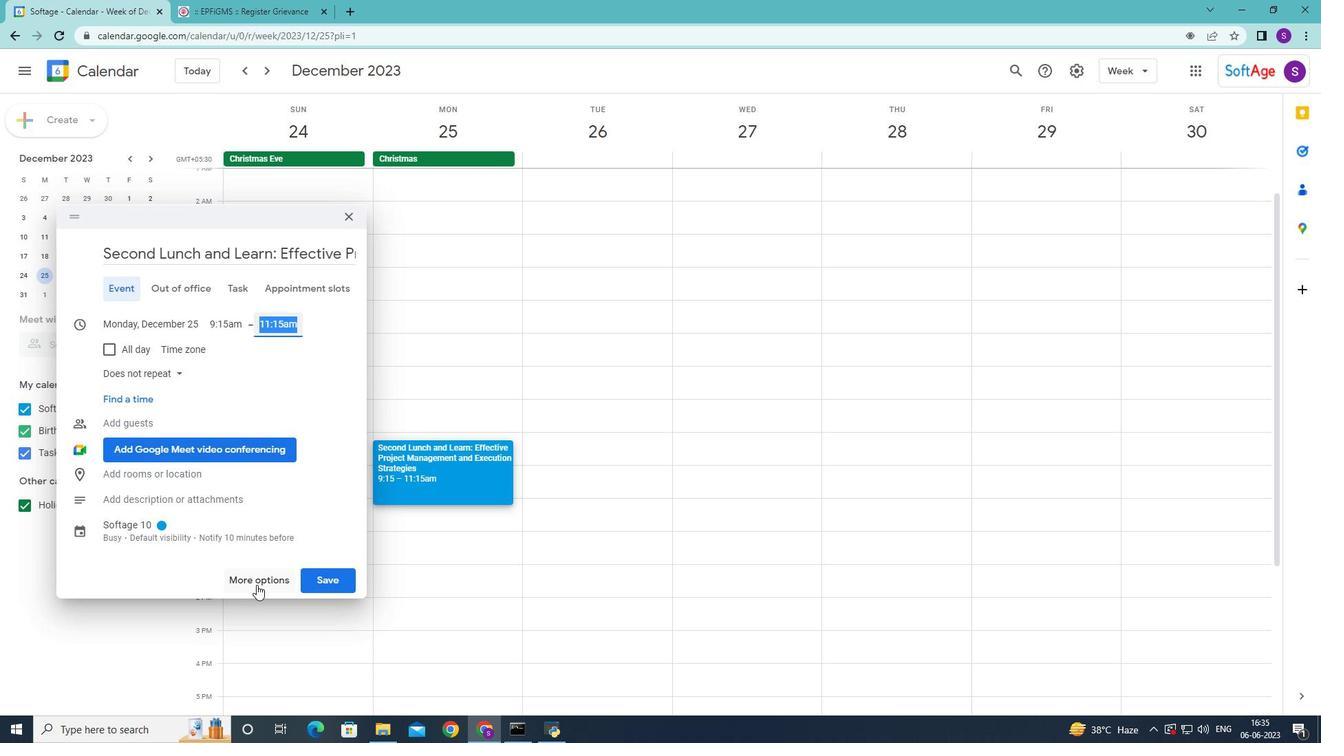 
Action: Mouse pressed left at (257, 584)
Screenshot: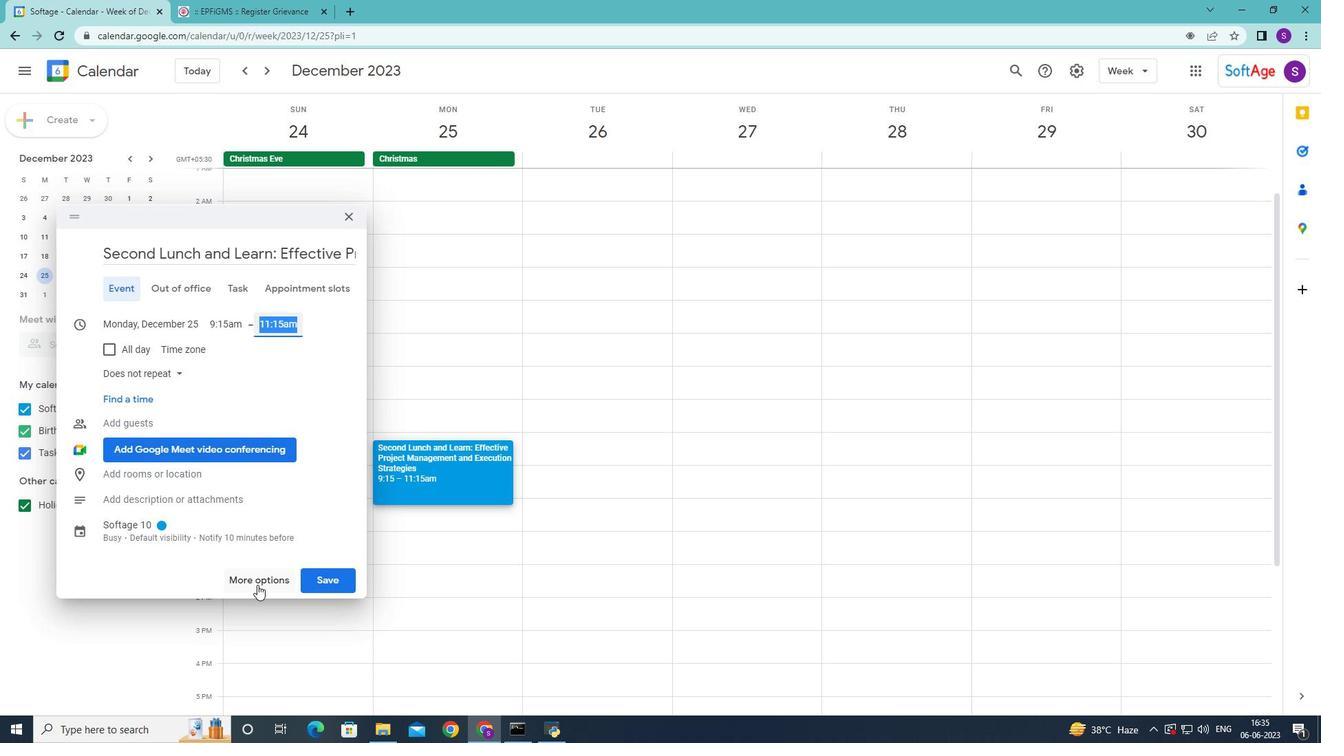 
Action: Mouse moved to (202, 487)
Screenshot: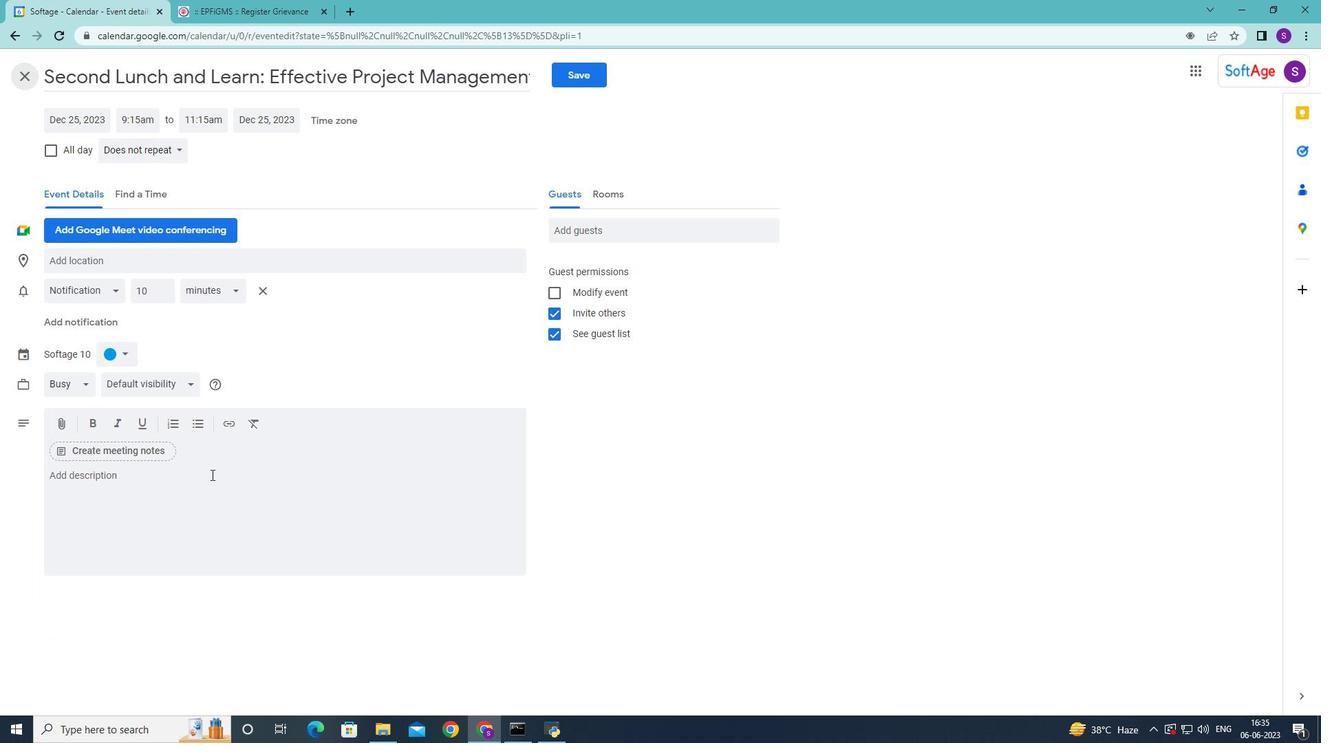 
Action: Mouse pressed left at (202, 487)
Screenshot: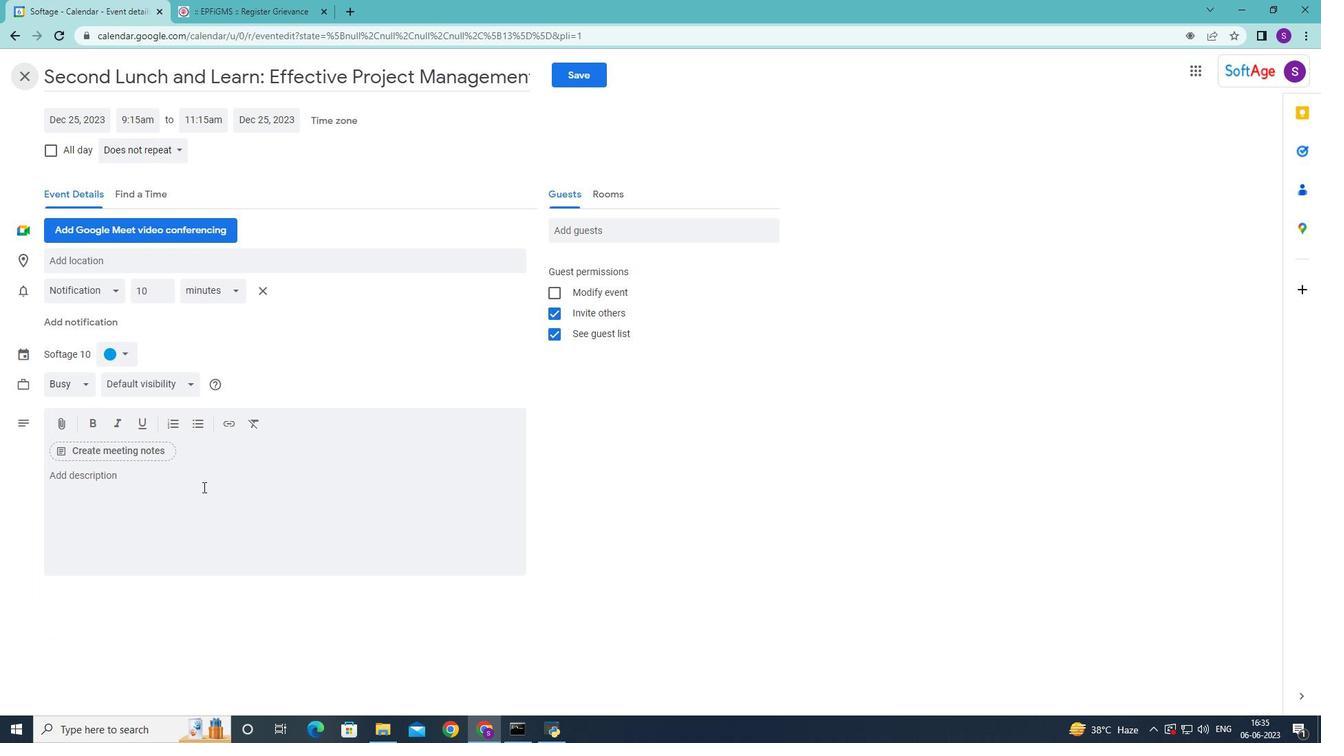
Action: Mouse moved to (201, 488)
Screenshot: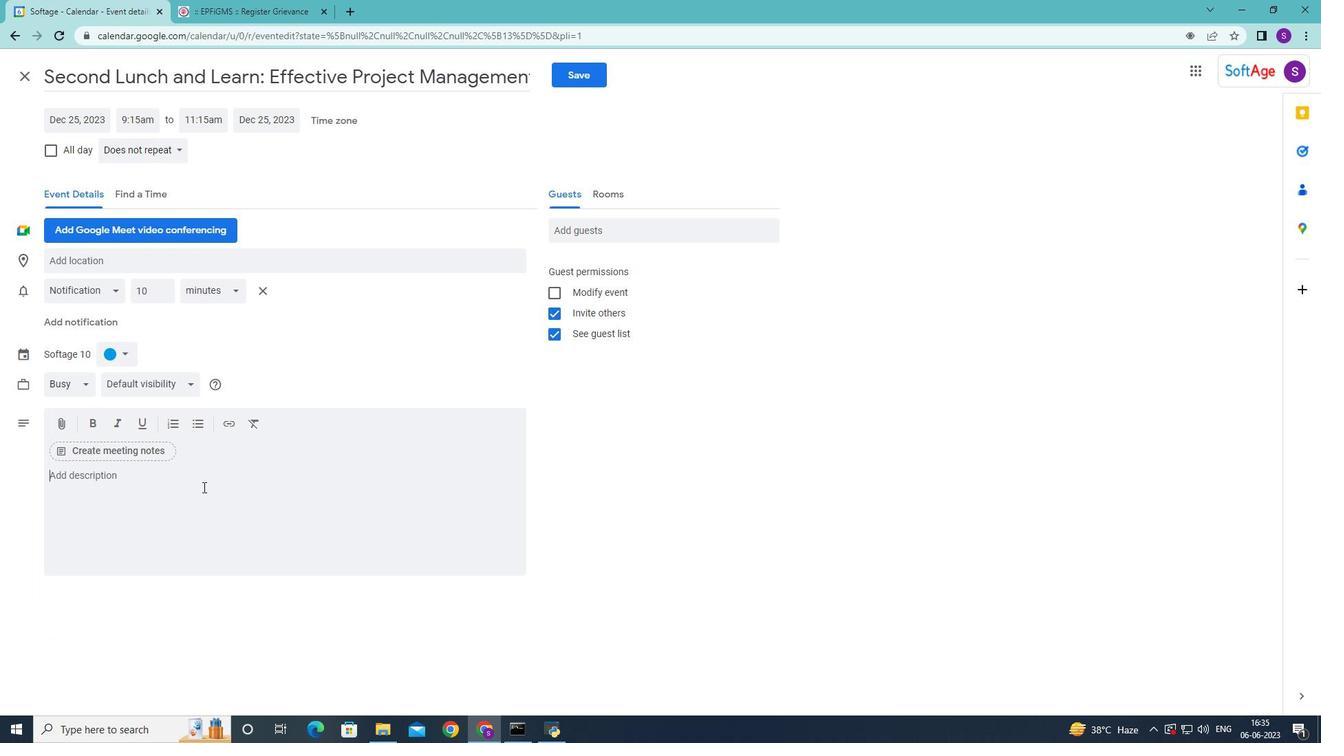
Action: Key pressed <Key.shift>Alongside<Key.space>problem<Key.space><Key.backspace>-solving<Key.space>activties,<Key.space>the<Key.space>retreat<Key.space>
Screenshot: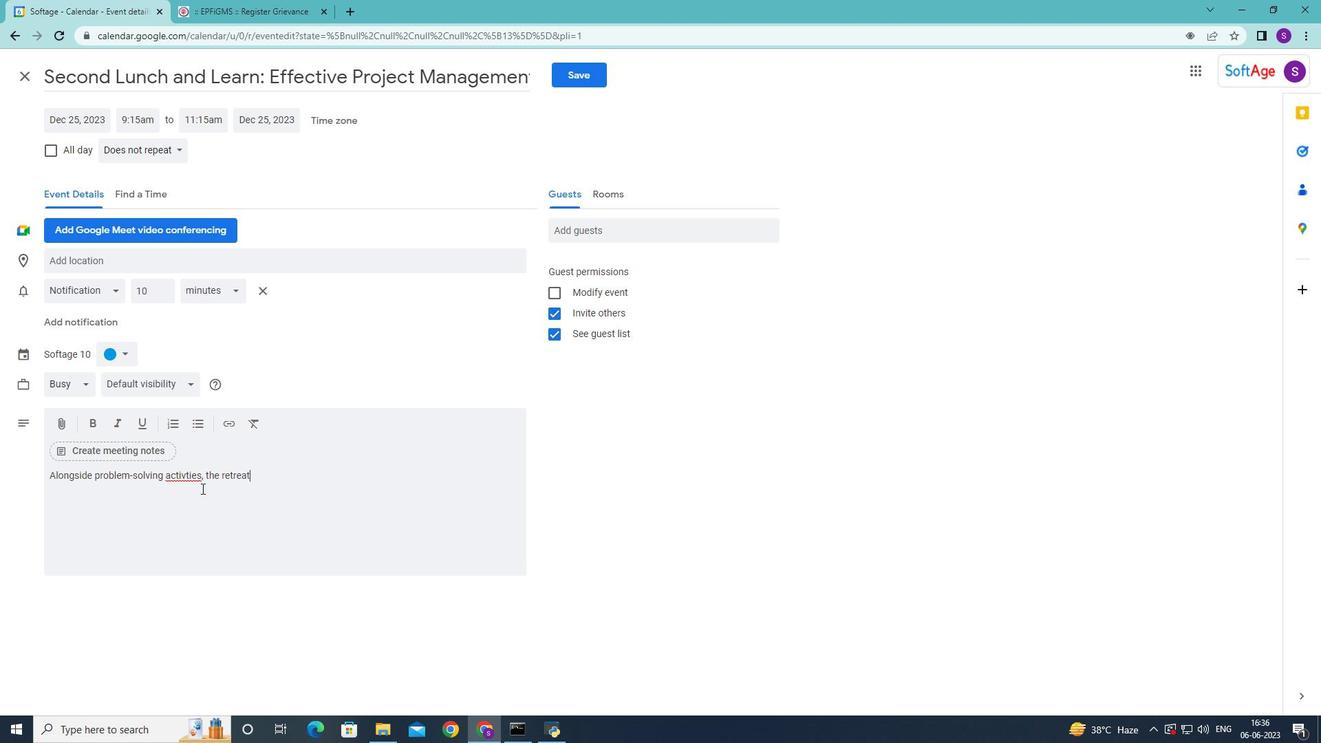 
Action: Mouse moved to (185, 476)
Screenshot: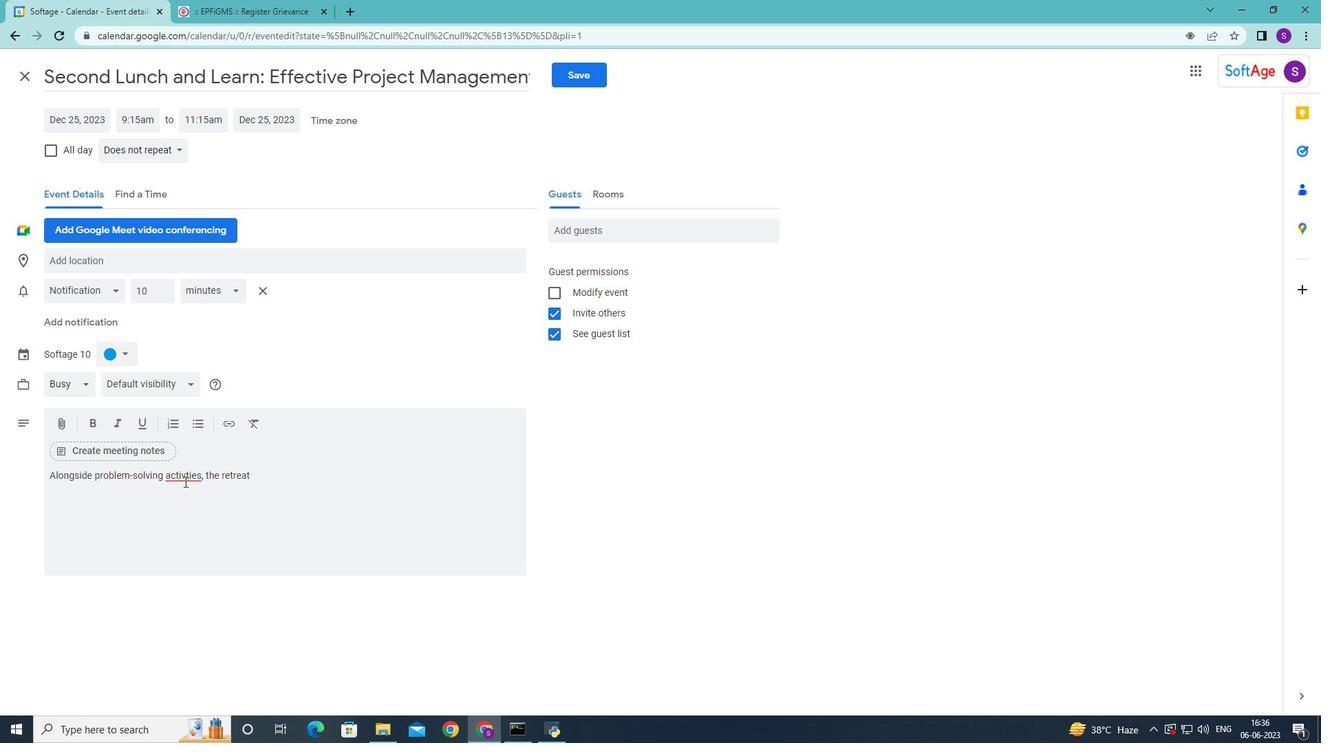
Action: Mouse pressed left at (185, 476)
Screenshot: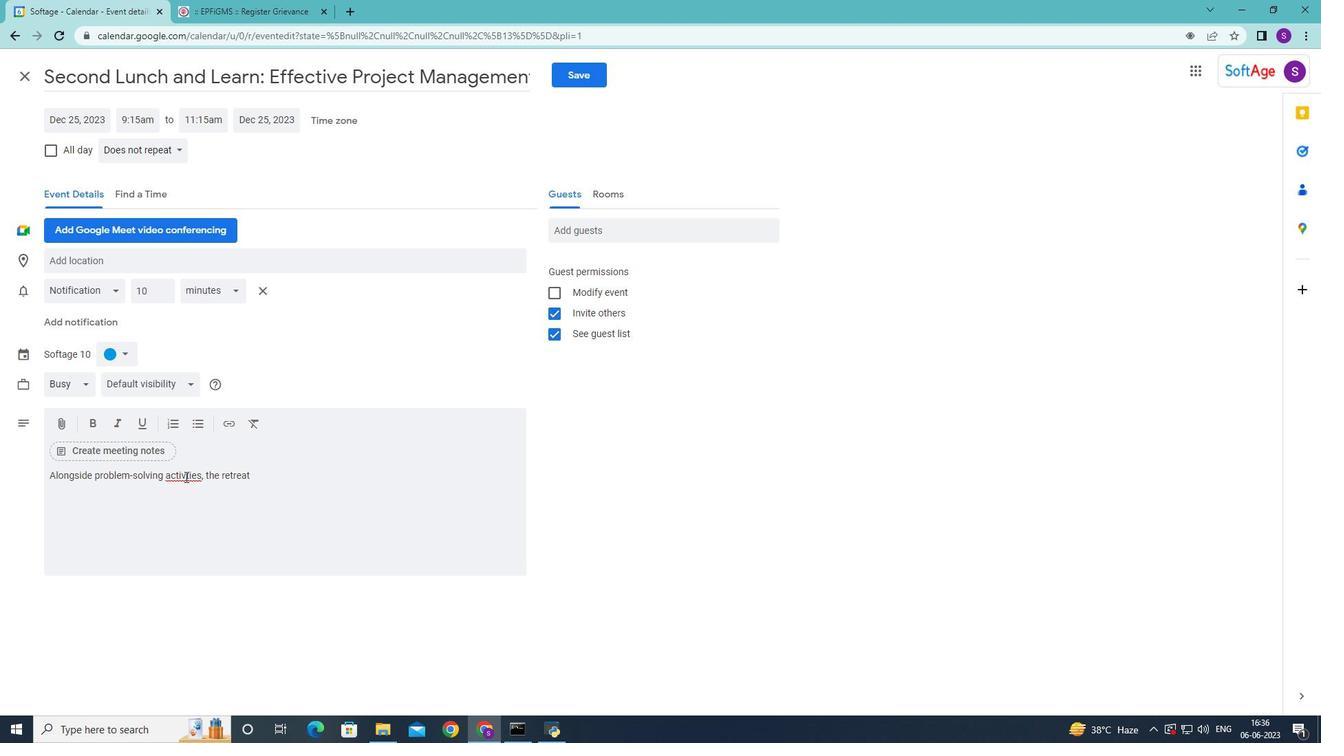 
Action: Mouse moved to (196, 491)
Screenshot: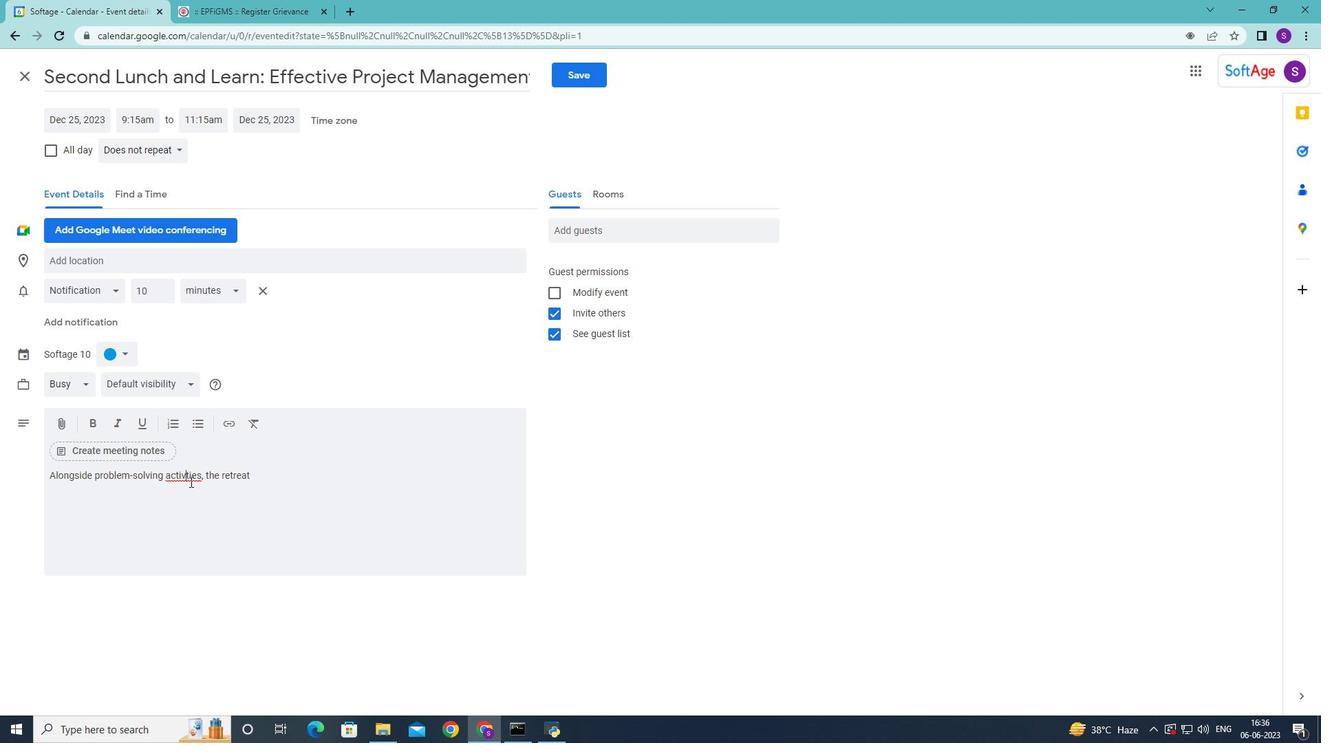 
Action: Key pressed i
Screenshot: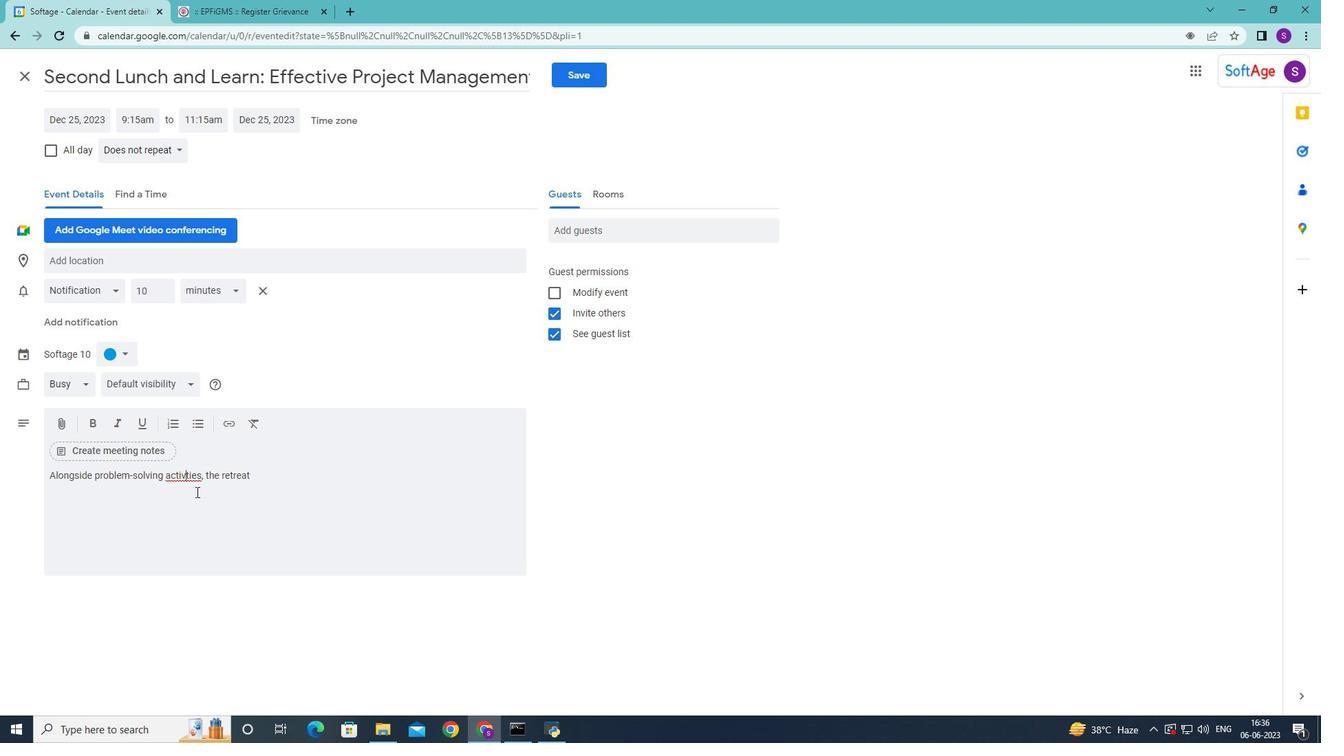 
Action: Mouse moved to (326, 493)
Screenshot: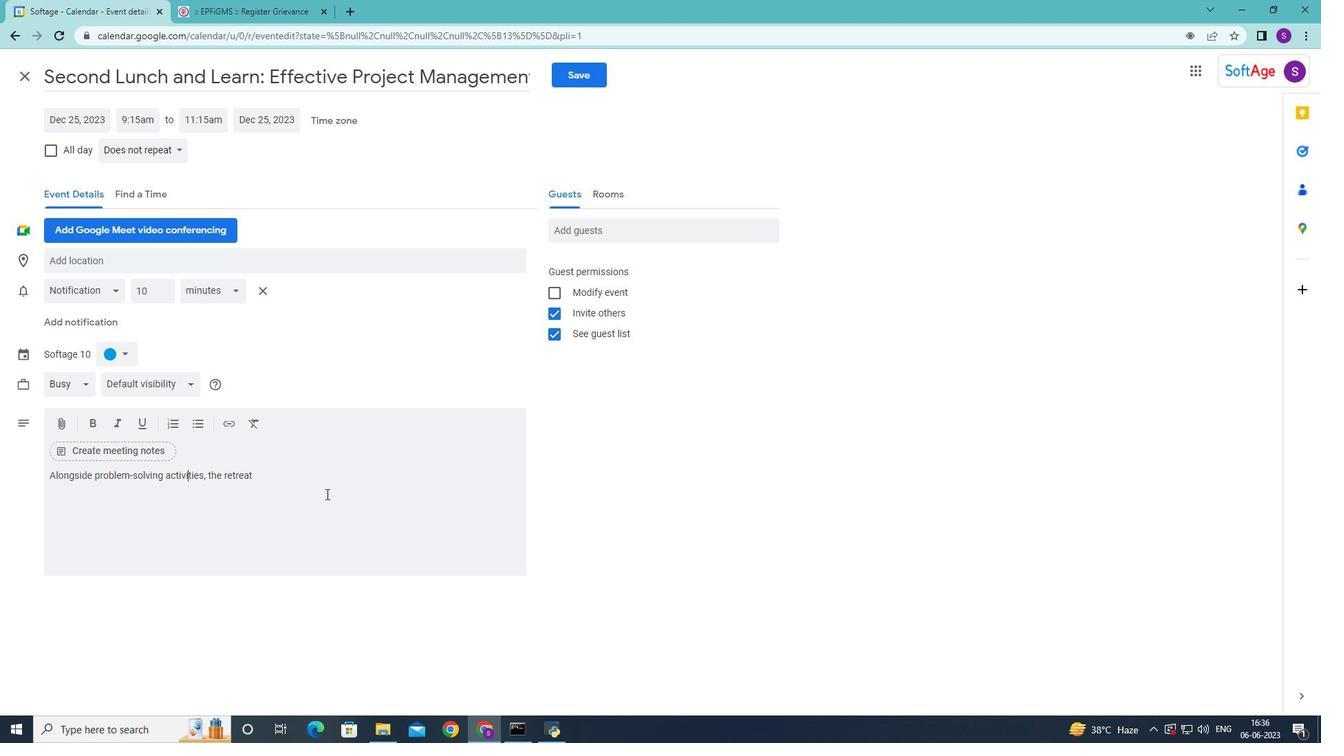 
Action: Mouse pressed left at (326, 493)
Screenshot: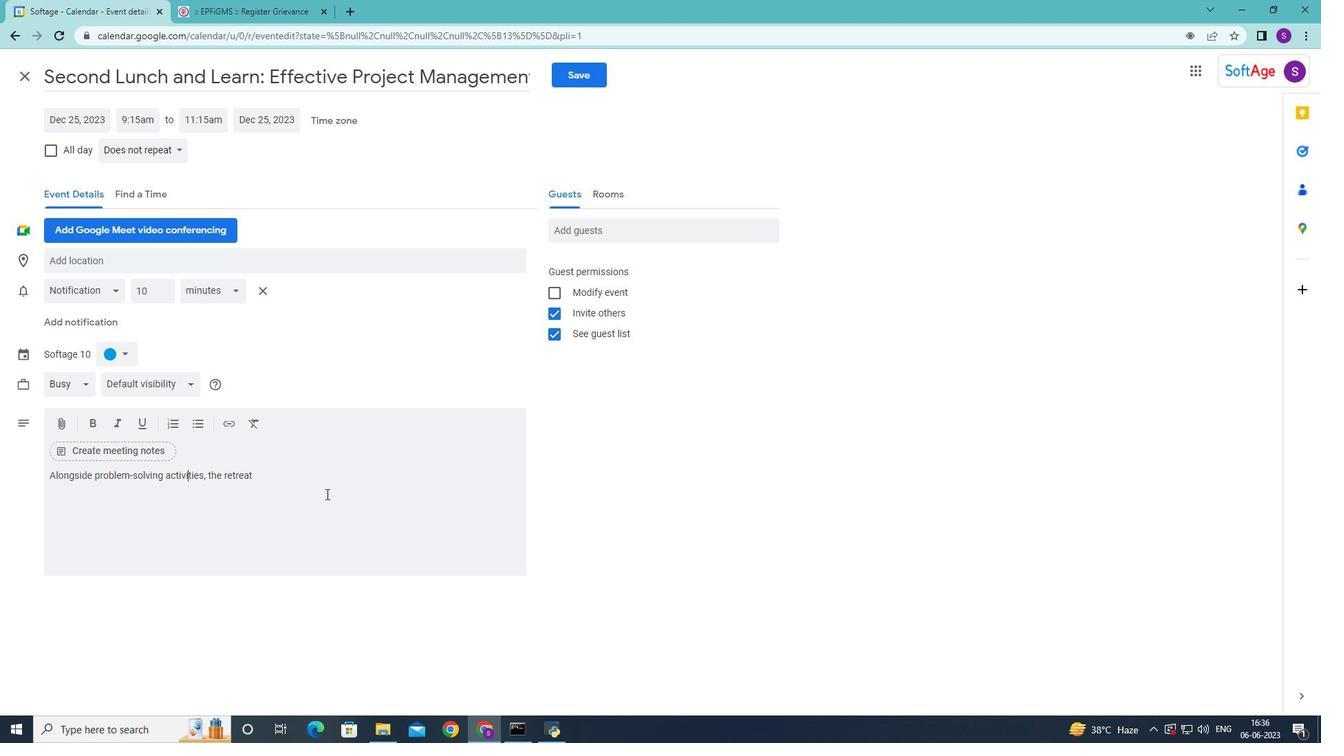
Action: Mouse moved to (322, 492)
Screenshot: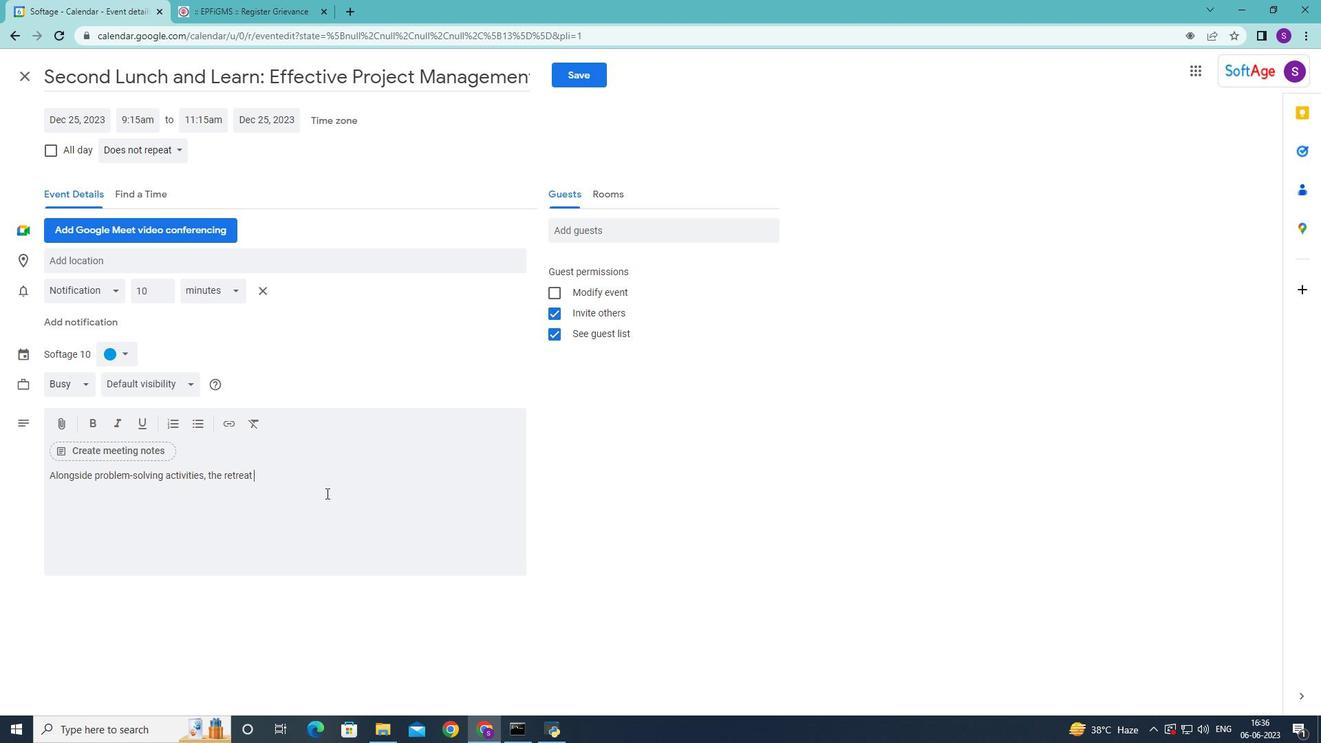 
Action: Key pressed will<Key.space>provide<Key.space>opportunities<Key.space>for<Key.space>r<Key.backspace>team<Key.space>memebers<Key.left><Key.left><Key.left><Key.left><Key.backspace>
Screenshot: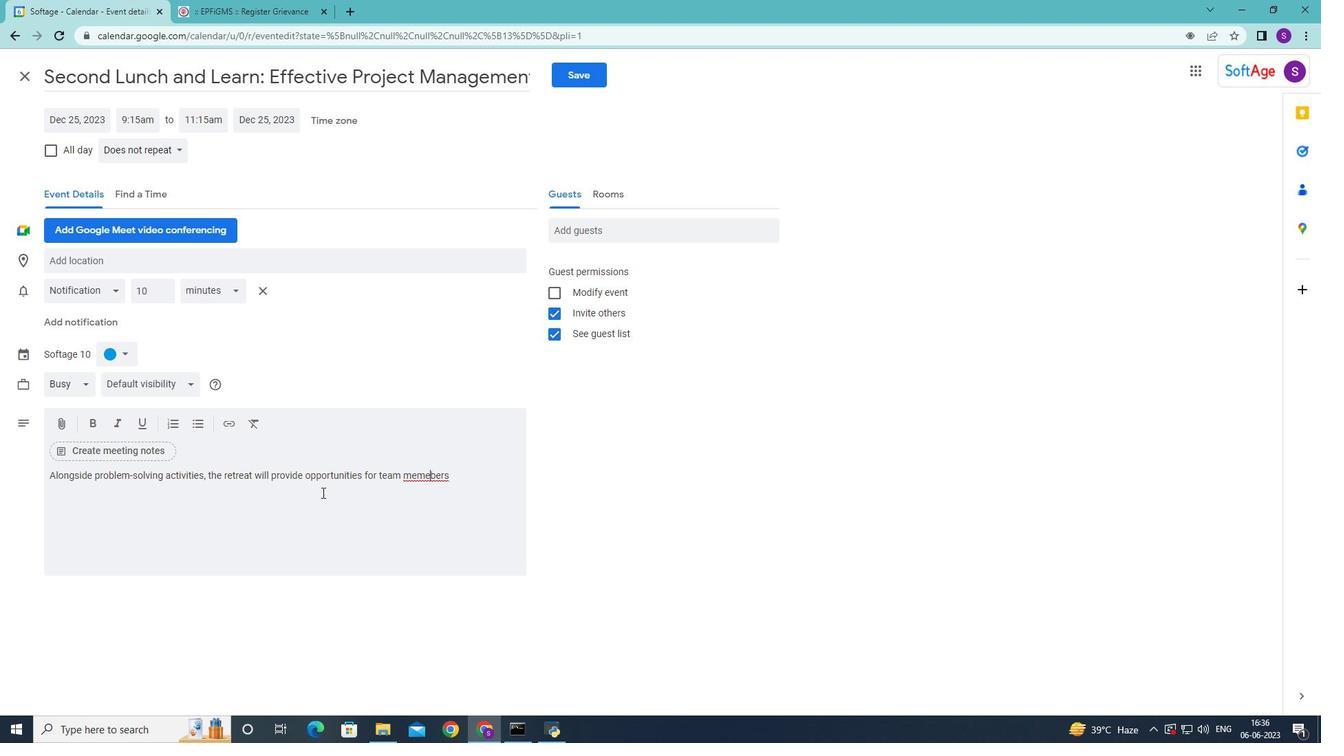 
Action: Mouse moved to (464, 475)
Screenshot: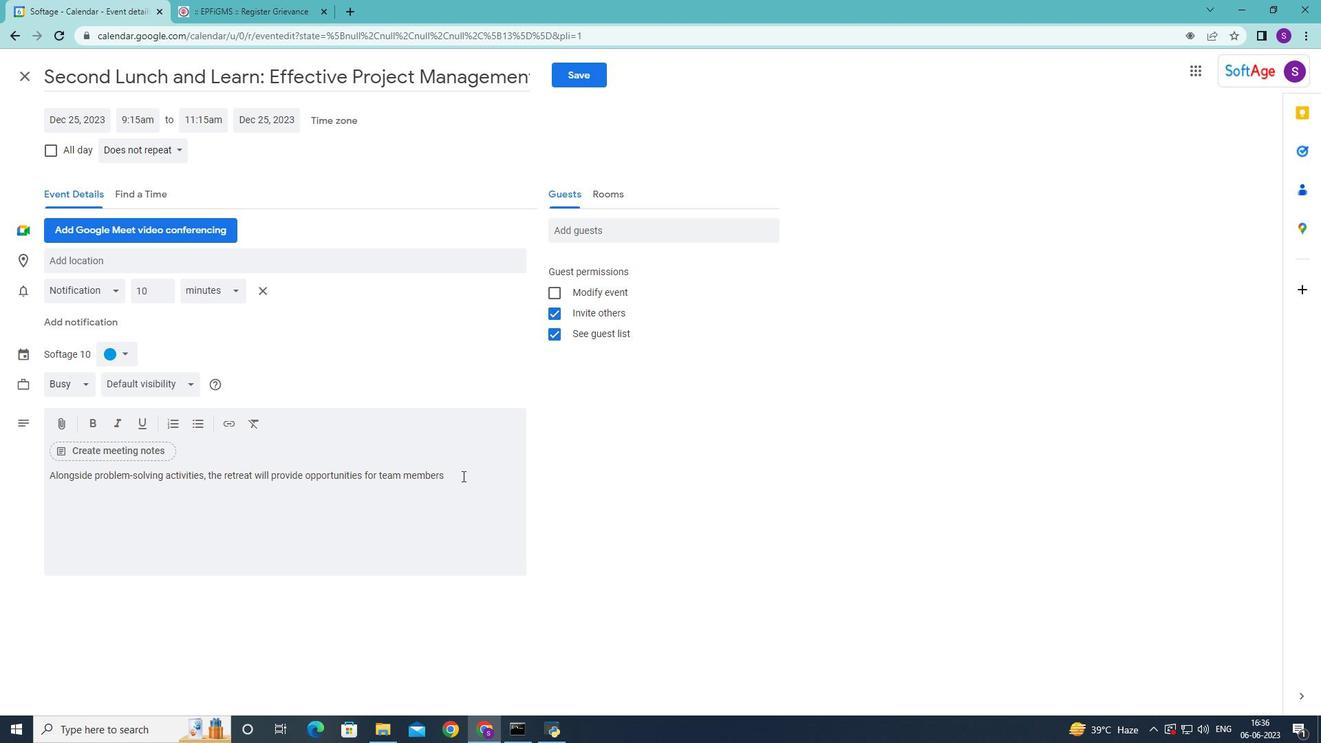 
Action: Mouse pressed left at (464, 475)
Screenshot: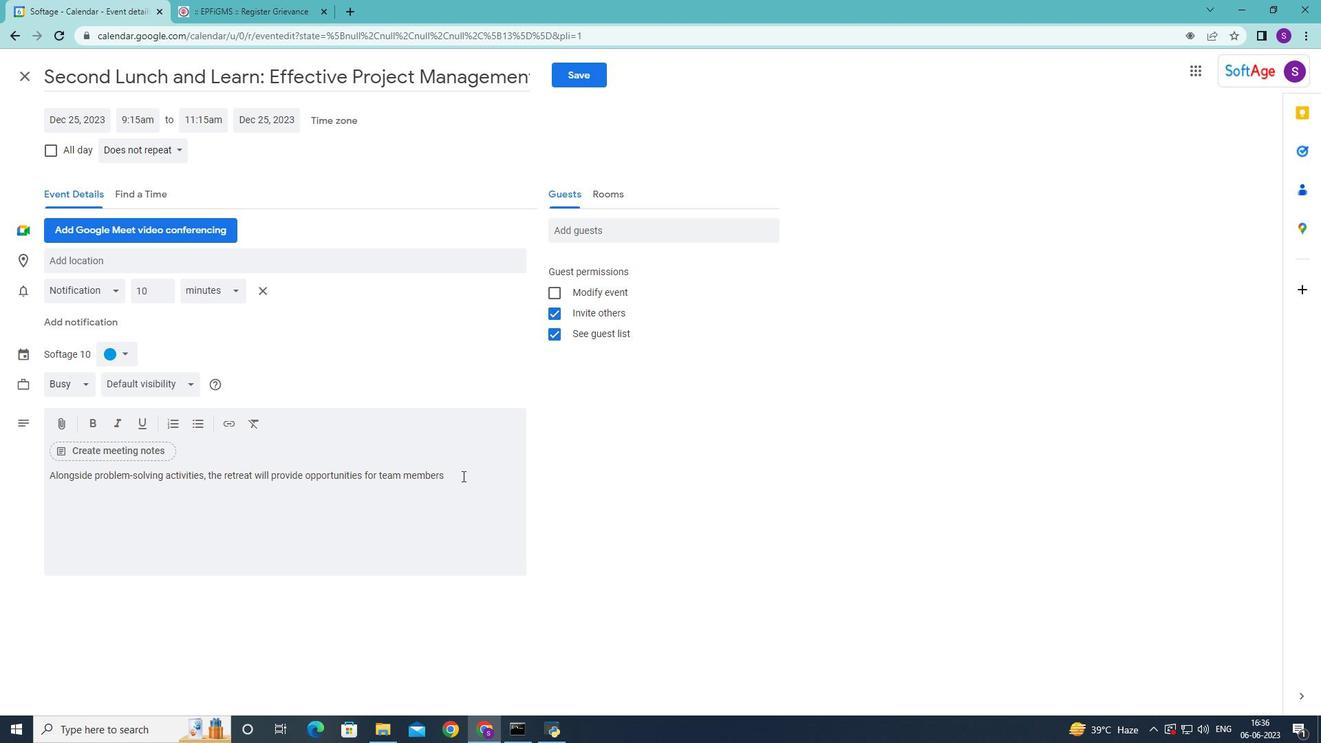 
Action: Mouse moved to (465, 475)
Screenshot: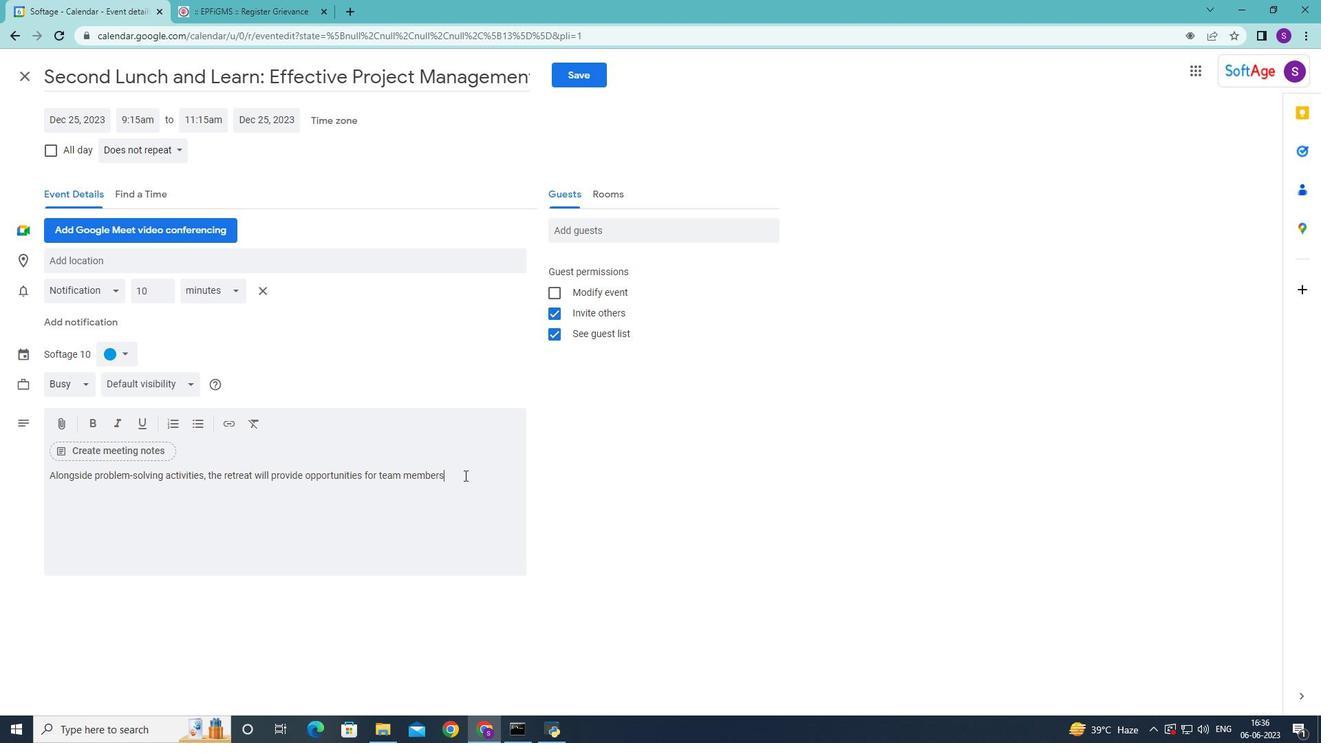 
Action: Key pressed <Key.space>to<Key.space>relax,<Key.space>unwnd,<Key.space>and<Key.space>build<Key.space>stronger<Key.space>relationships.<Key.space><Key.shift>This<Key.space>could<Key.space>include<Key.space>team<Key.space>meals<Key.space><Key.backspace>,<Key.space>social<Key.space>events,<Key.space>or<Key.space>recreational<Key.space>activities<Key.space>that<Key.space>promote<Key.space>cammarderie<Key.space>
Screenshot: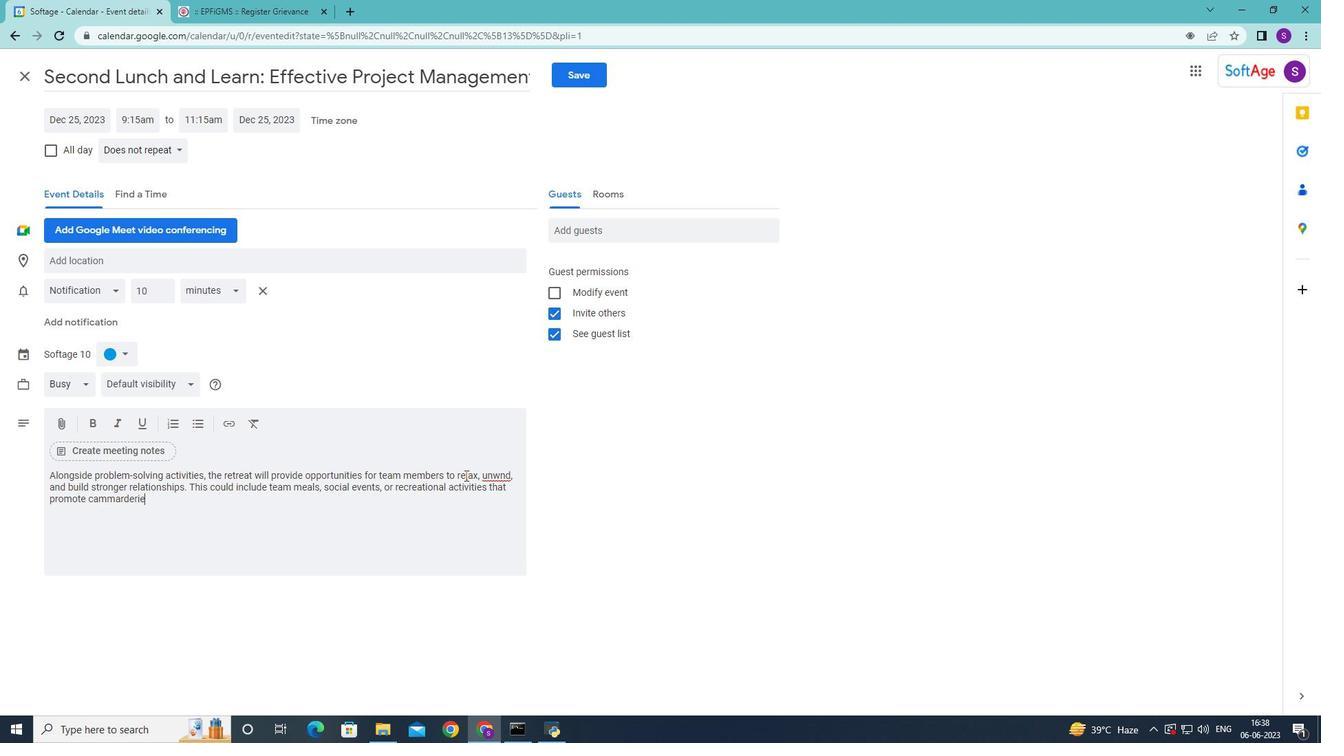 
Action: Mouse moved to (105, 501)
Screenshot: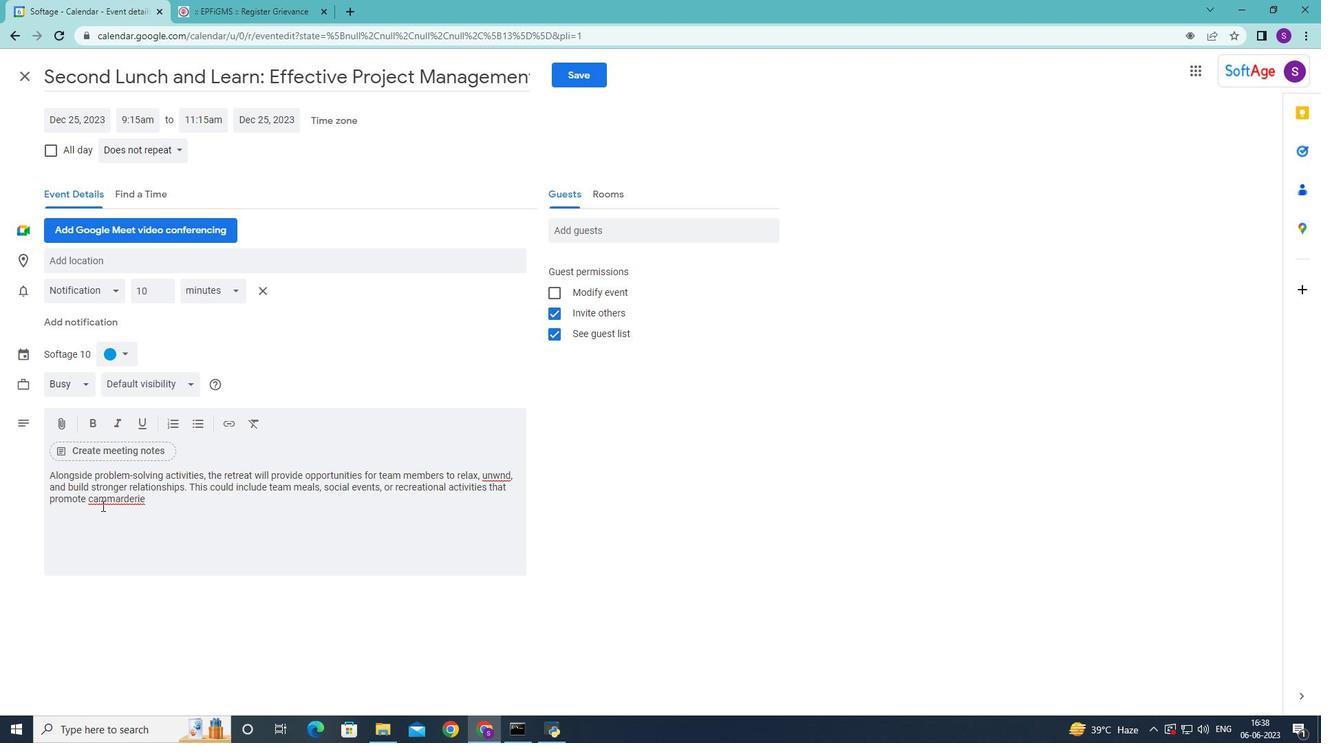 
Action: Mouse pressed left at (105, 501)
Screenshot: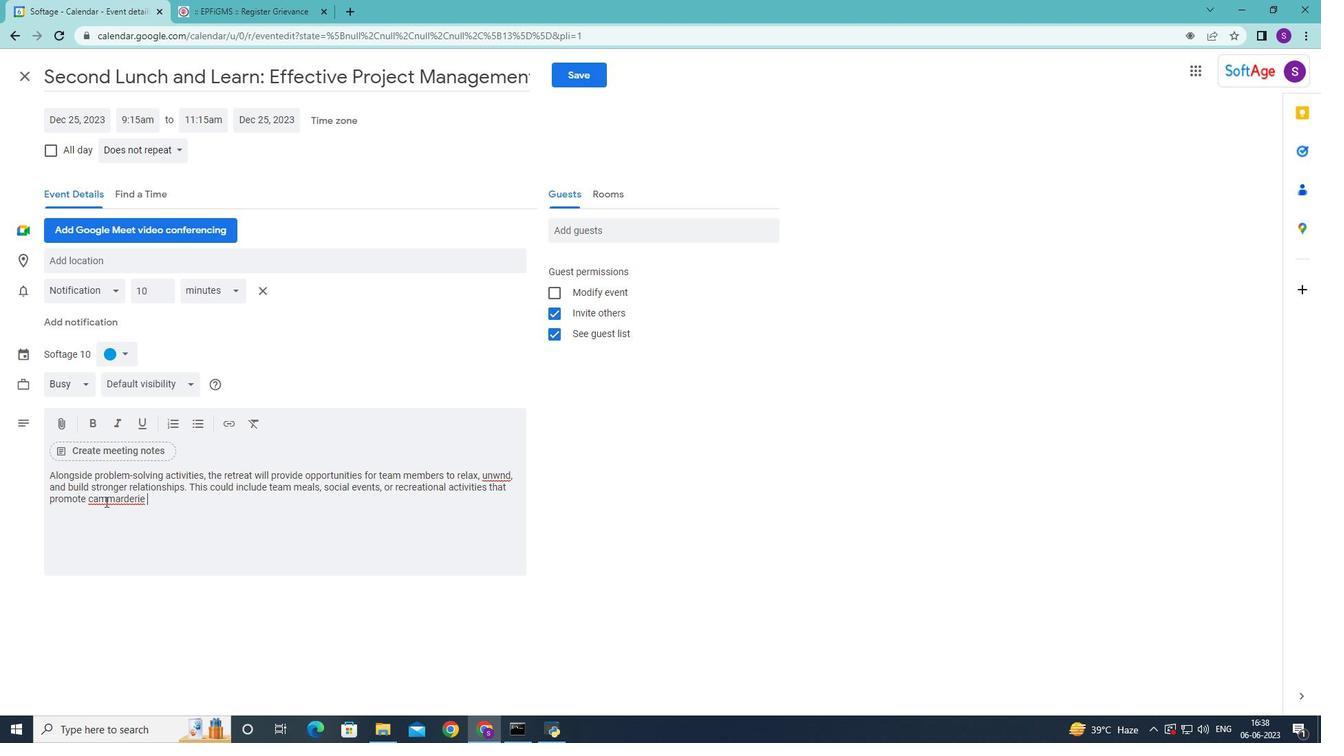 
Action: Mouse moved to (146, 502)
Screenshot: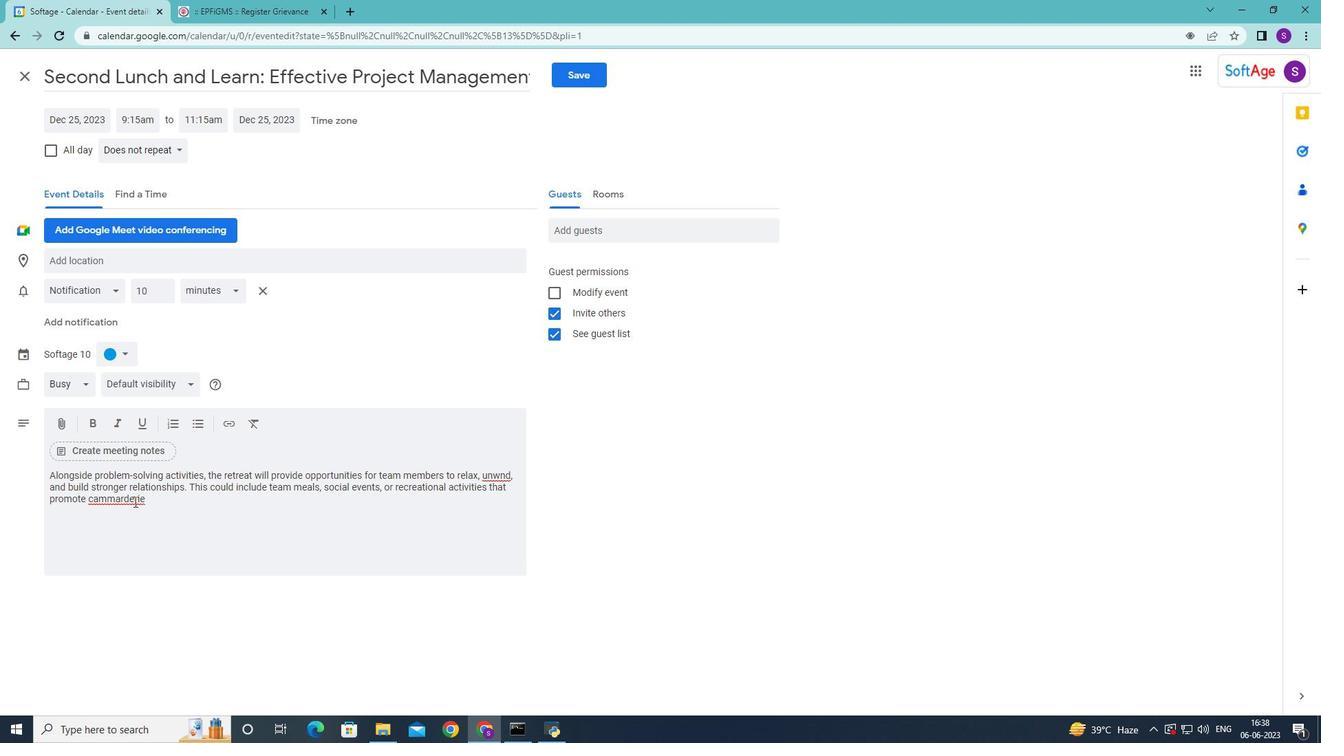 
Action: Key pressed <Key.backspace>
Screenshot: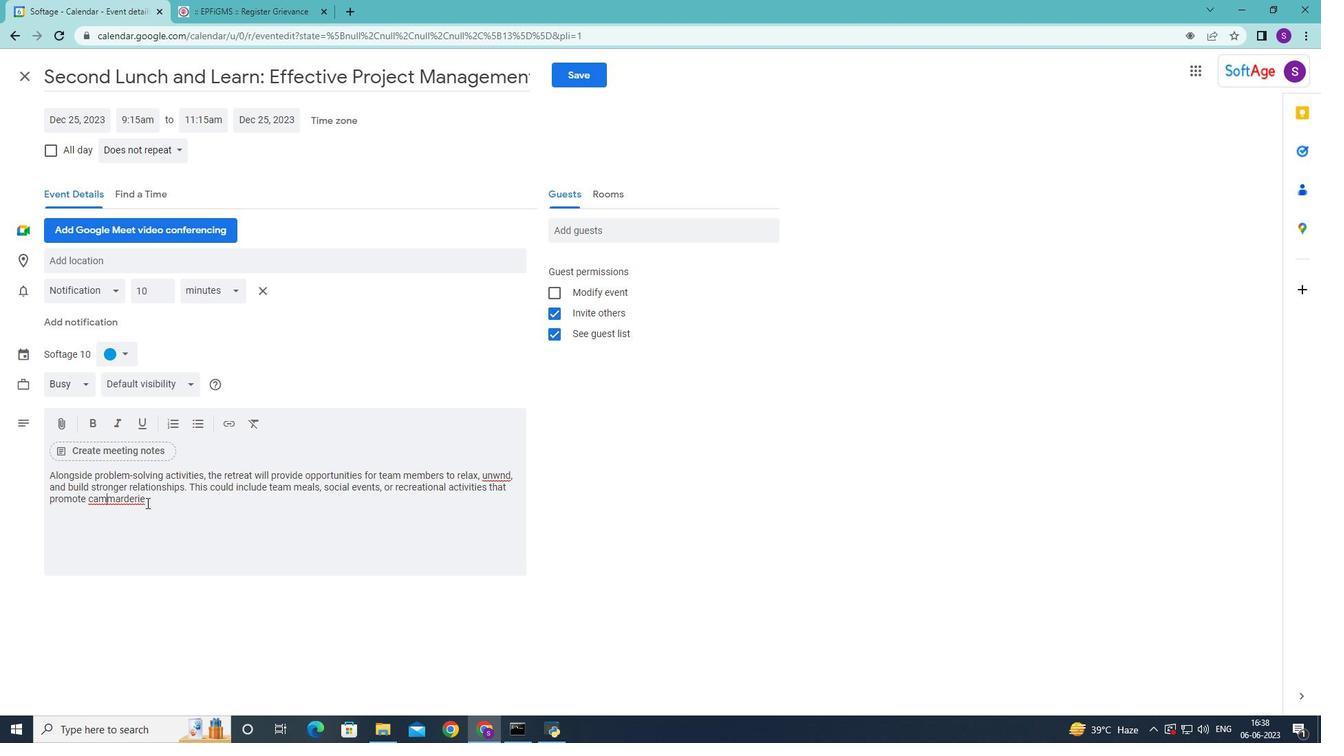 
Action: Mouse moved to (153, 501)
Screenshot: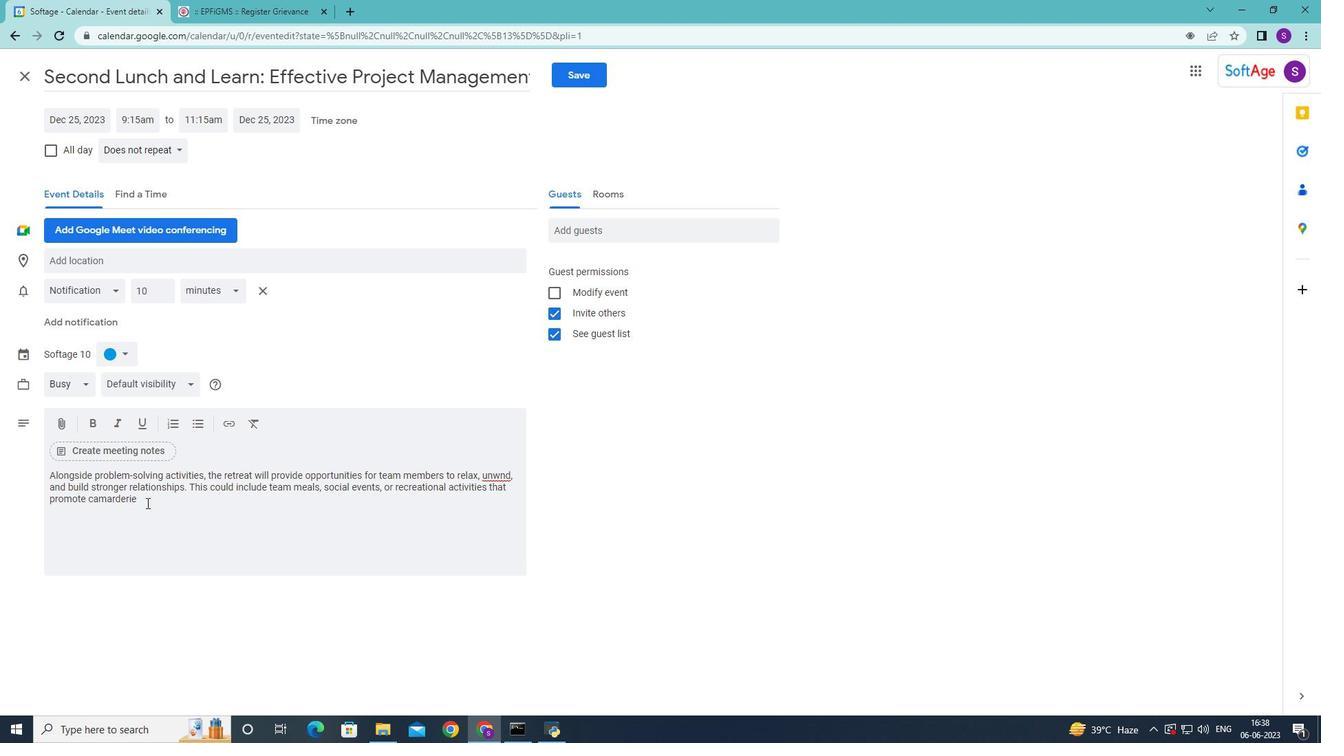 
Action: Mouse pressed left at (153, 501)
Screenshot: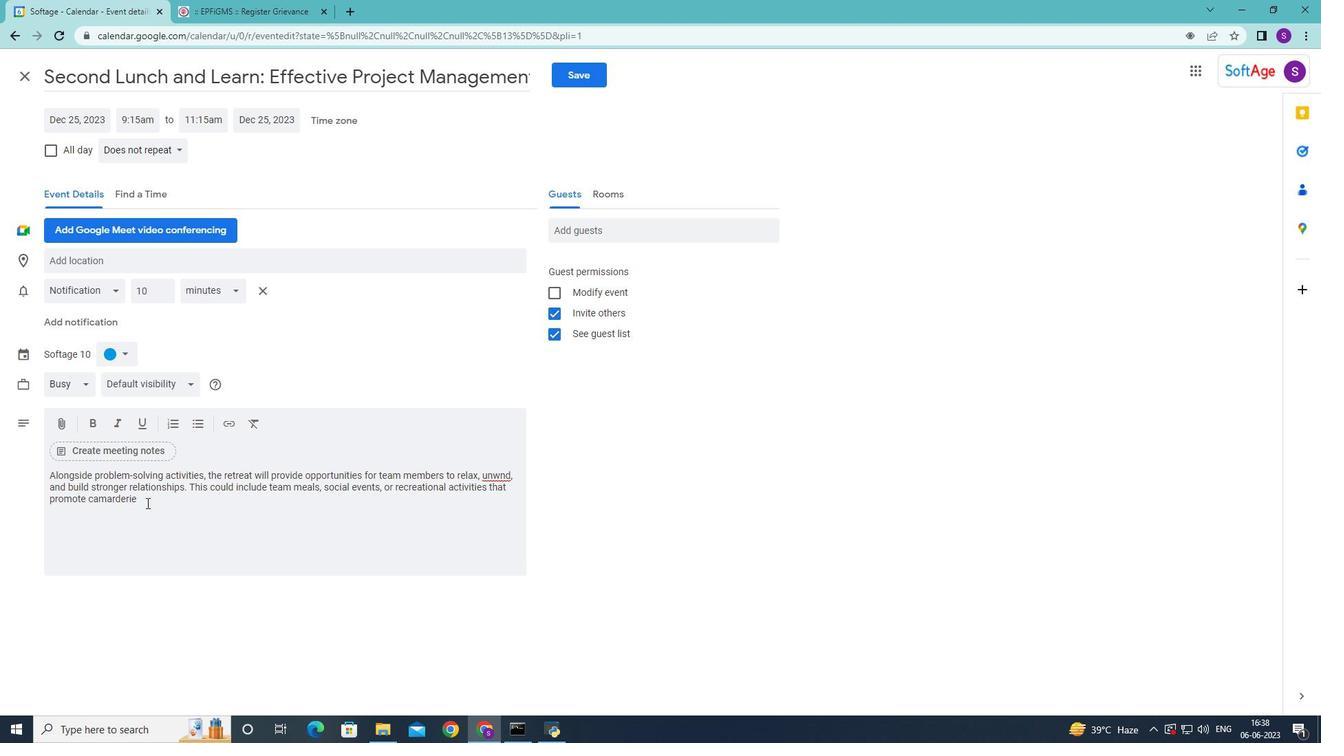 
Action: Key pressed and<Key.space>connection.<Key.space>
Screenshot: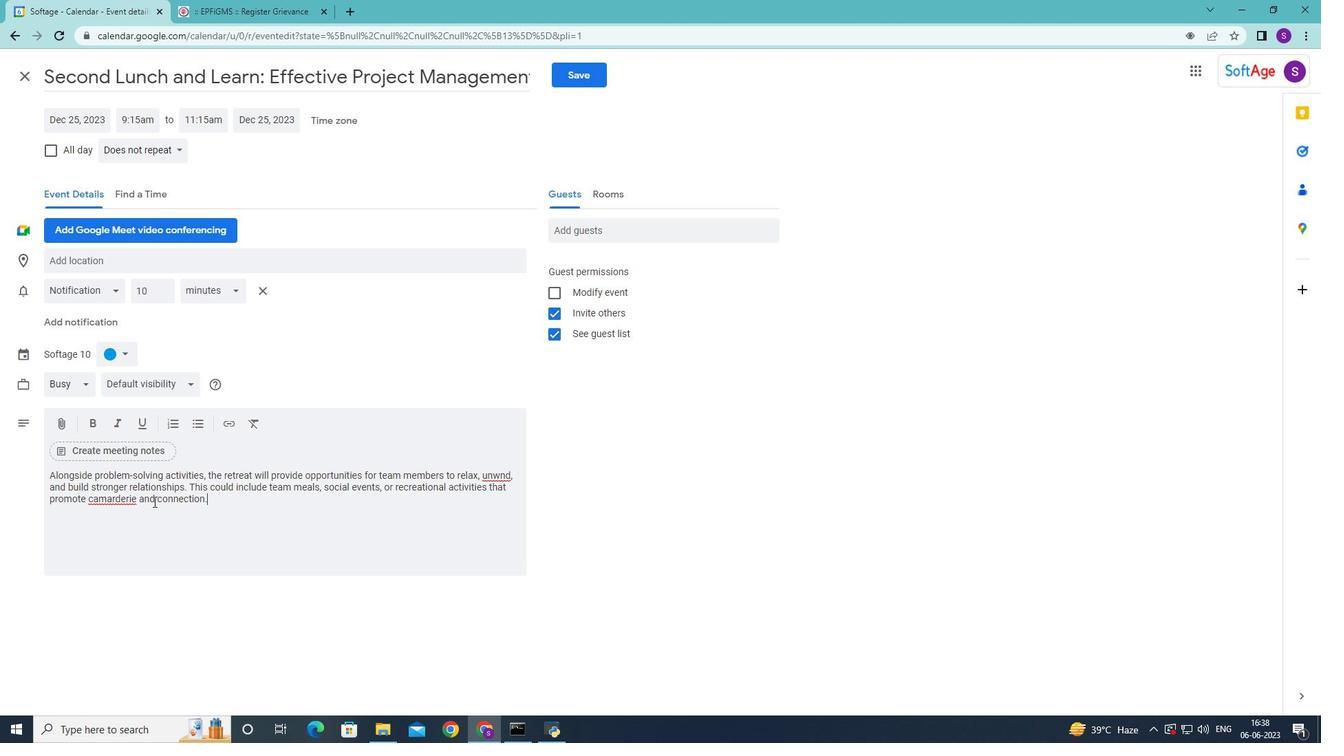 
Action: Mouse moved to (116, 502)
Screenshot: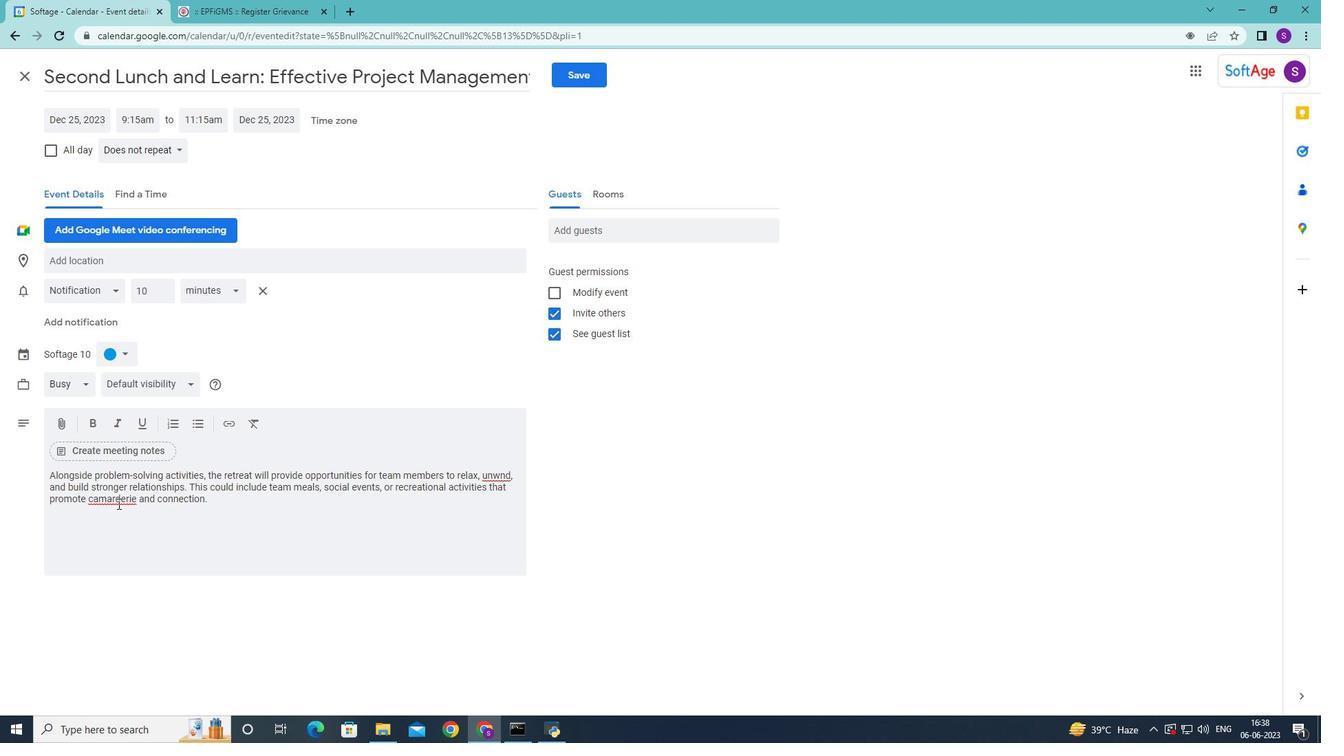 
Action: Mouse pressed left at (116, 502)
Screenshot: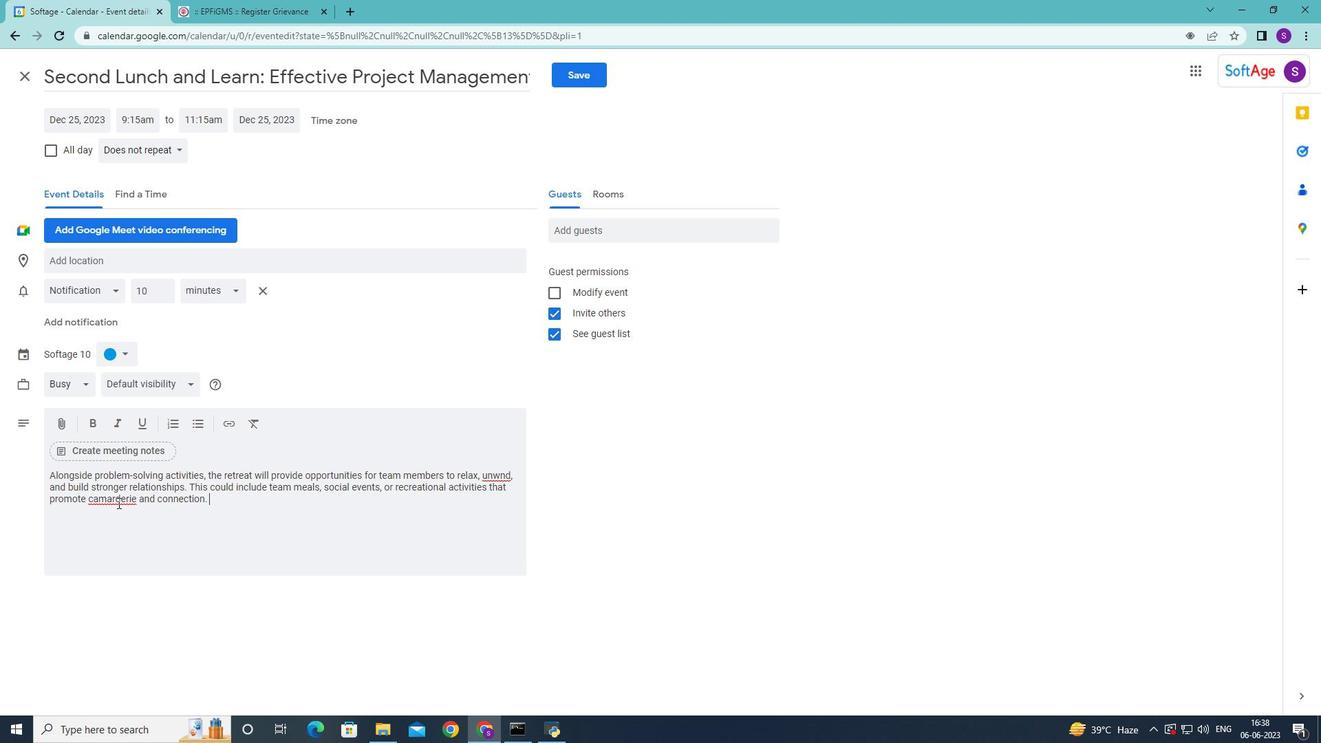 
Action: Mouse moved to (138, 507)
Screenshot: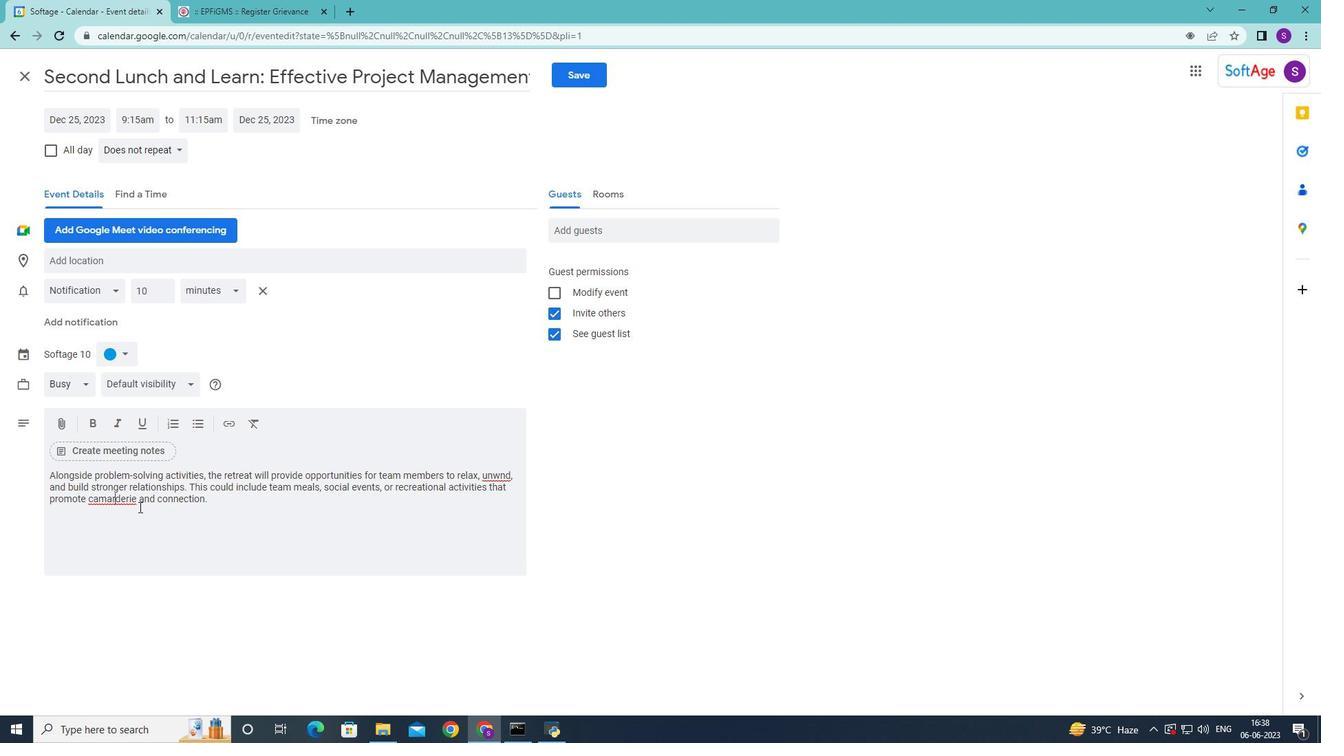 
Action: Key pressed a
Screenshot: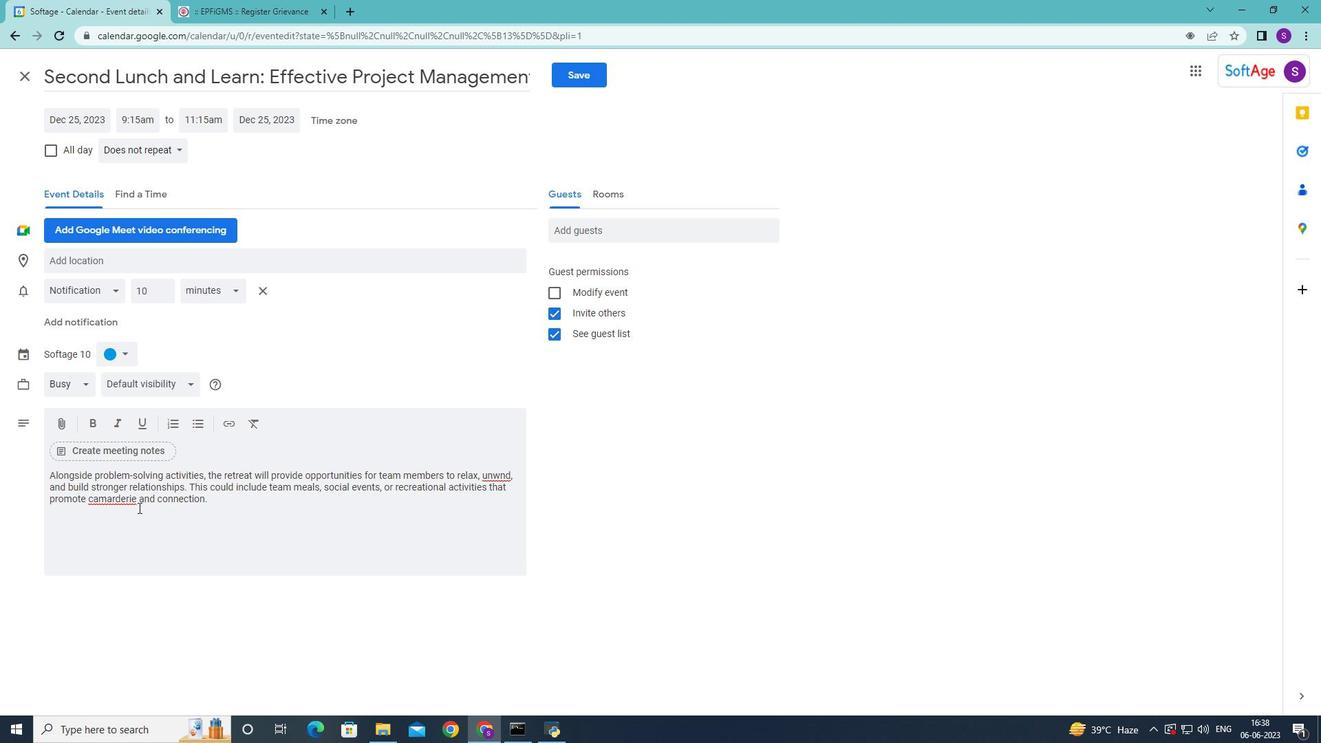 
Action: Mouse moved to (245, 489)
Screenshot: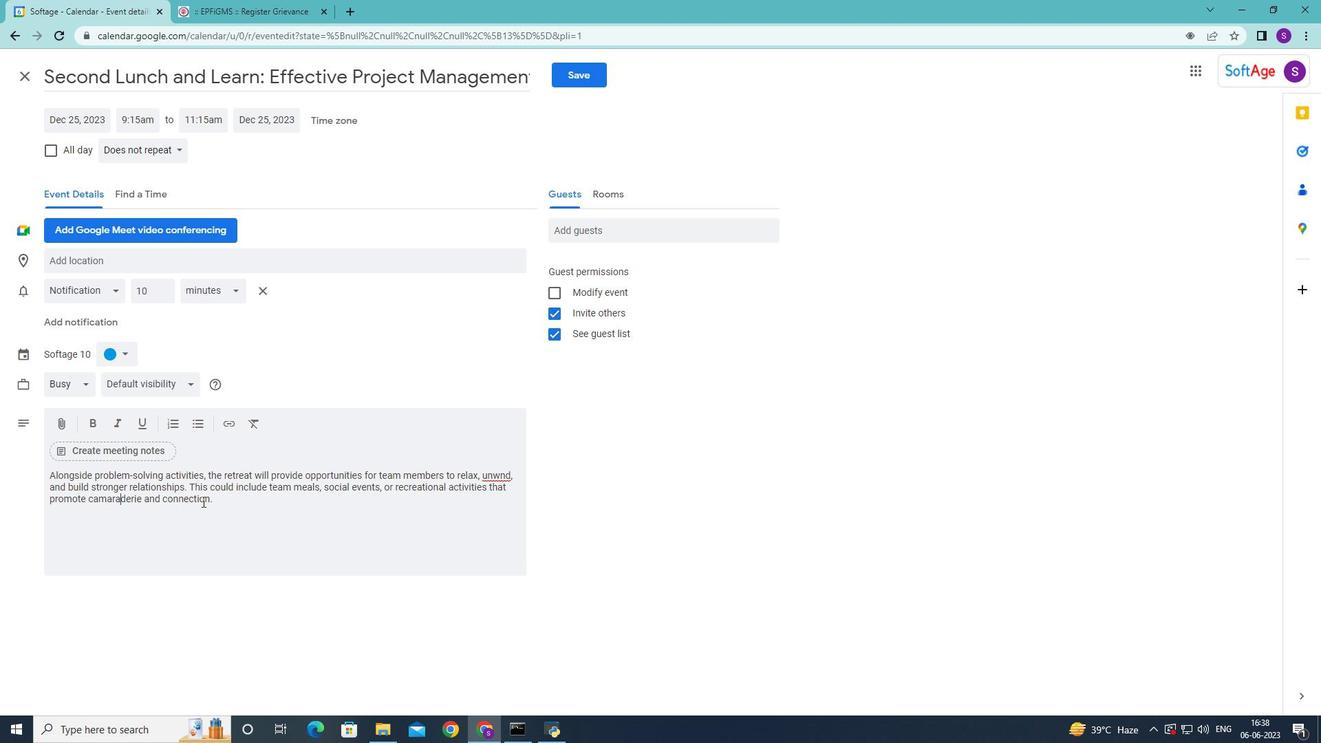 
Action: Mouse pressed left at (245, 489)
Screenshot: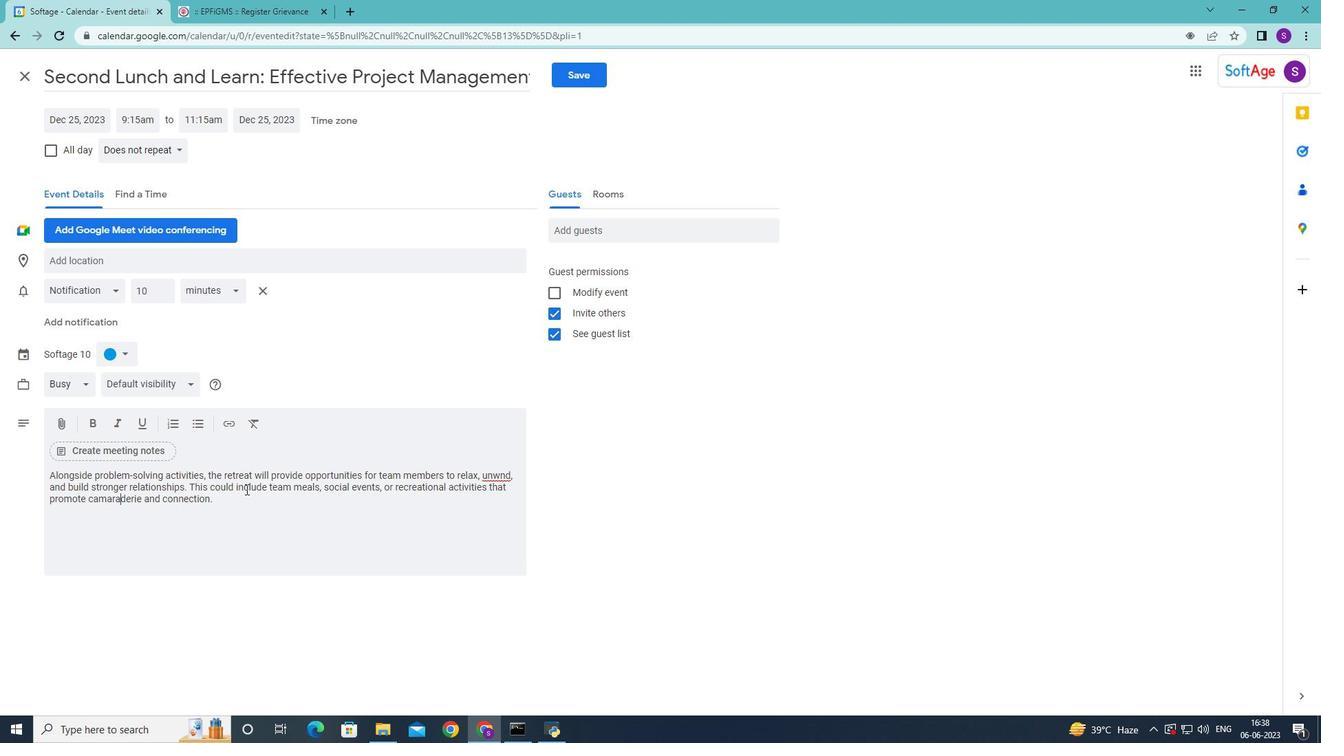 
Action: Mouse moved to (241, 500)
Screenshot: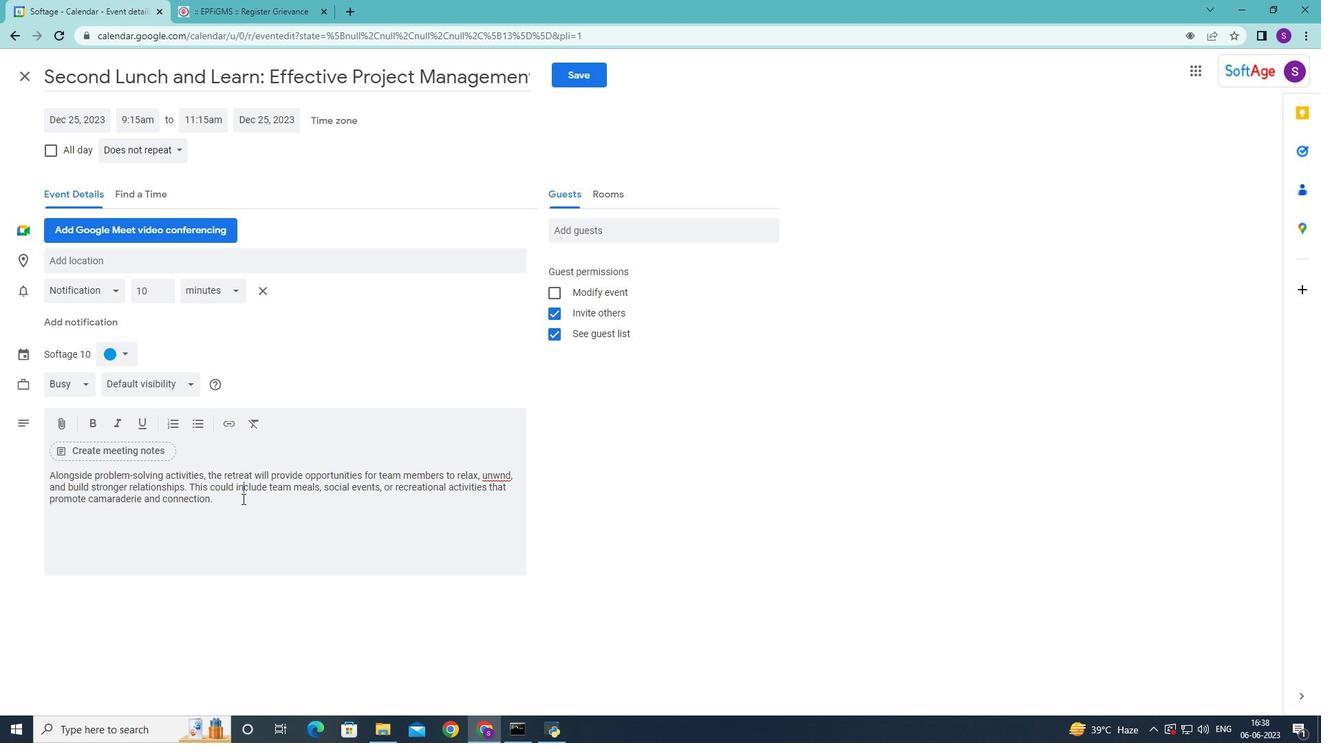 
Action: Mouse pressed left at (241, 500)
Screenshot: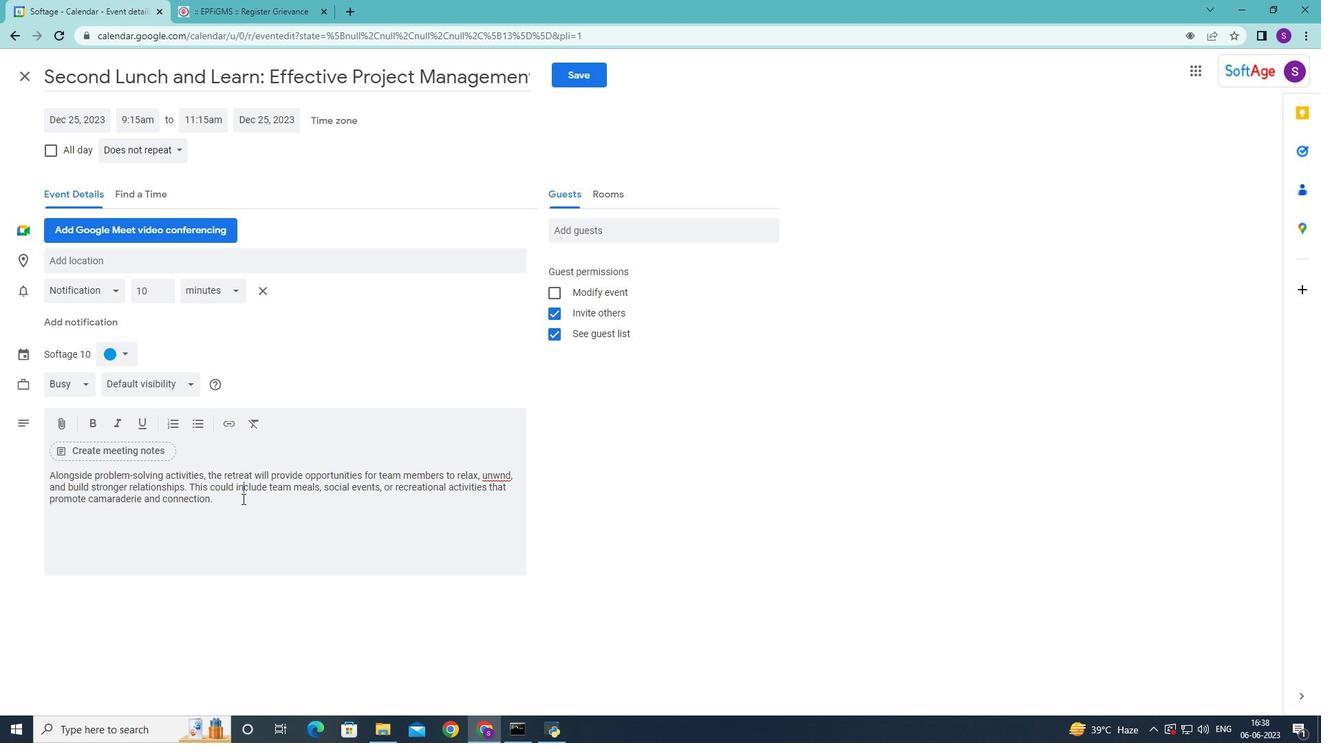 
Action: Mouse moved to (121, 355)
Screenshot: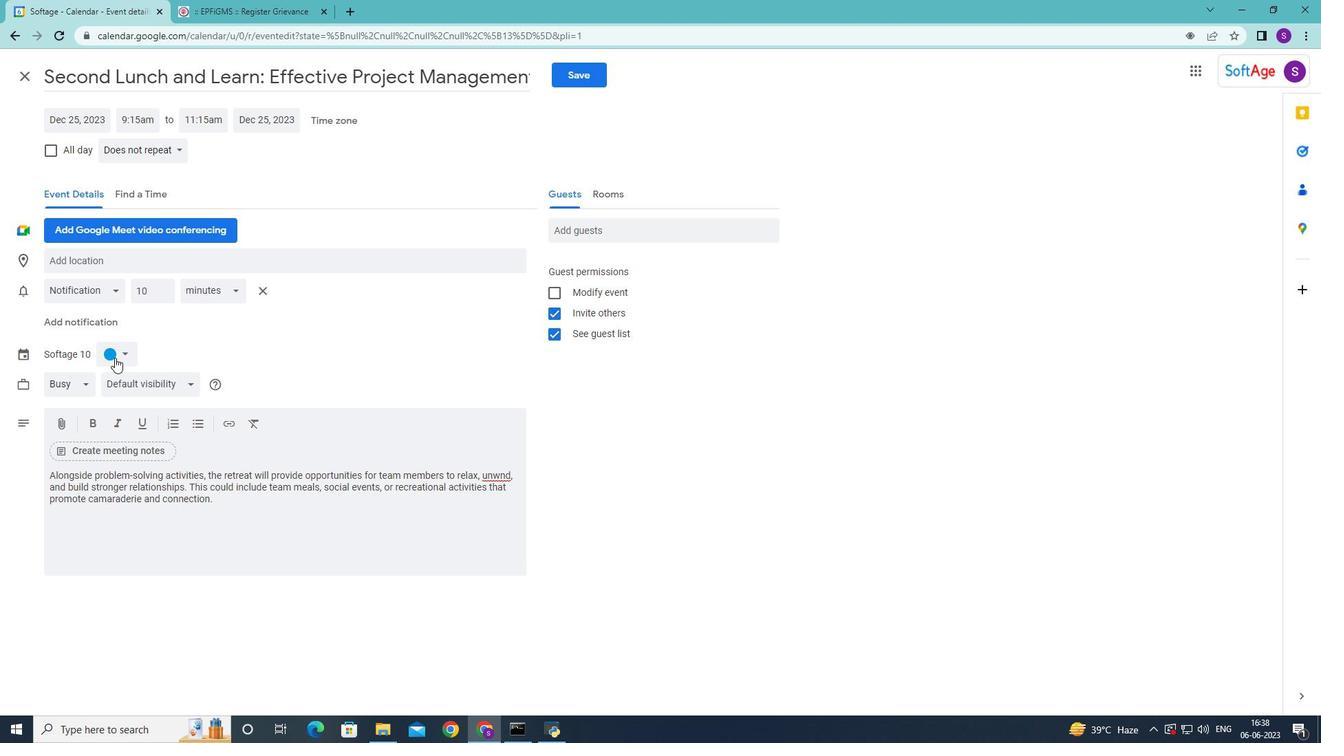 
Action: Mouse pressed left at (121, 355)
Screenshot: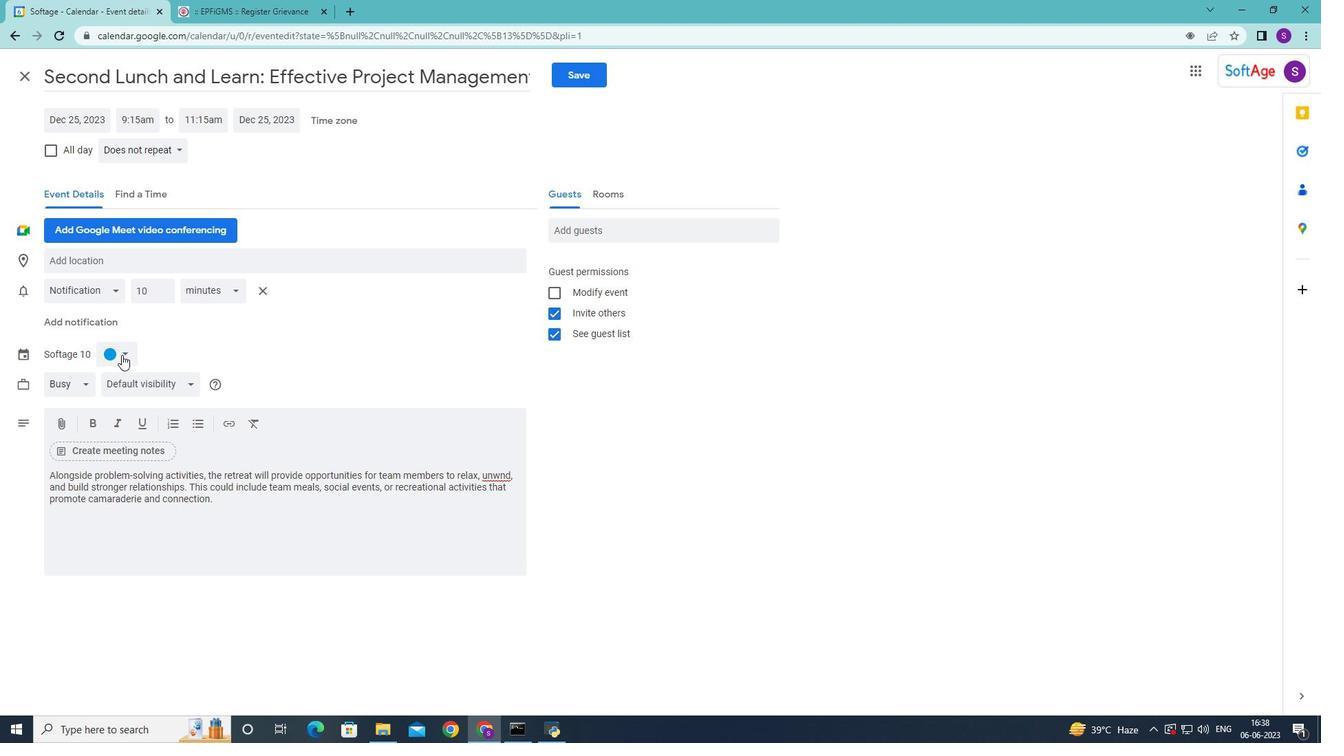 
Action: Mouse moved to (109, 352)
Screenshot: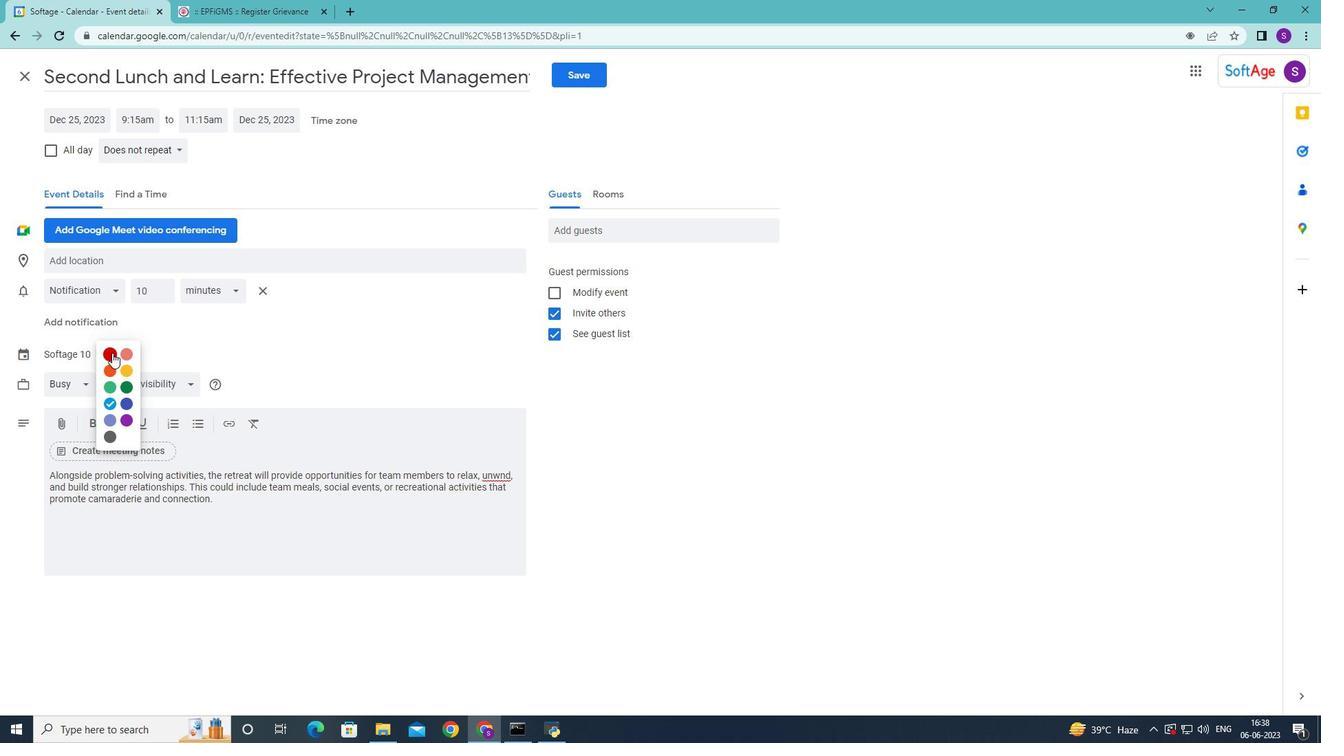 
Action: Mouse pressed left at (109, 352)
Screenshot: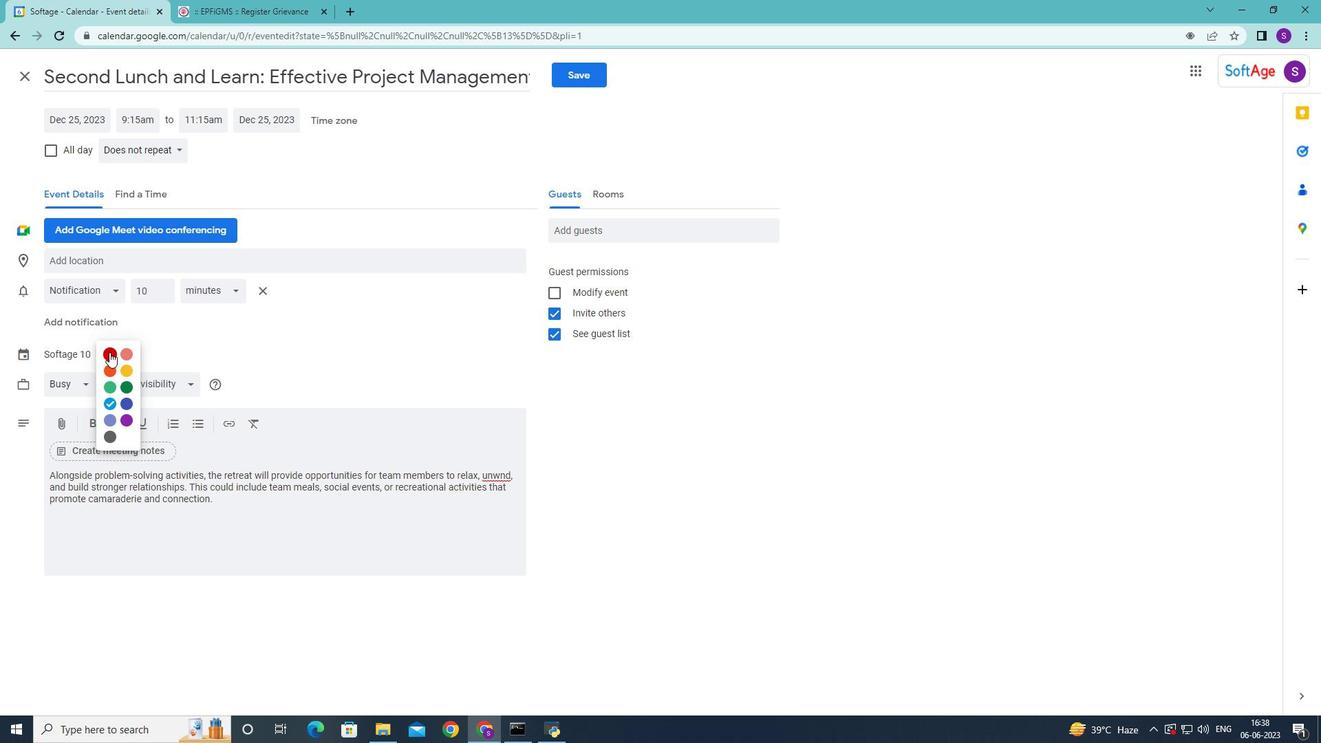 
Action: Mouse moved to (247, 258)
Screenshot: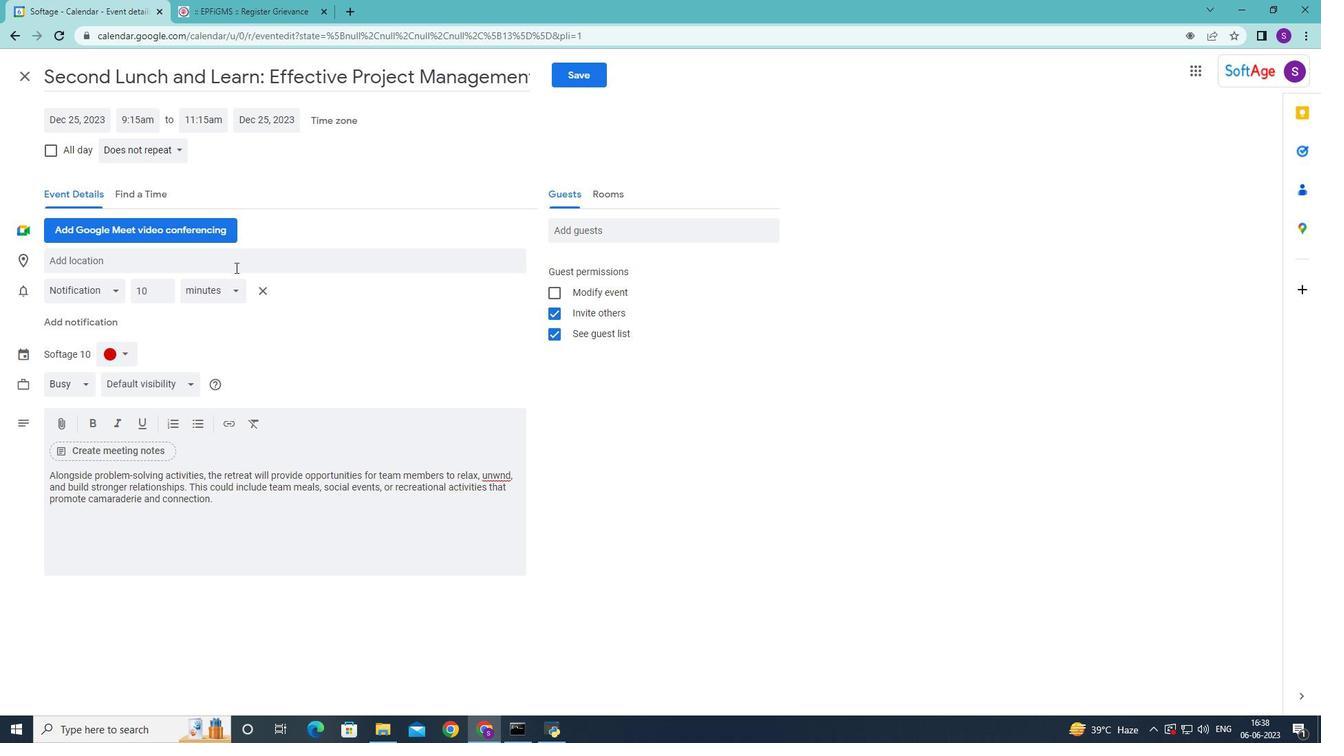 
Action: Mouse pressed left at (247, 258)
Screenshot: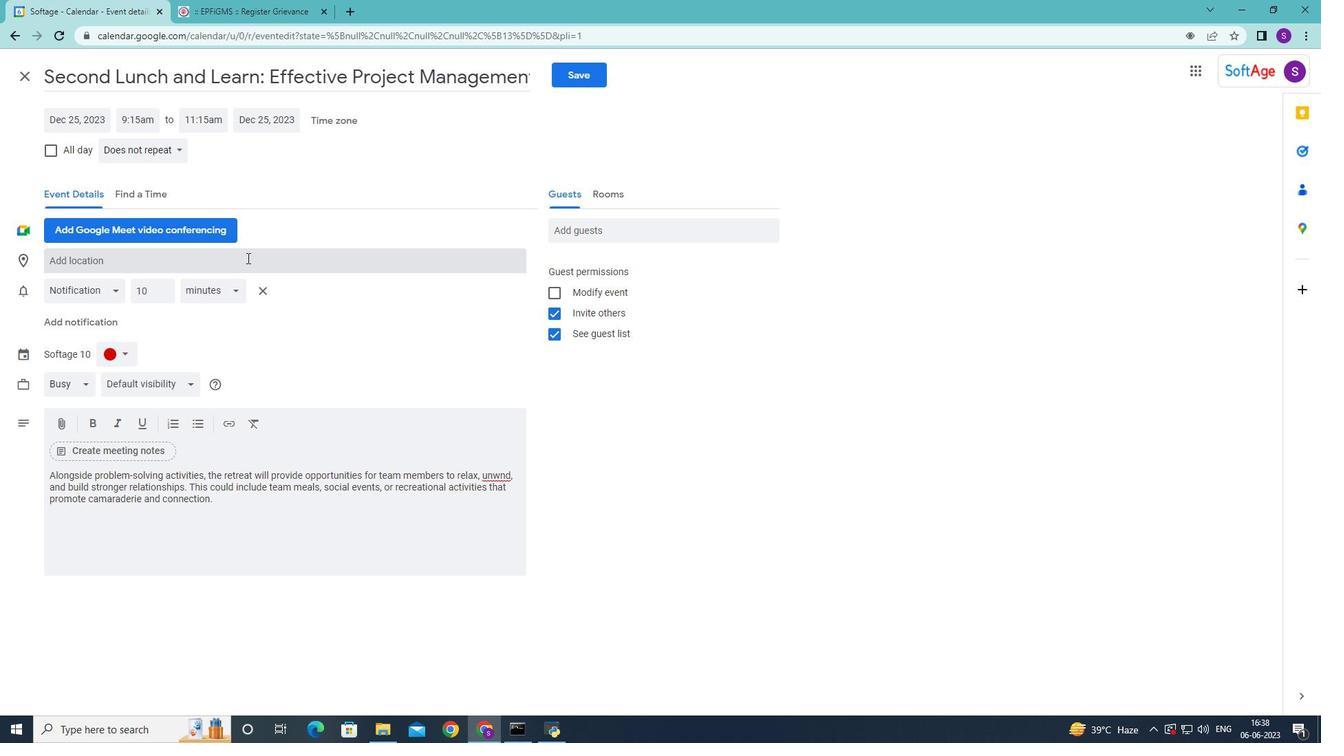 
Action: Mouse moved to (252, 257)
Screenshot: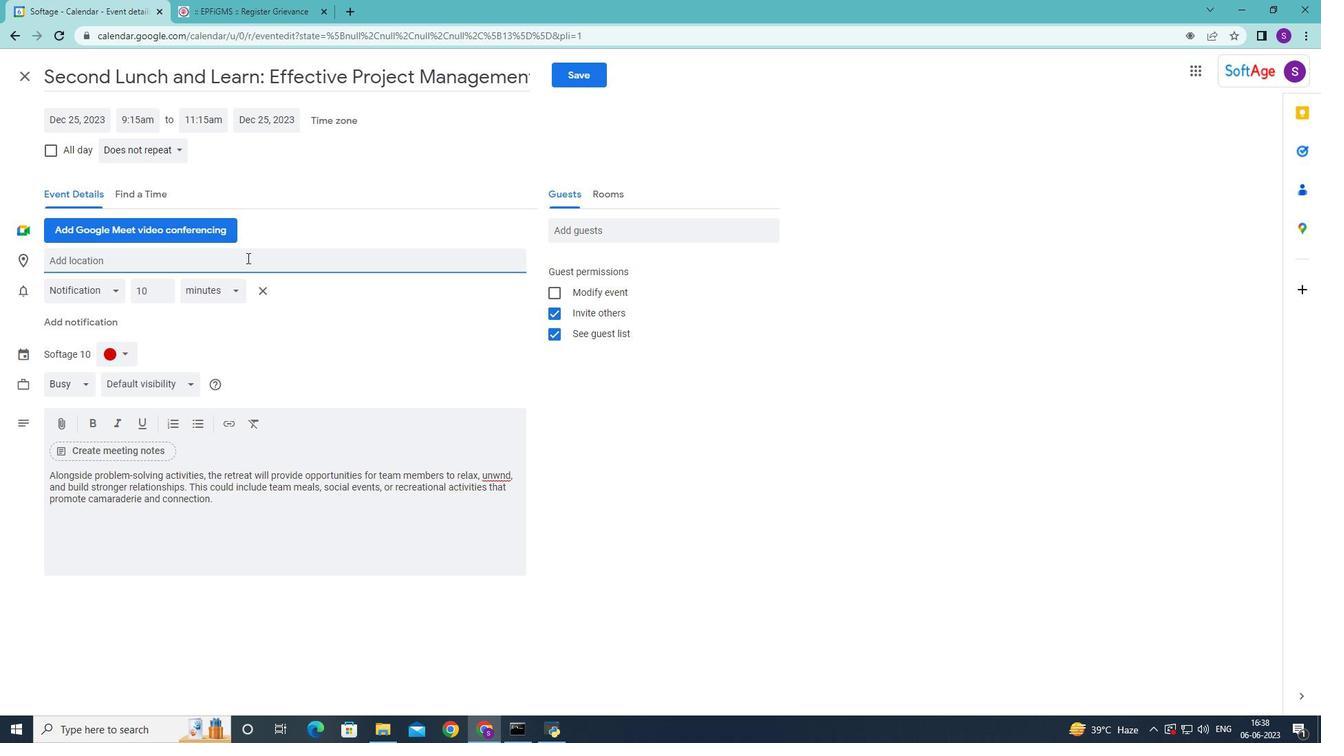 
Action: Key pressed 987<Key.space><Key.shift>Temple<Key.space>od<Key.backspace>f<Key.space><Key.shift>Olympian<Key.space><Key.shift>zeus,<Key.shift>athens,<Key.shift>Greece<Key.space>
Screenshot: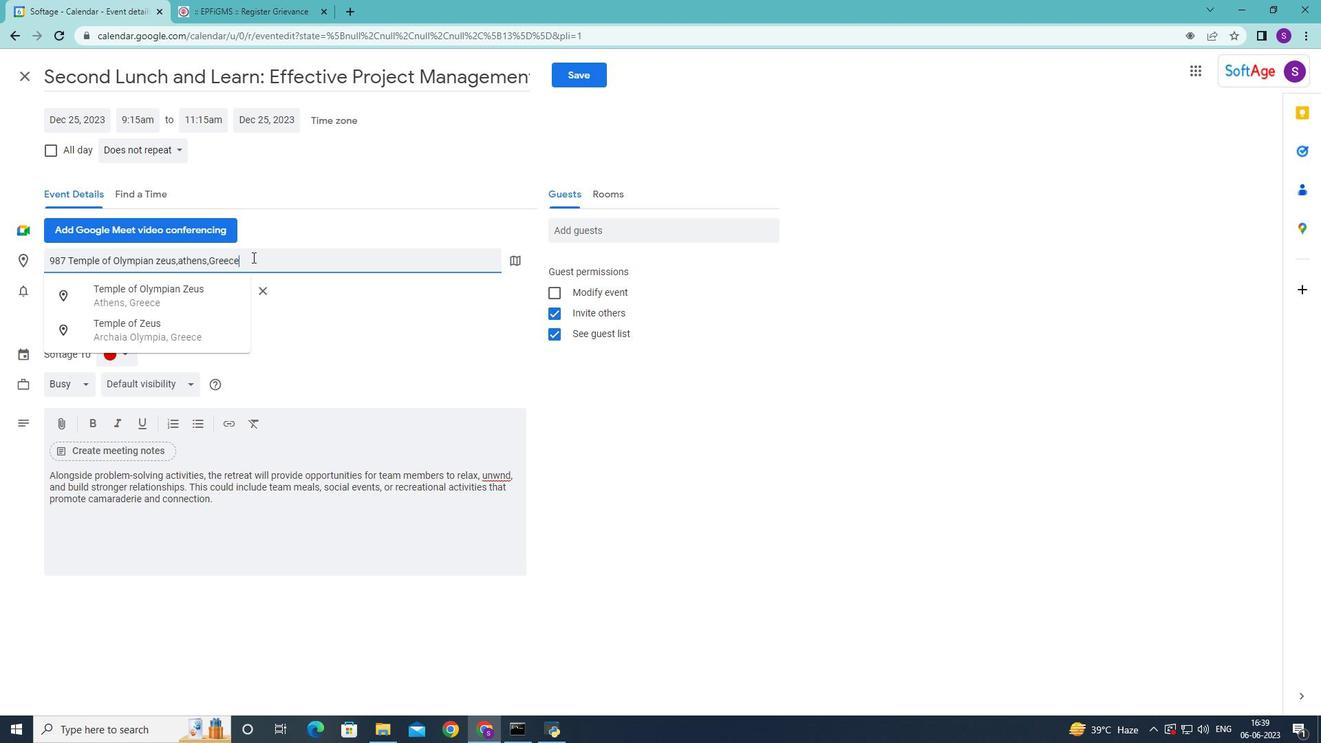 
Action: Mouse moved to (213, 295)
Screenshot: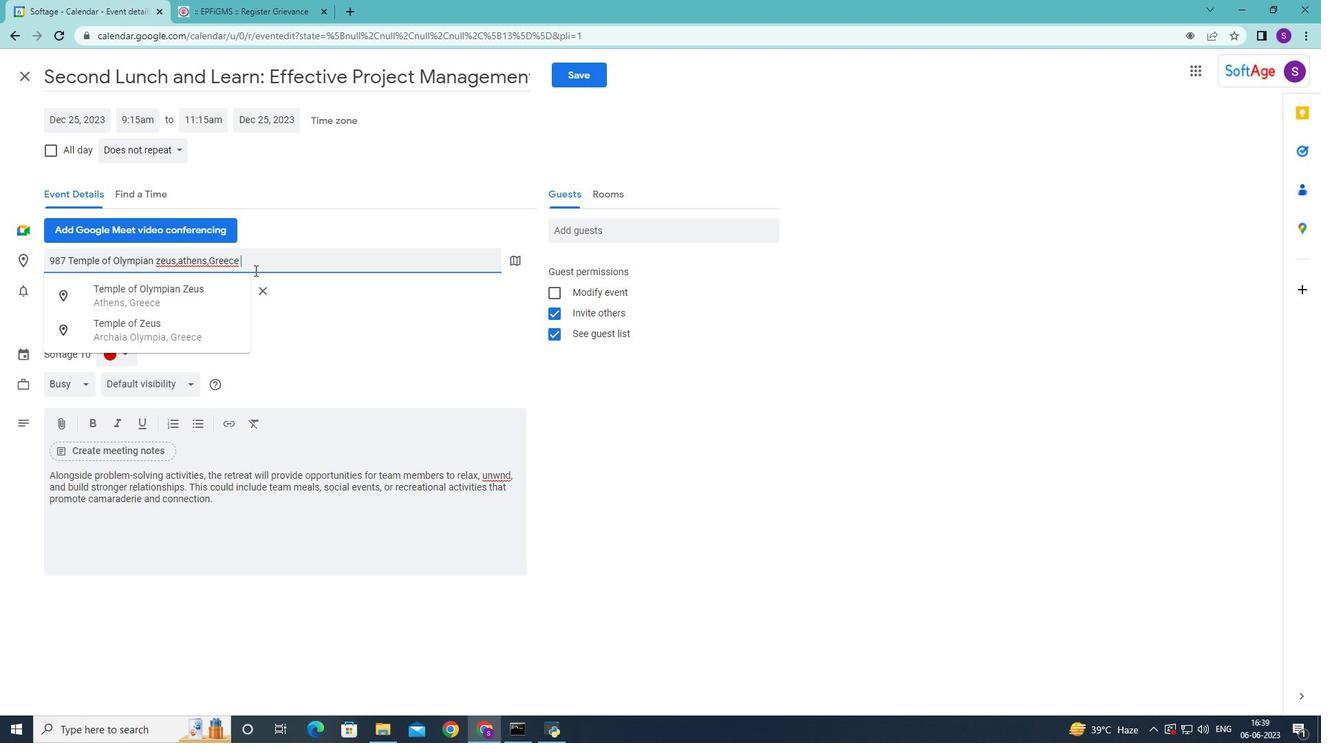 
Action: Mouse pressed left at (213, 295)
Screenshot: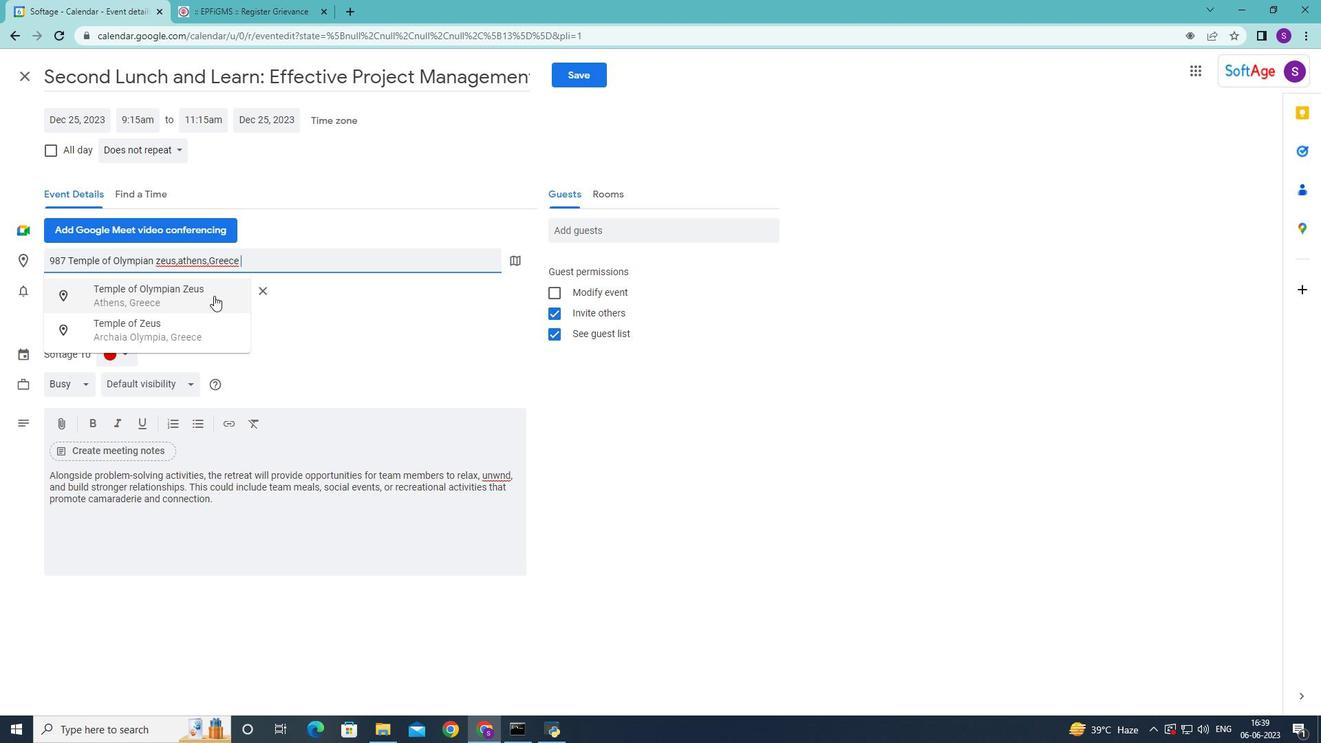 
Action: Mouse moved to (607, 225)
Screenshot: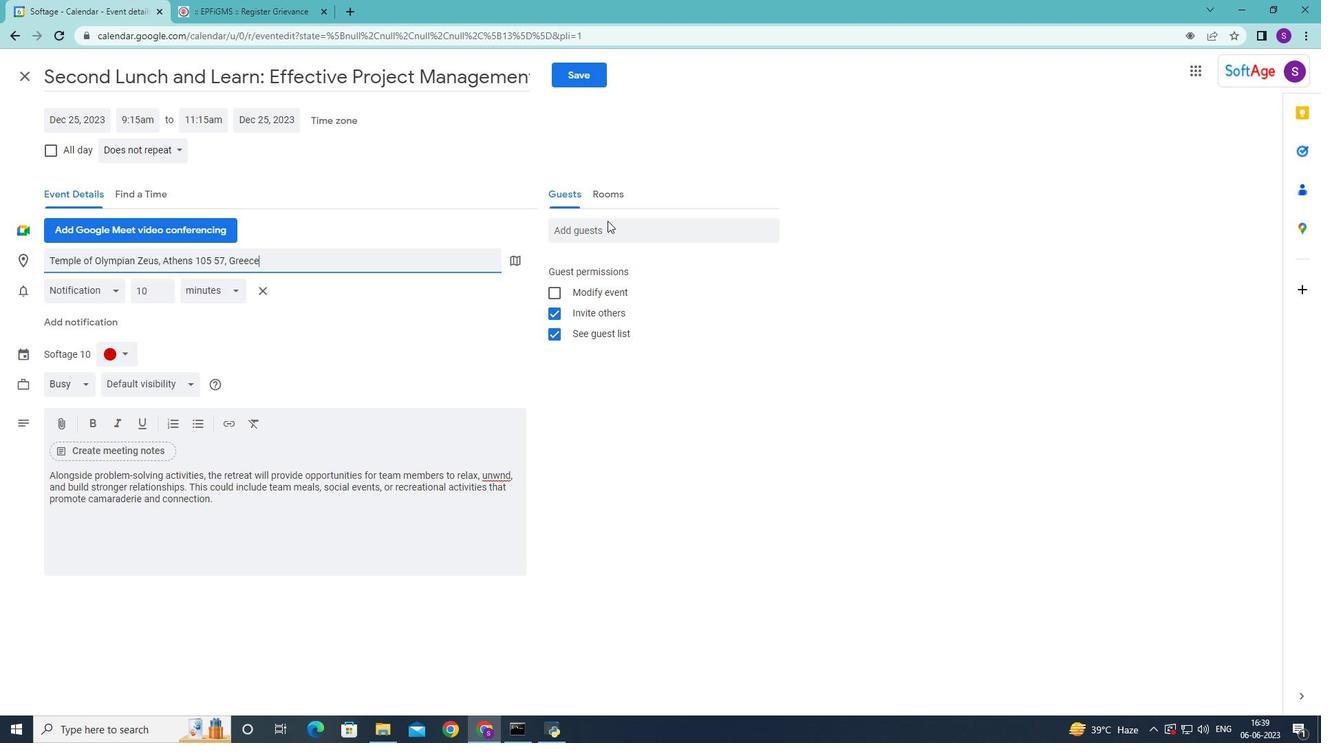 
Action: Mouse pressed left at (607, 225)
Screenshot: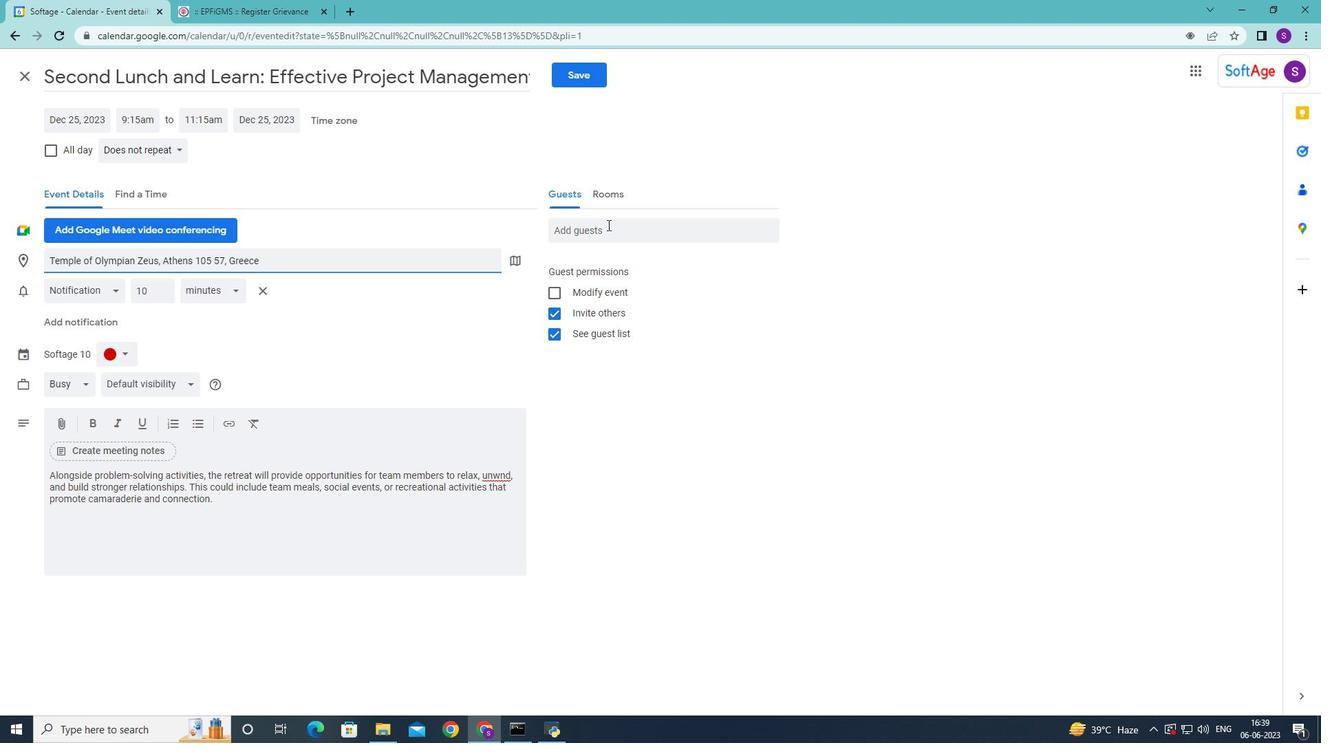
Action: Key pressed <Key.shift>Softage.7<Key.shift>@softage.net
Screenshot: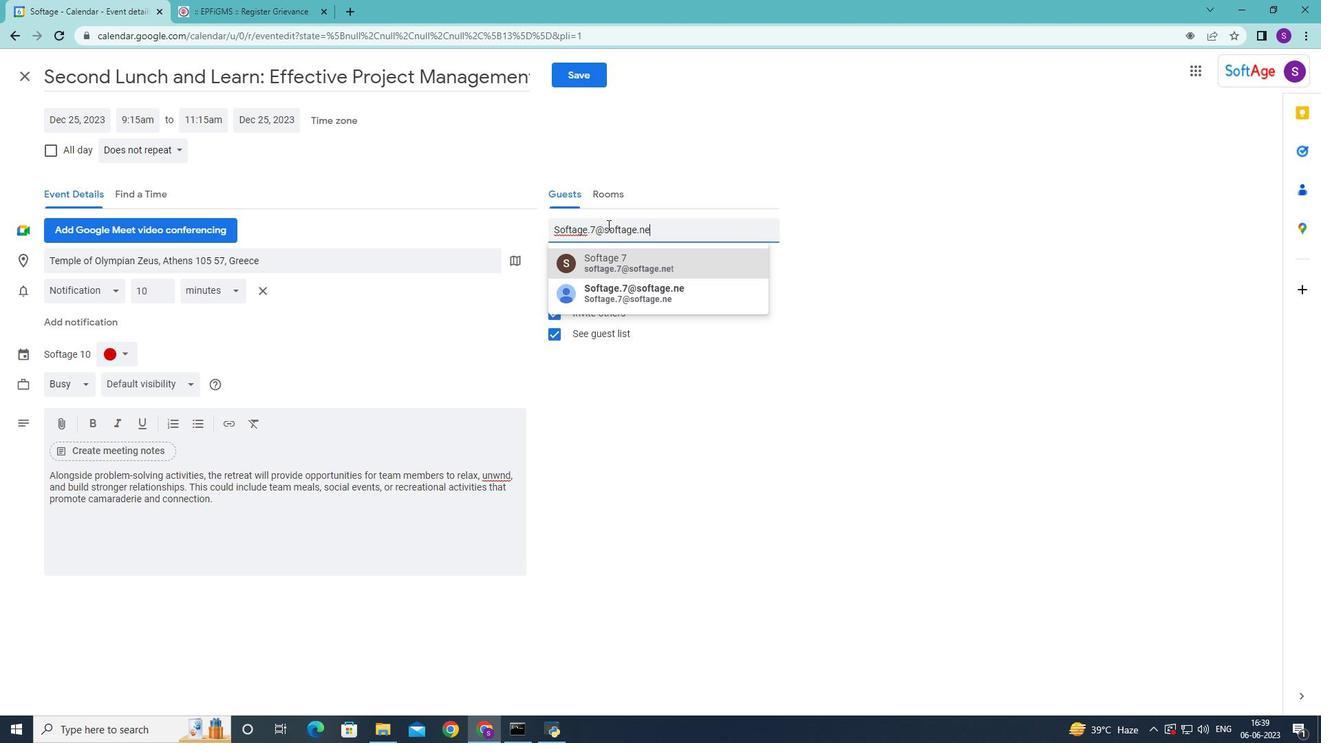 
Action: Mouse moved to (611, 269)
Screenshot: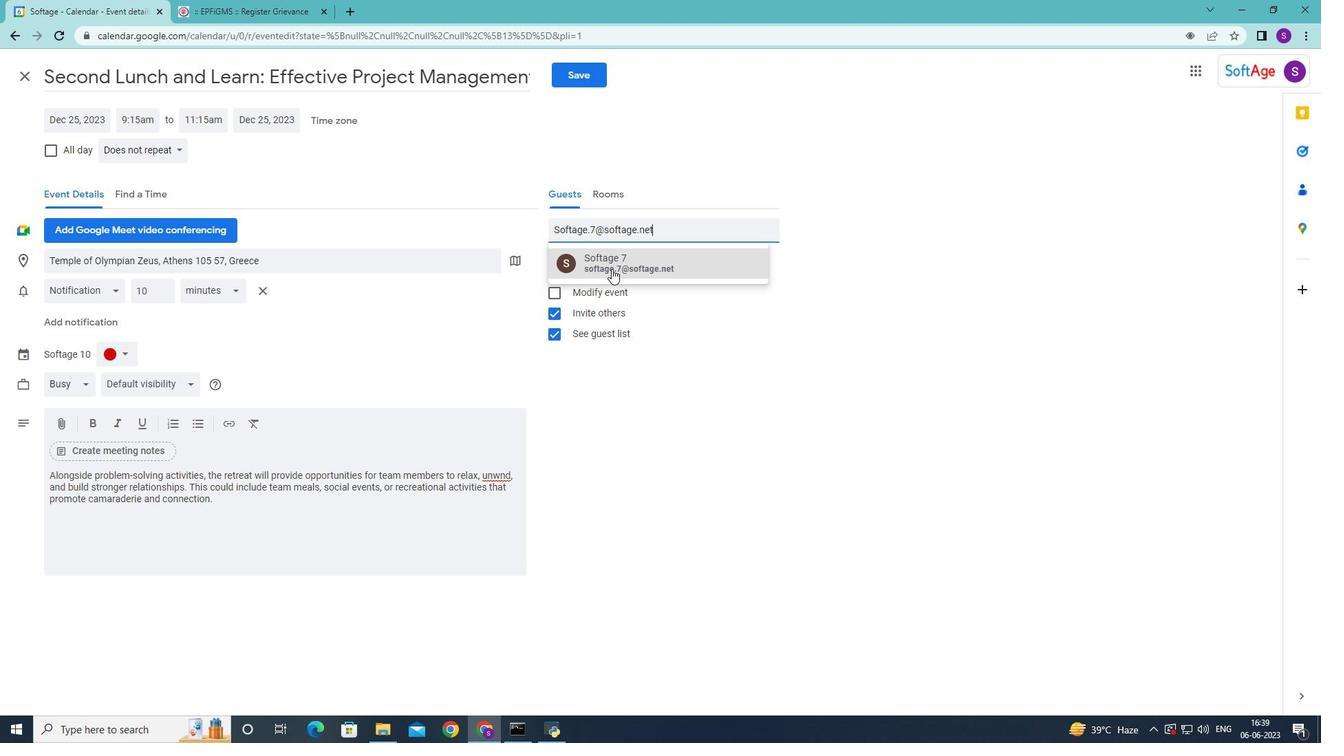 
Action: Mouse pressed left at (611, 269)
Screenshot: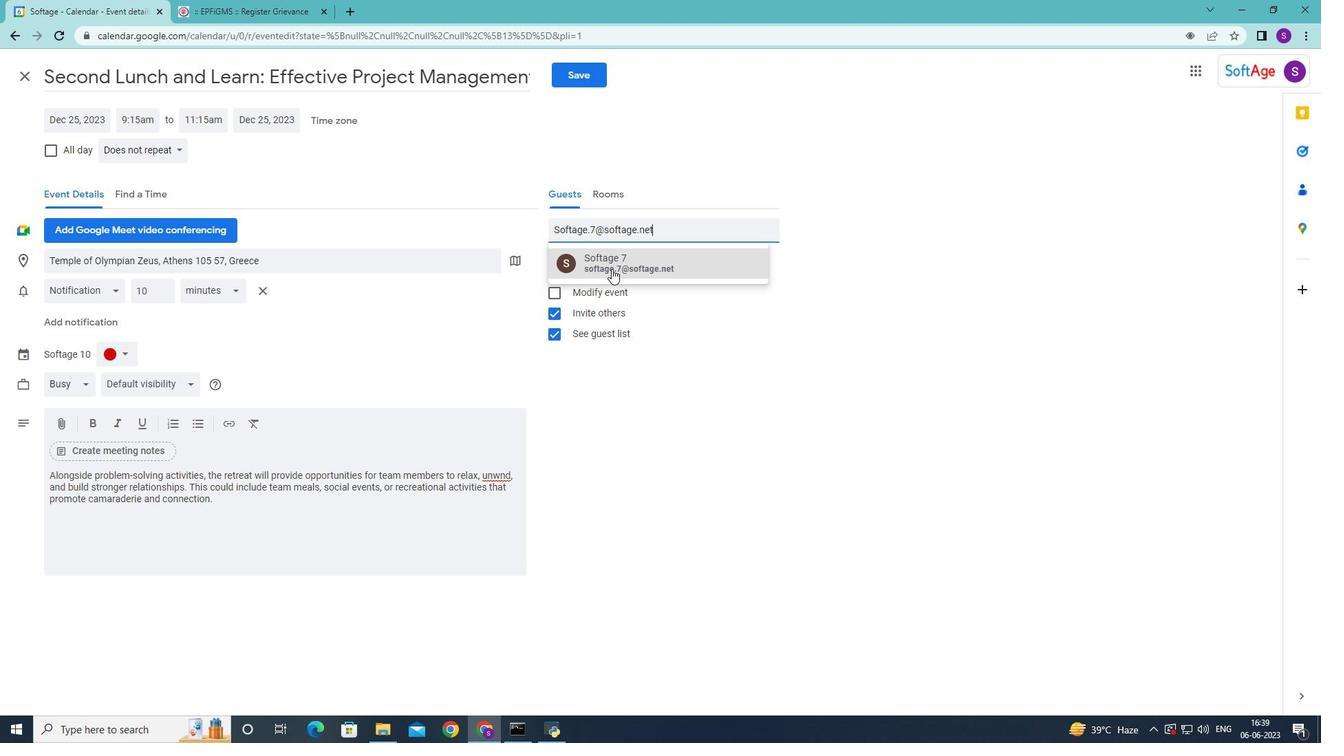 
Action: Mouse moved to (600, 230)
Screenshot: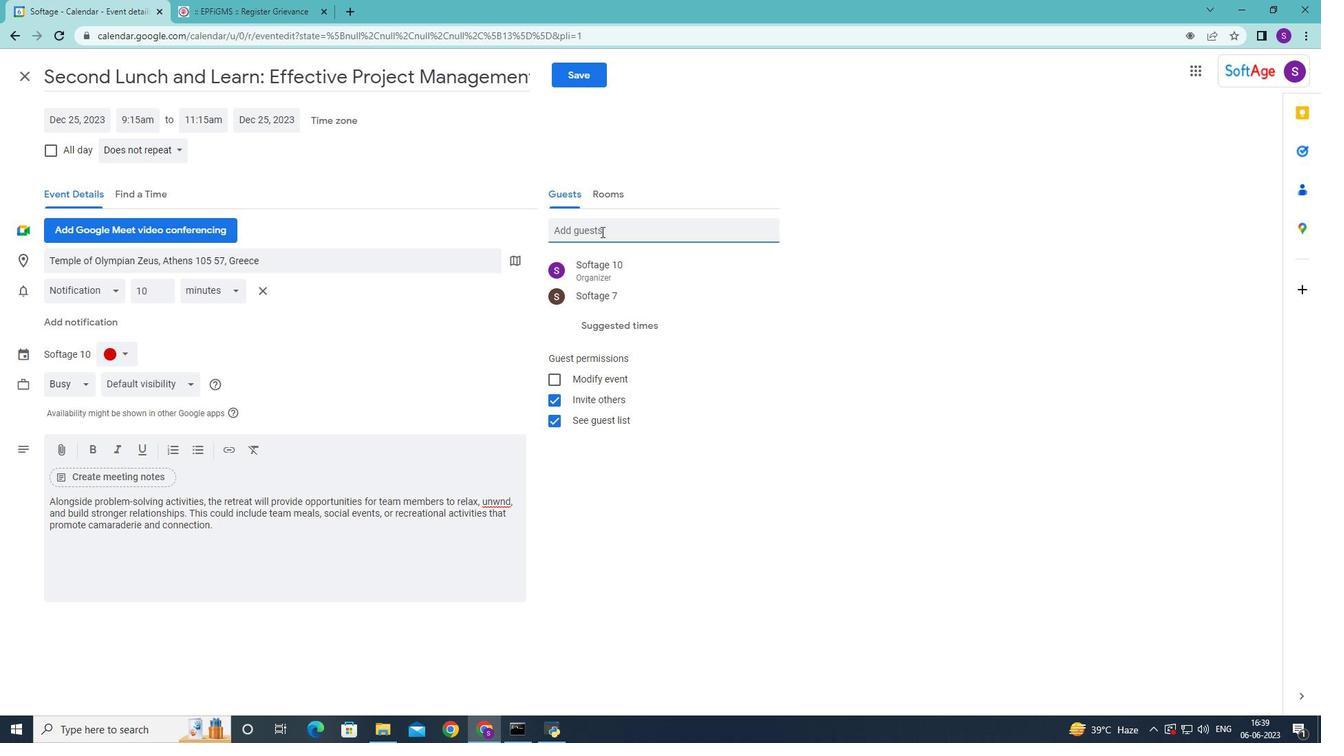 
Action: Mouse pressed left at (600, 230)
Screenshot: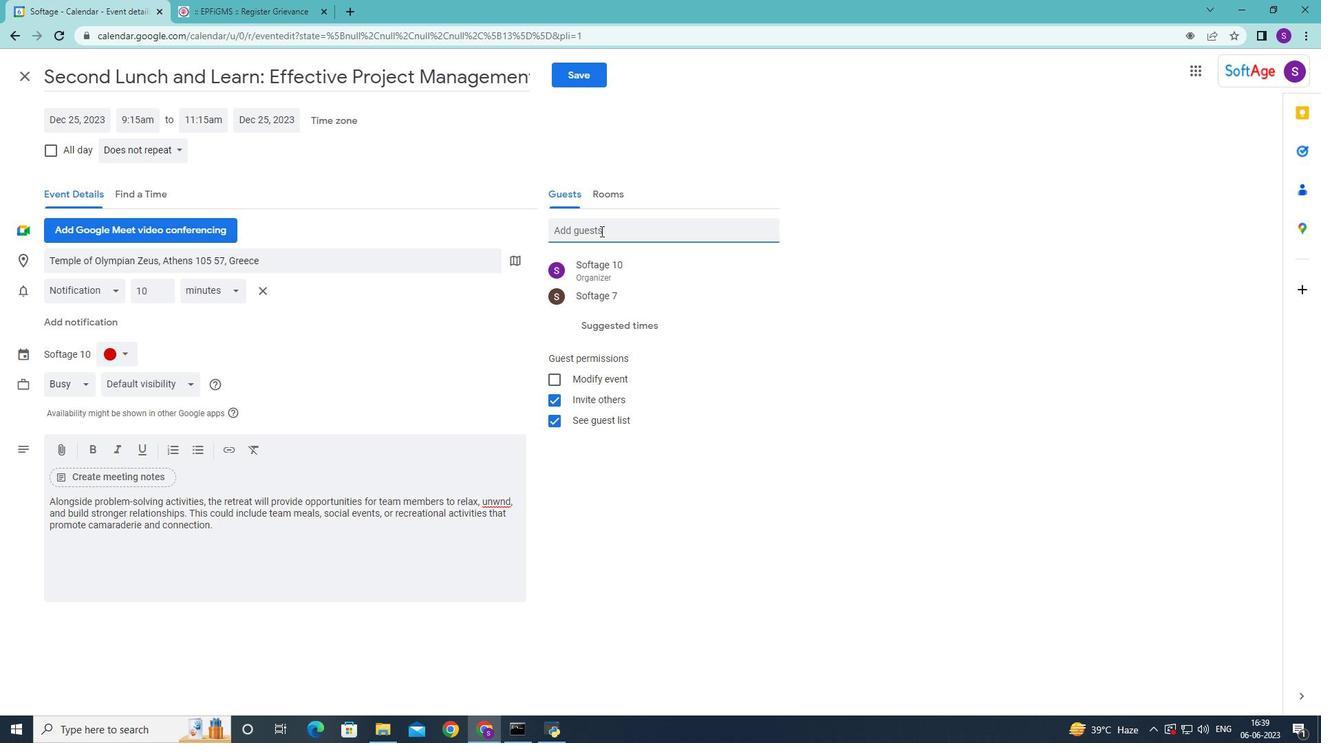 
Action: Key pressed <Key.shift>softage.8<Key.shift>@softage.net
Screenshot: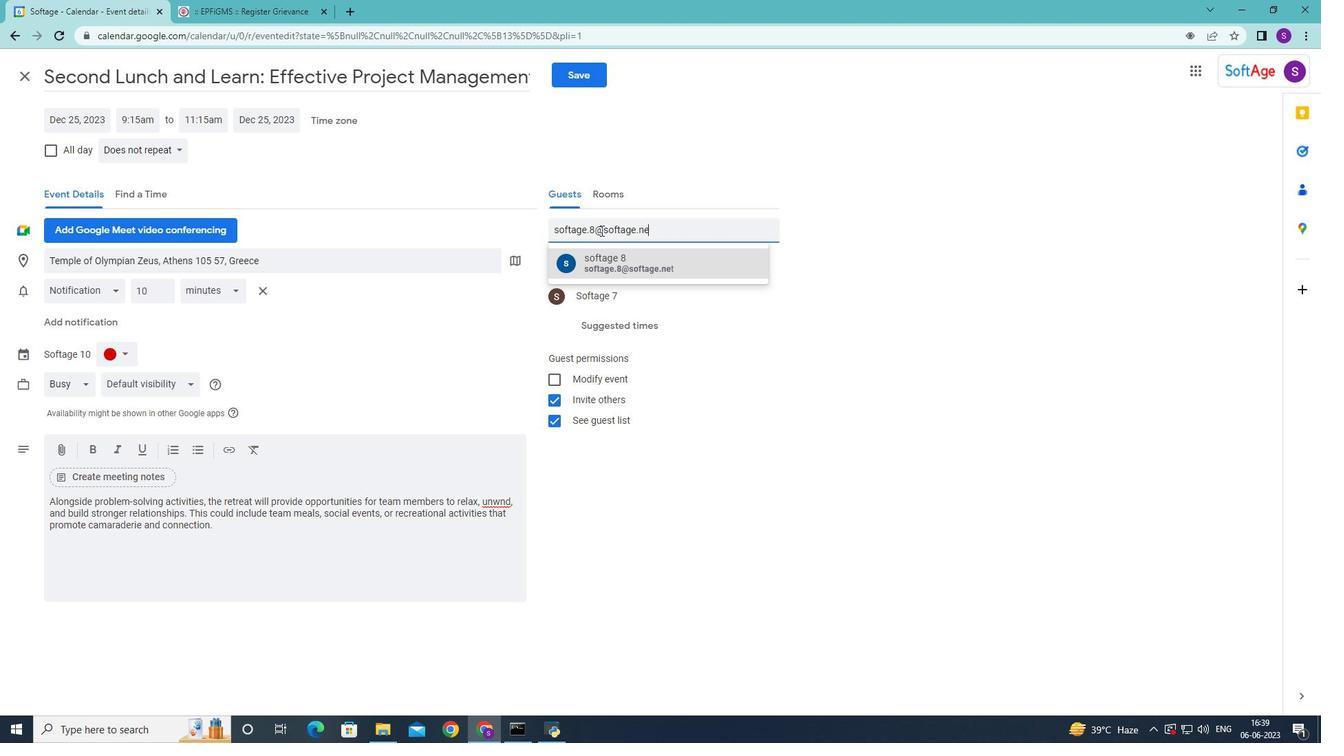 
Action: Mouse moved to (603, 269)
Screenshot: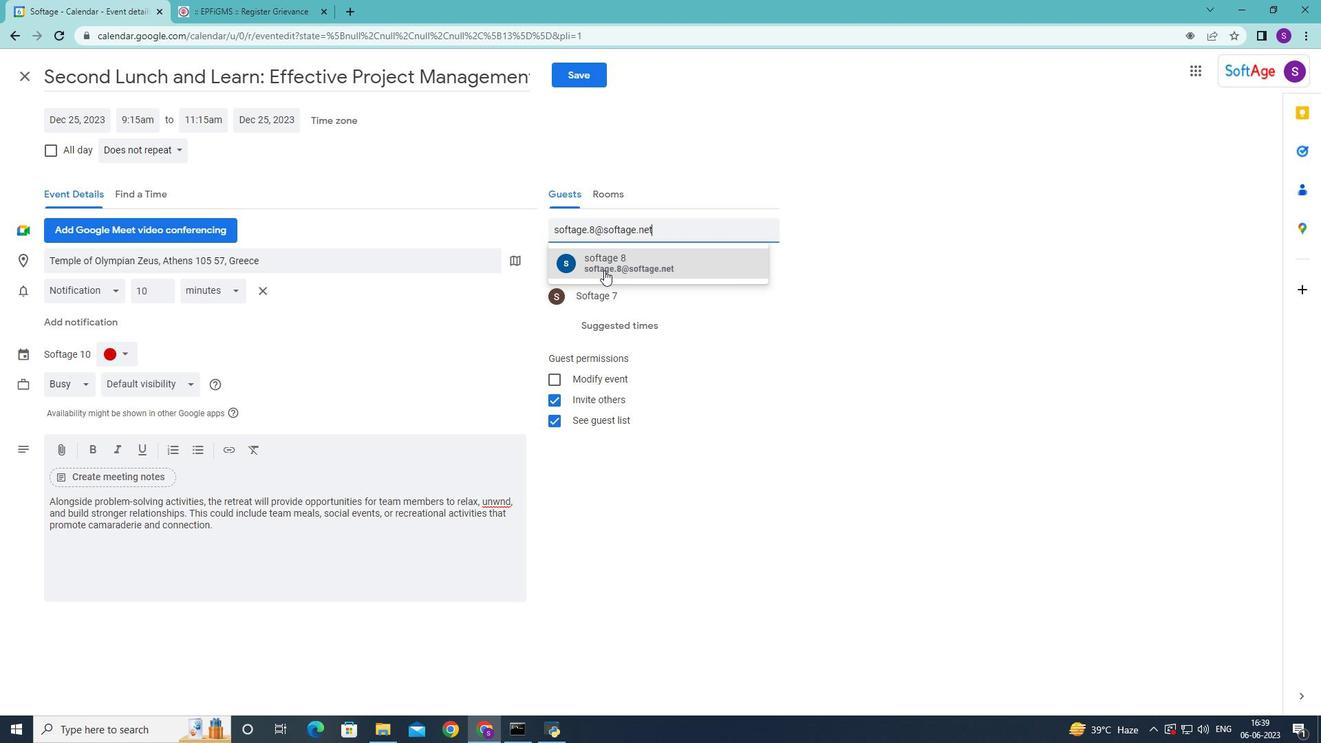 
Action: Mouse pressed left at (603, 269)
Screenshot: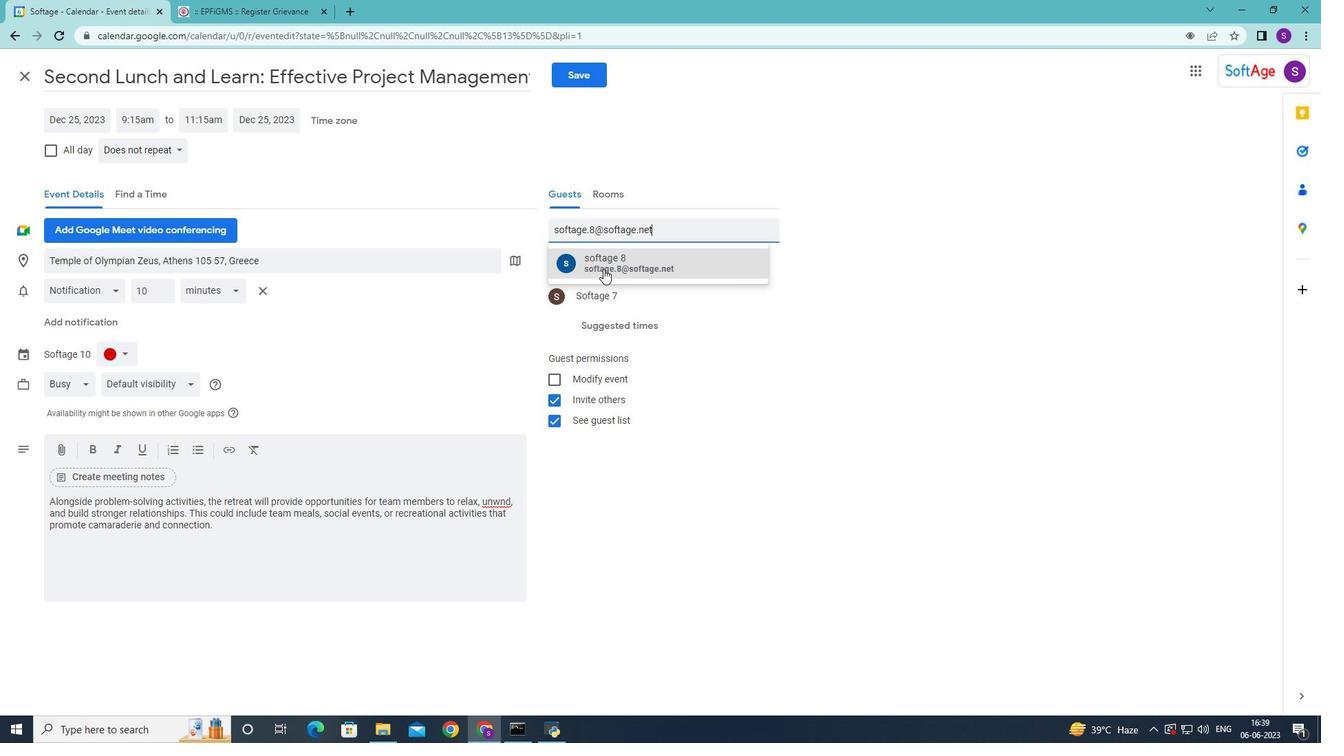 
Action: Mouse moved to (564, 72)
Screenshot: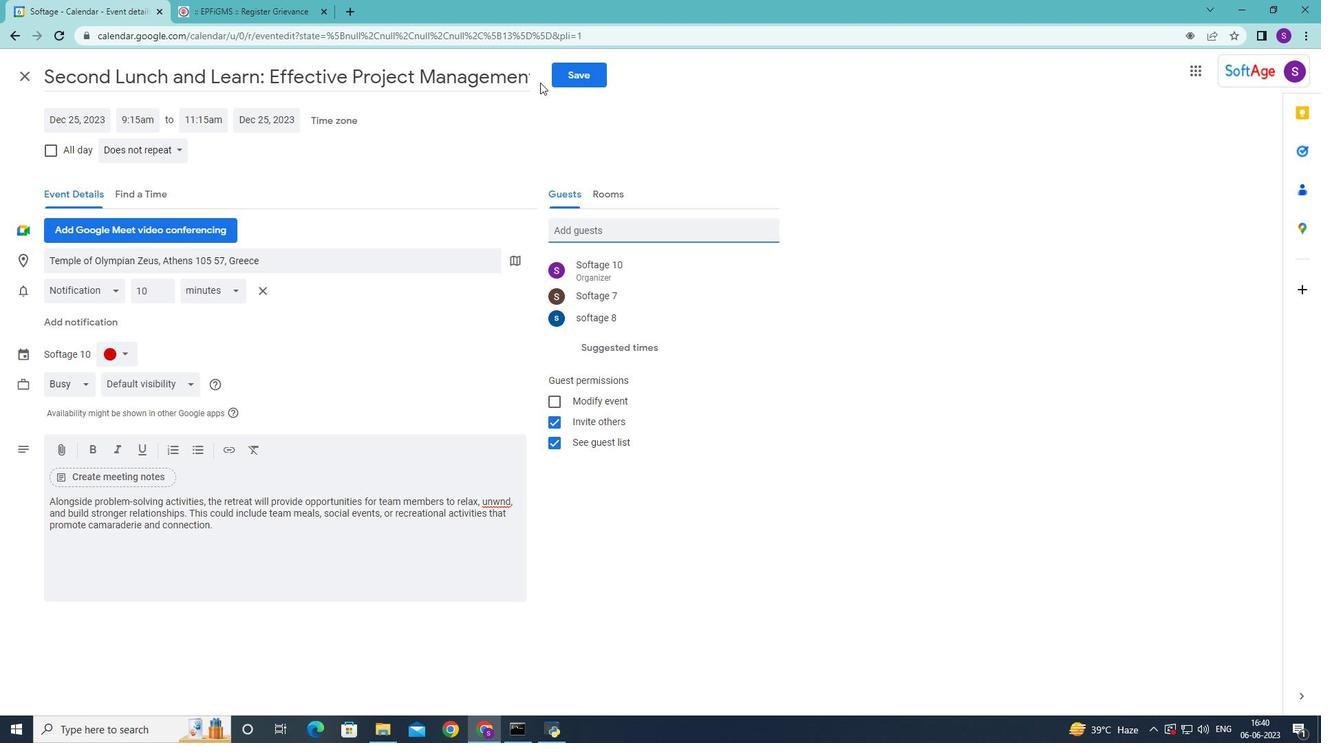 
Action: Mouse pressed left at (564, 72)
Screenshot: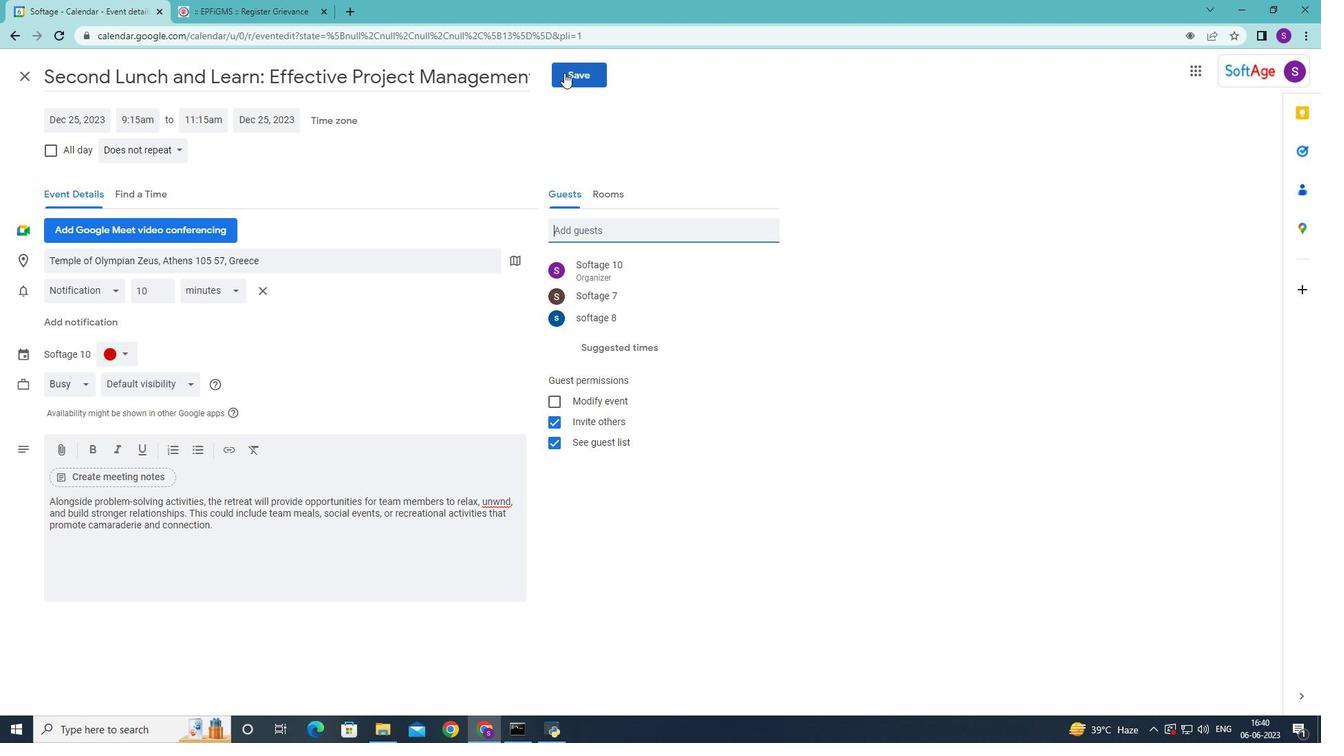 
Action: Mouse moved to (776, 414)
Screenshot: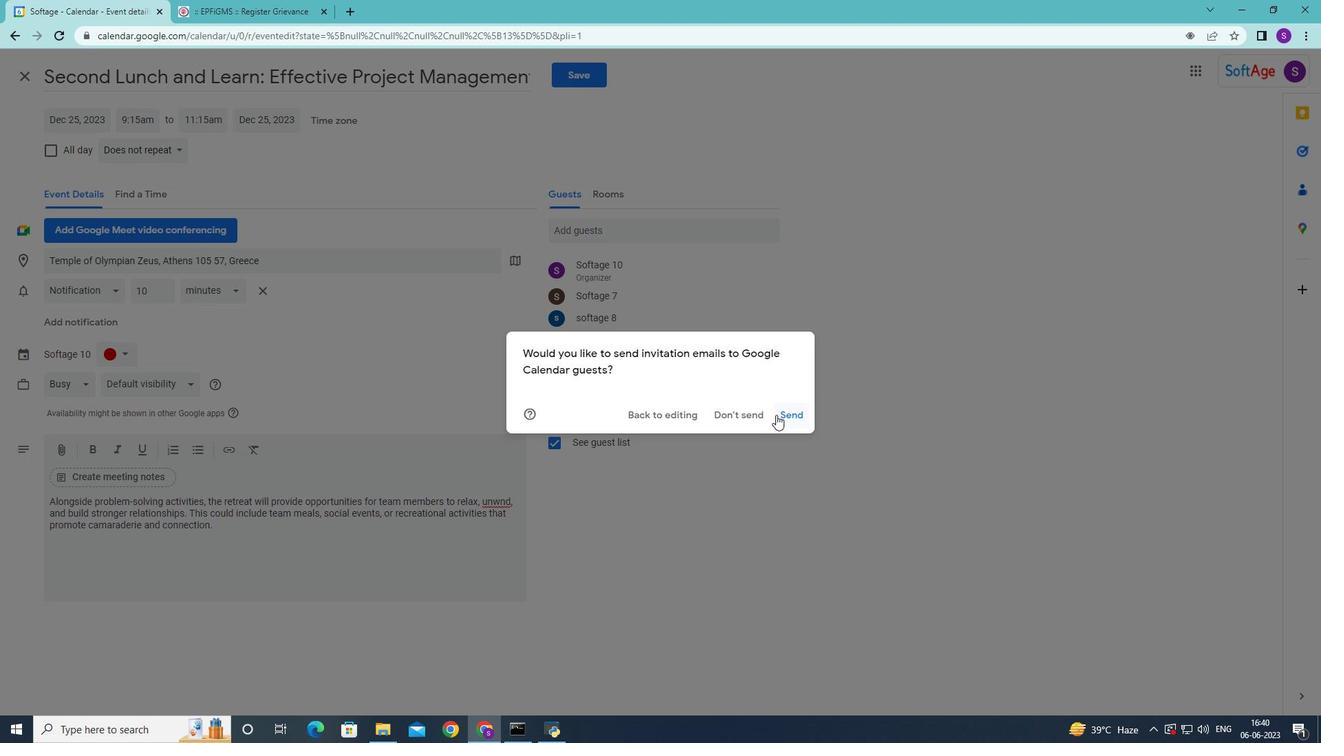 
Action: Mouse pressed left at (776, 414)
Screenshot: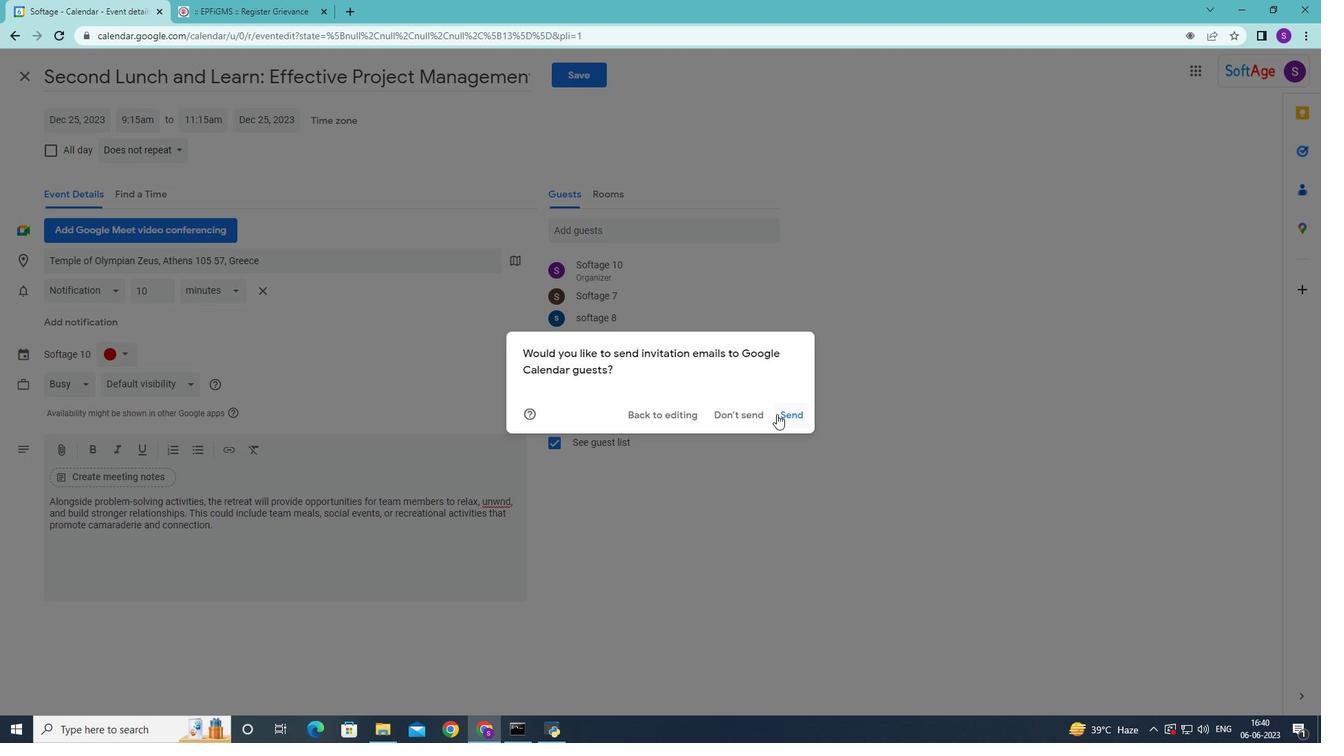 
Action: Mouse moved to (604, 513)
Screenshot: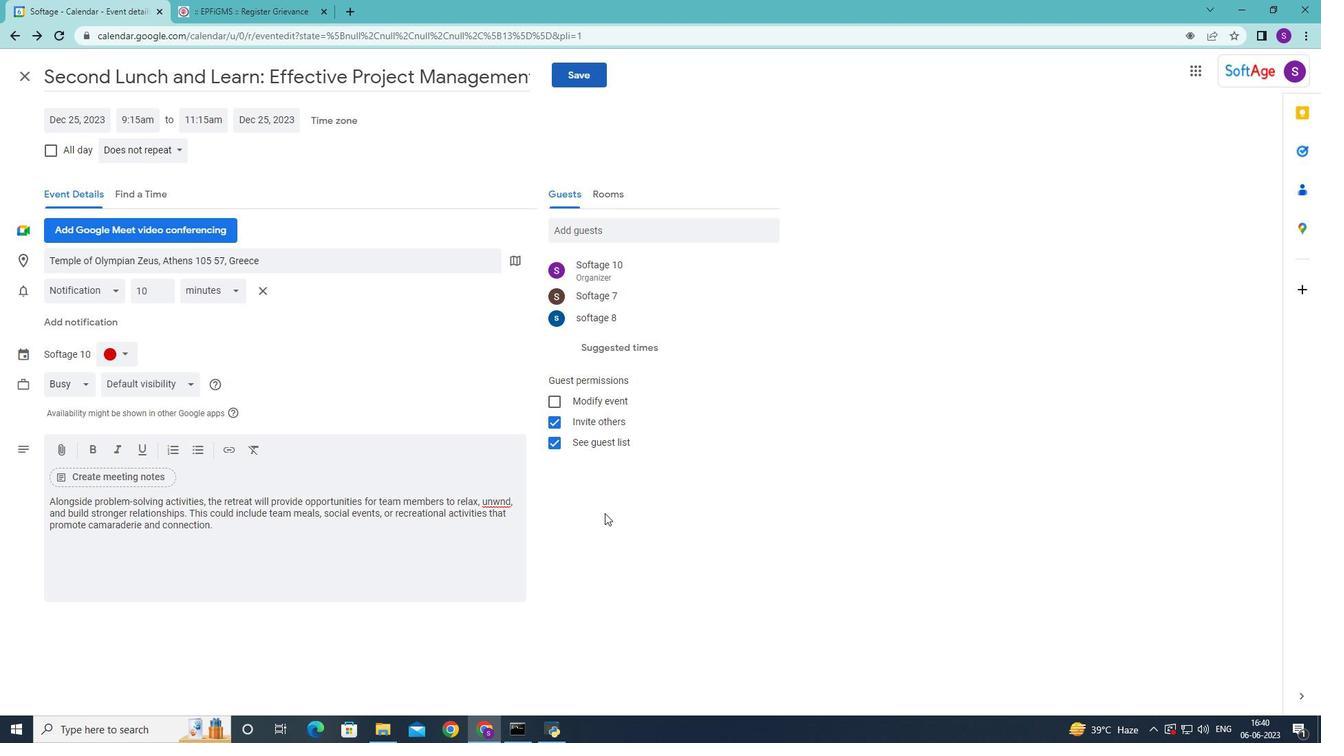 
